 Task: Find connections with filter location Keszthely with filter topic #digitalmarketingwith filter profile language French with filter current company MakeMyTrip with filter school Lala Lajpatrai College of Commerce And Economics Lajpatrai Marg Mahalaxmi Haji Ali Mumbai 400 034 with filter industry Fisheries with filter service category Computer Repair with filter keywords title Shipping and Receiving Staff
Action: Mouse pressed left at (579, 78)
Screenshot: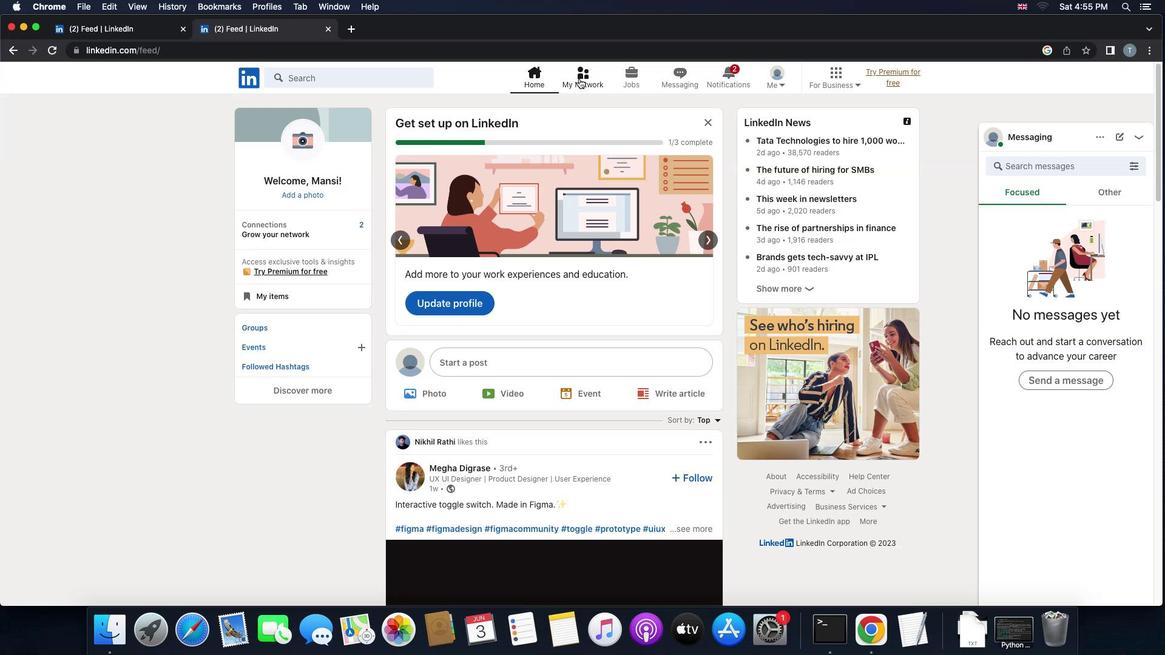 
Action: Mouse moved to (377, 136)
Screenshot: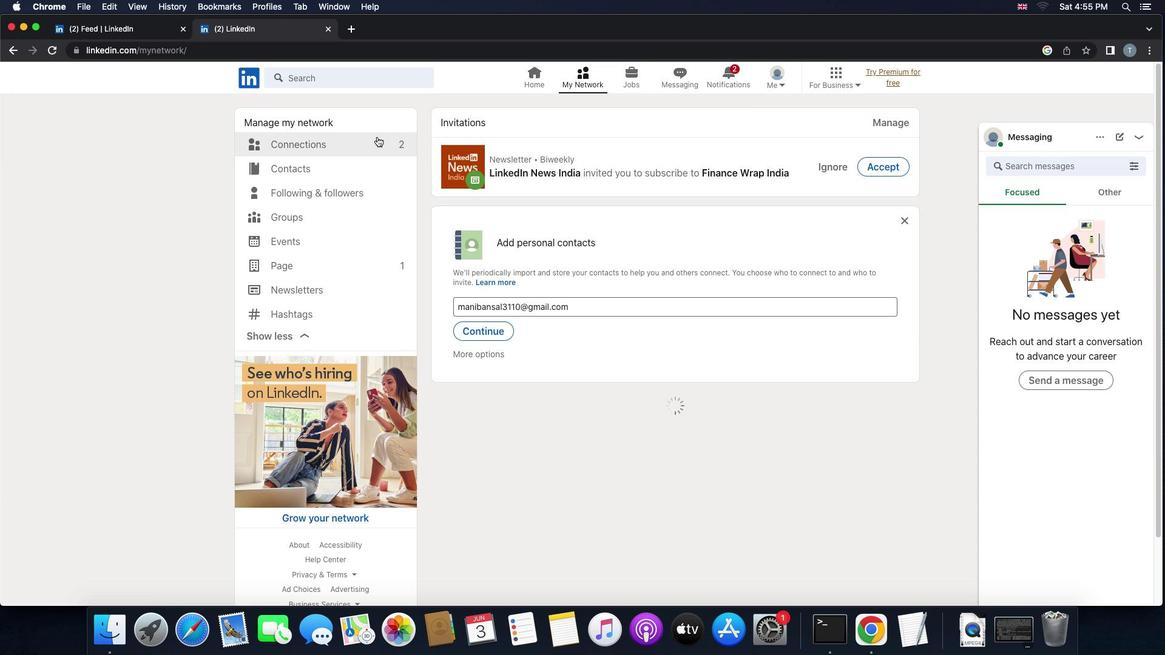 
Action: Mouse pressed left at (377, 136)
Screenshot: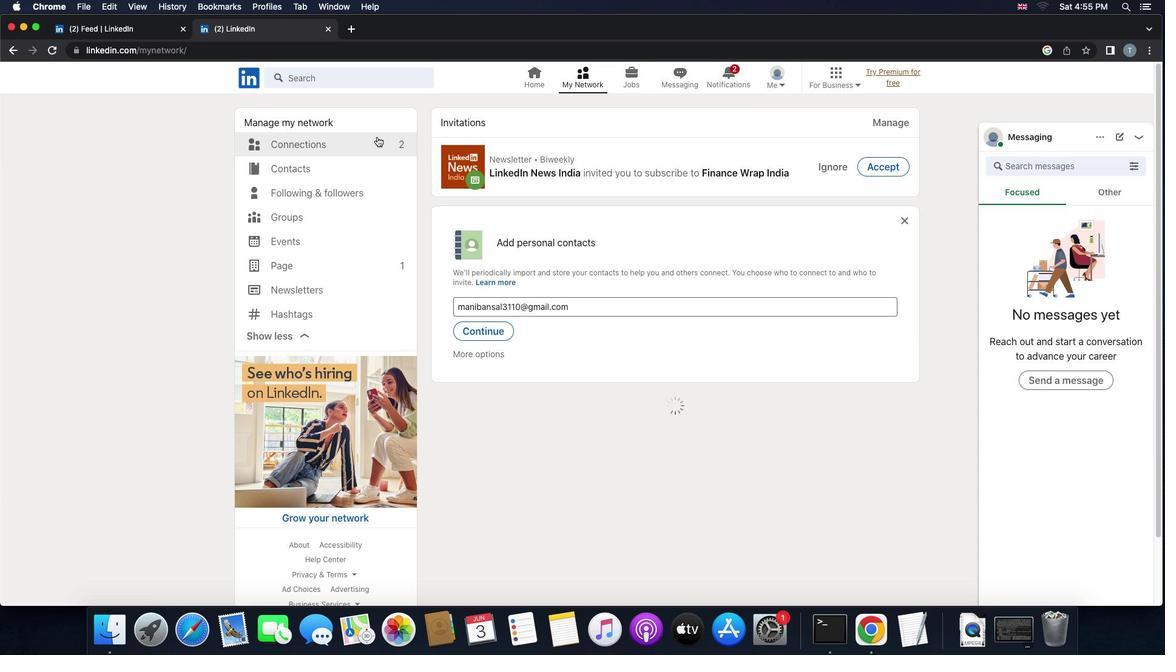
Action: Mouse moved to (663, 143)
Screenshot: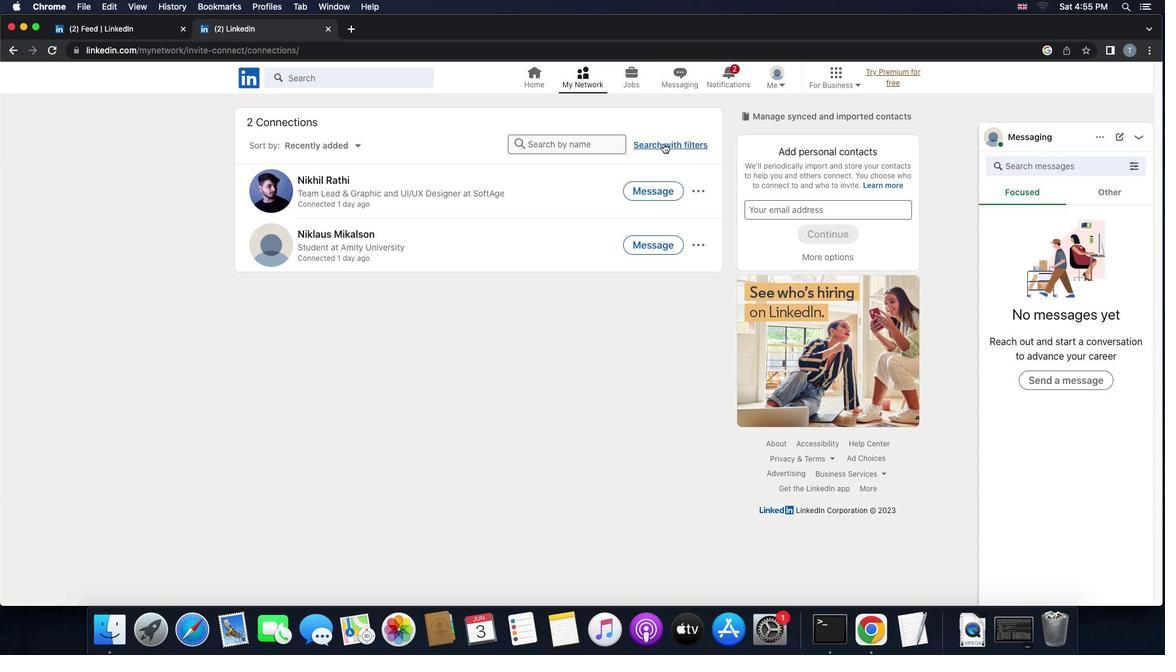 
Action: Mouse pressed left at (663, 143)
Screenshot: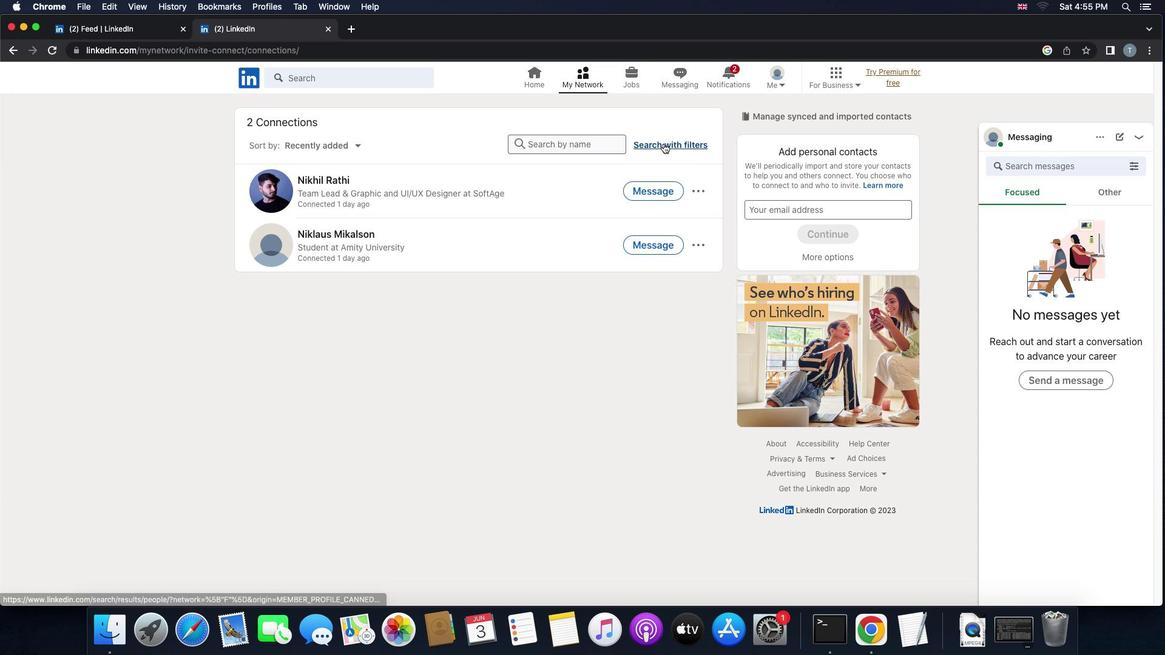 
Action: Mouse moved to (628, 112)
Screenshot: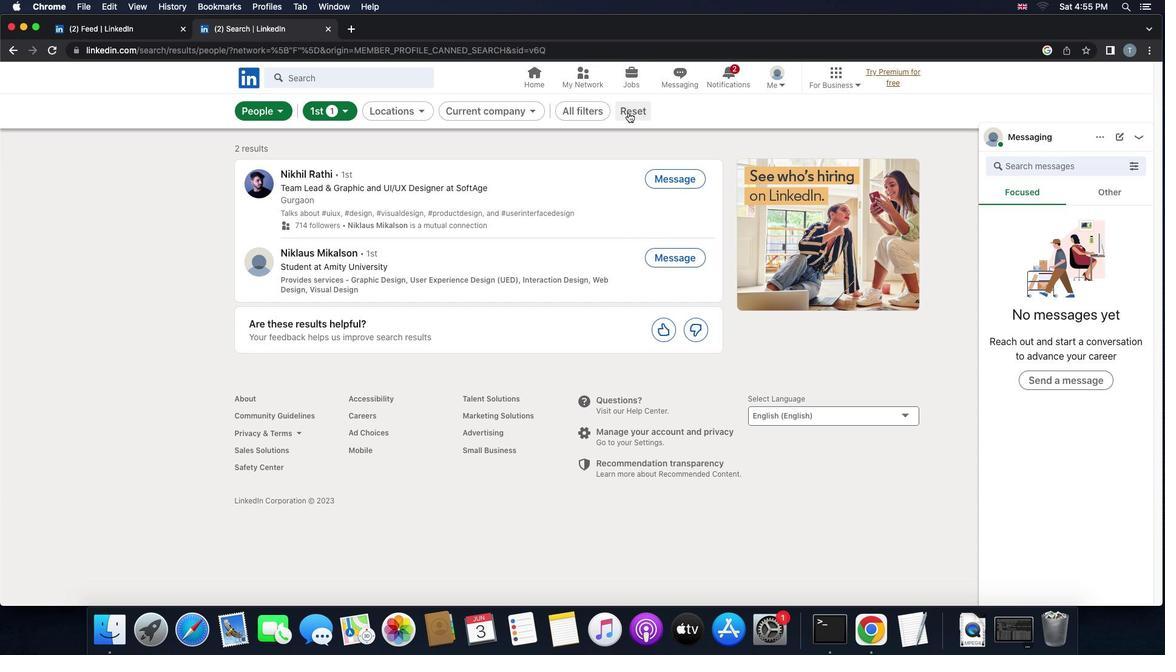 
Action: Mouse pressed left at (628, 112)
Screenshot: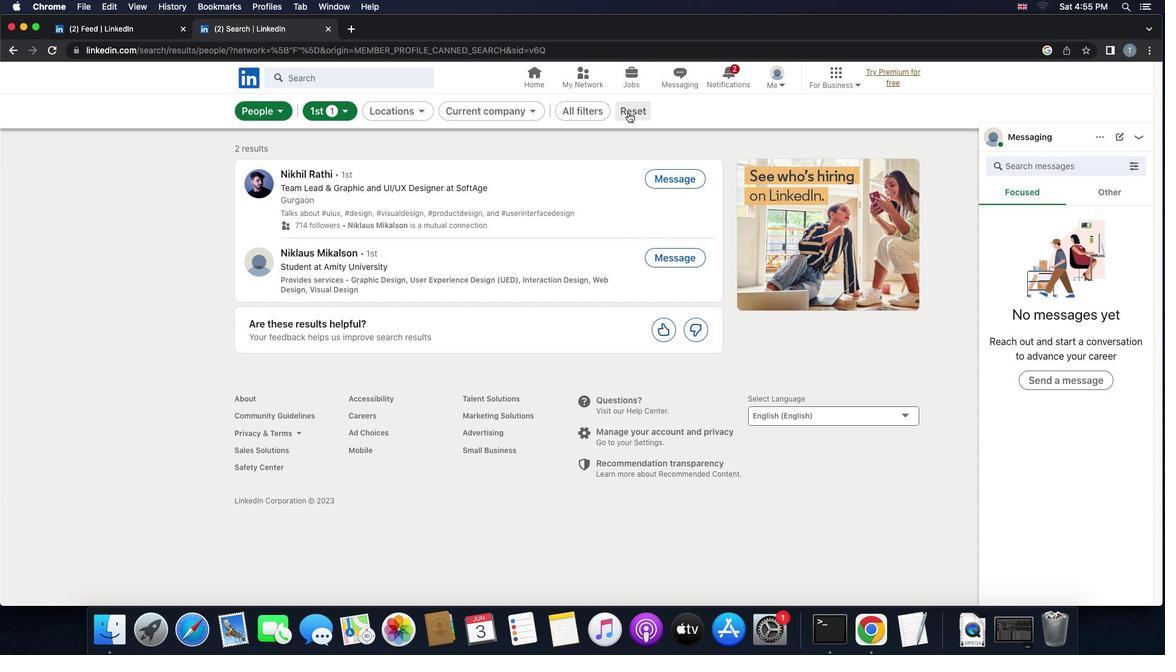 
Action: Mouse moved to (607, 108)
Screenshot: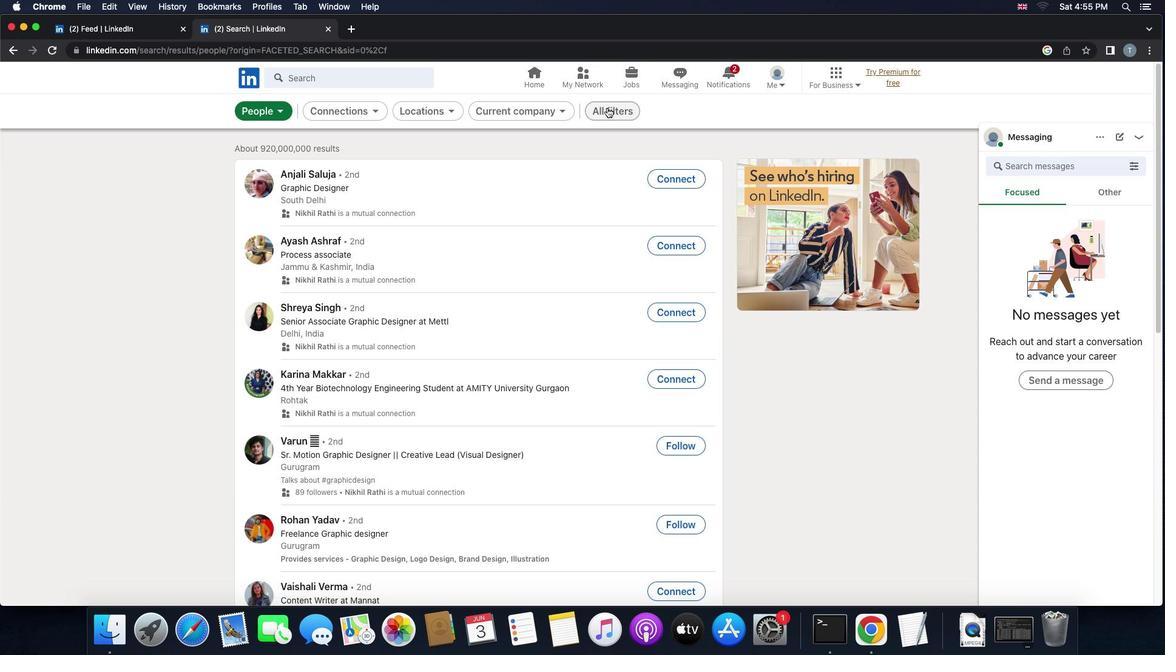 
Action: Mouse pressed left at (607, 108)
Screenshot: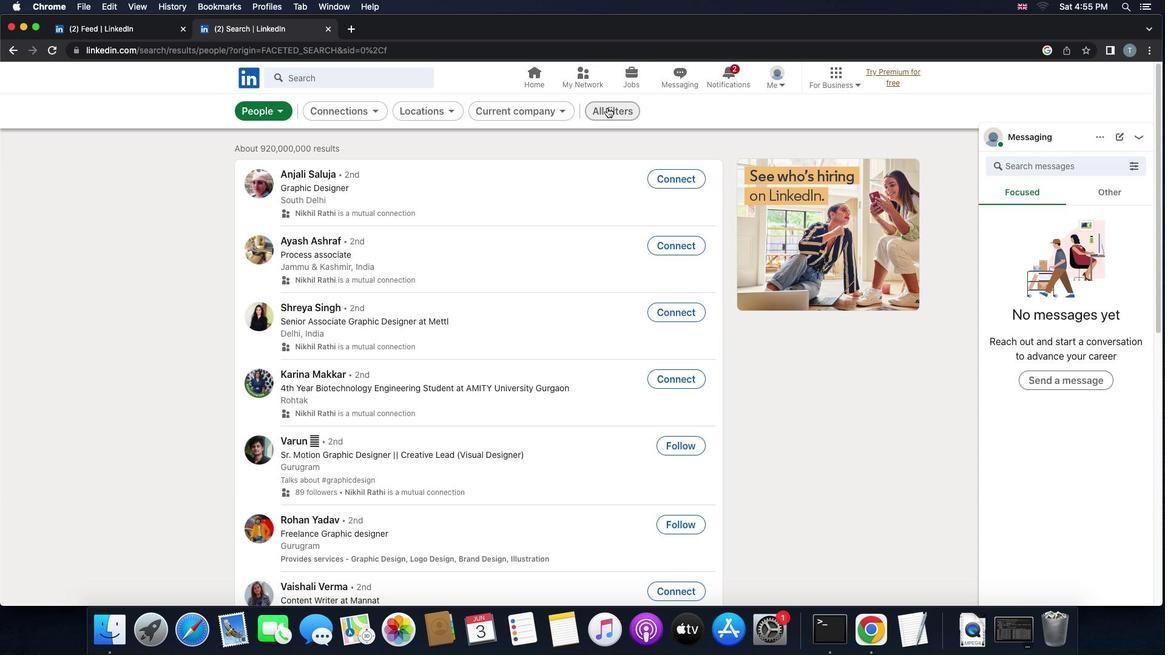 
Action: Mouse moved to (949, 378)
Screenshot: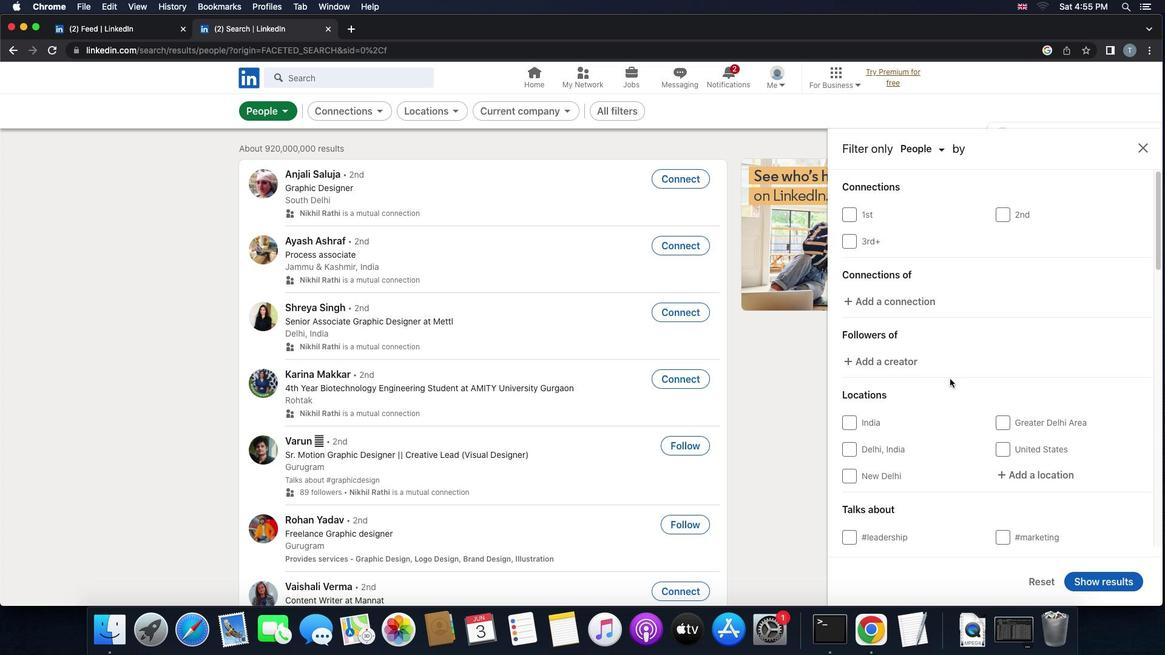 
Action: Mouse scrolled (949, 378) with delta (0, 0)
Screenshot: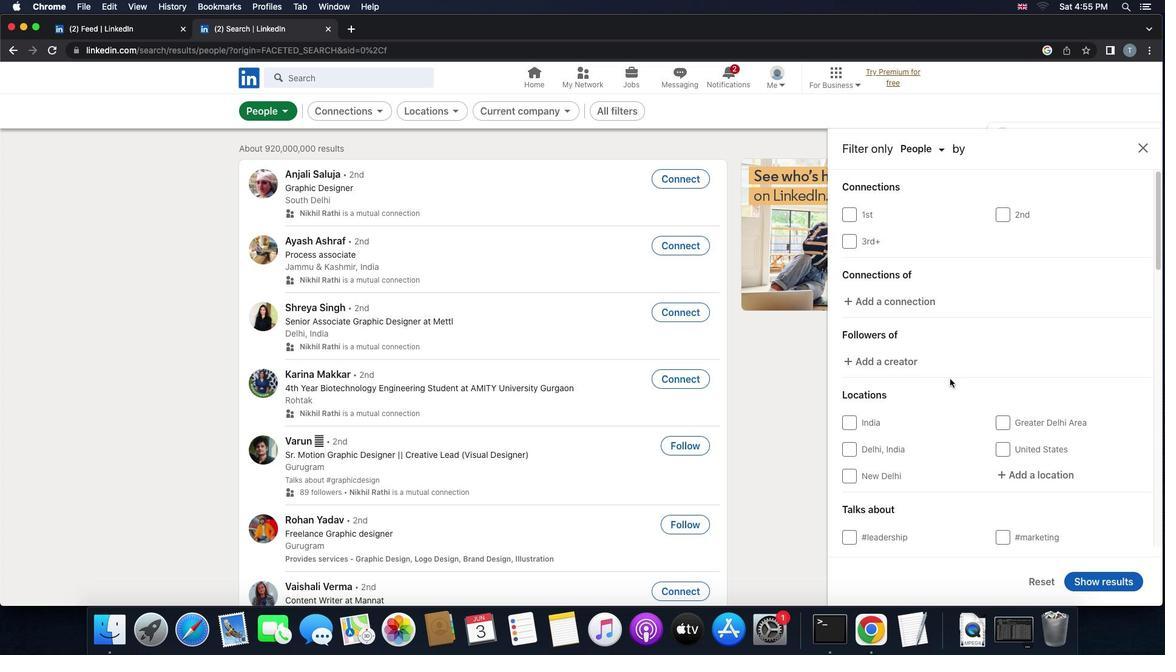 
Action: Mouse scrolled (949, 378) with delta (0, 0)
Screenshot: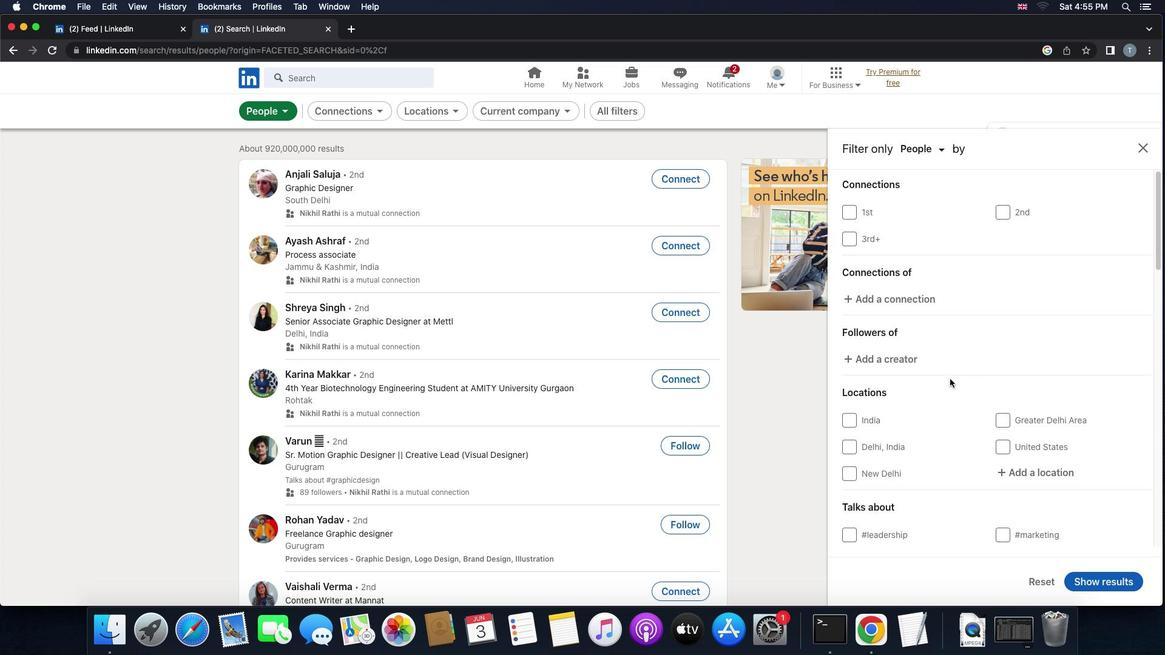 
Action: Mouse scrolled (949, 378) with delta (0, 0)
Screenshot: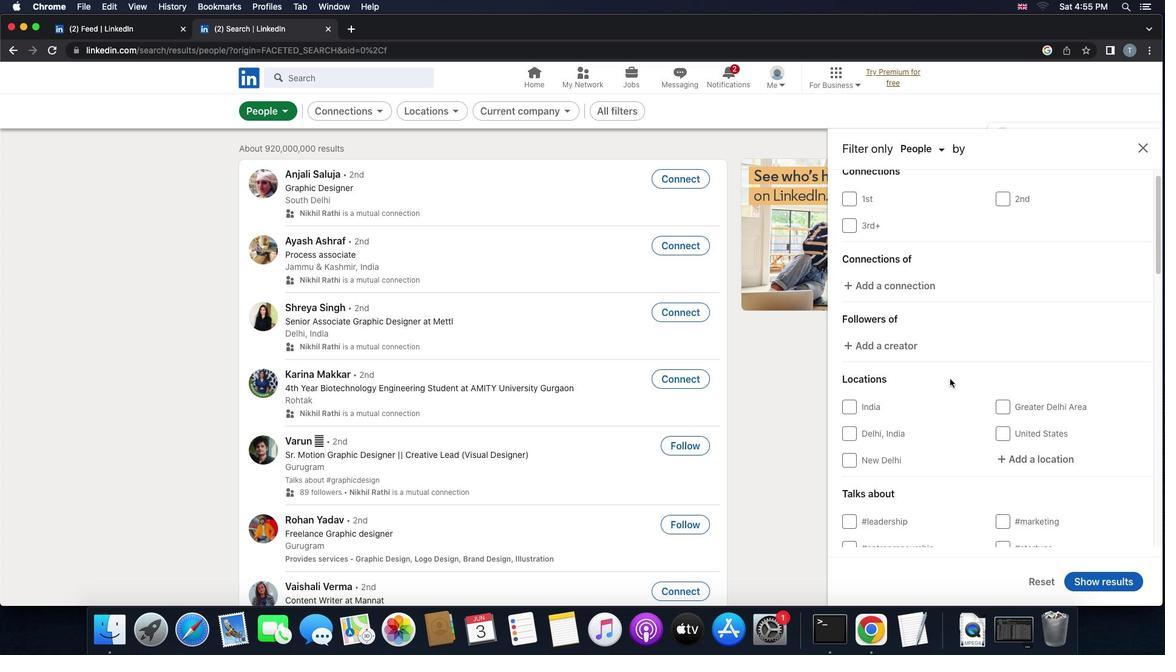 
Action: Mouse moved to (1043, 430)
Screenshot: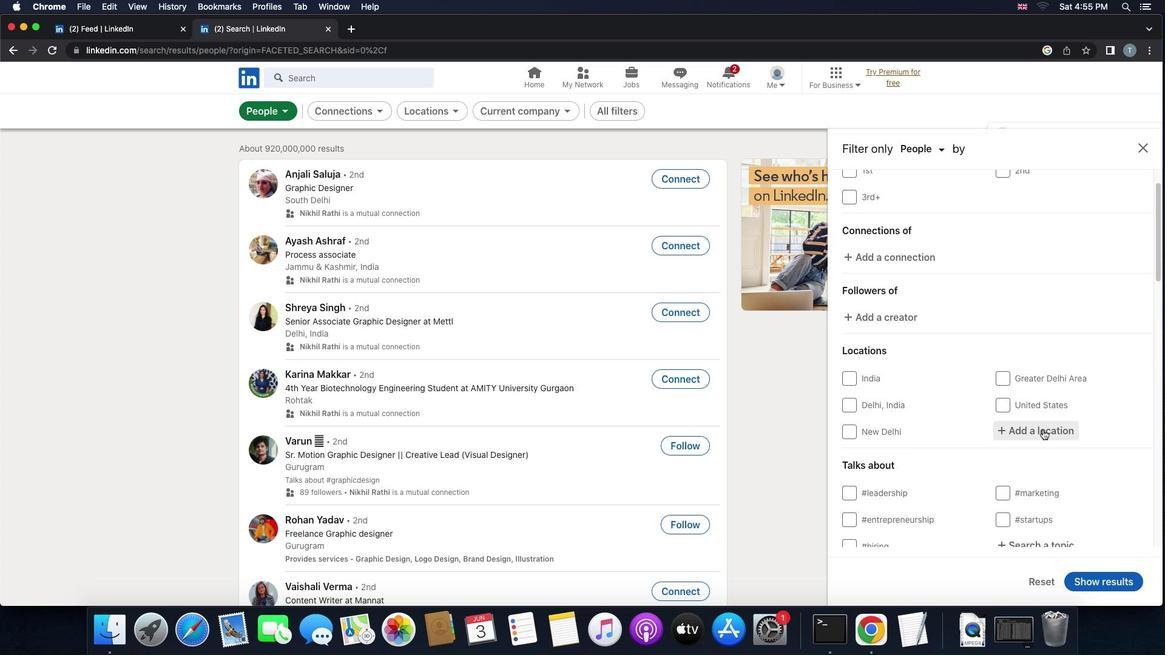 
Action: Mouse pressed left at (1043, 430)
Screenshot: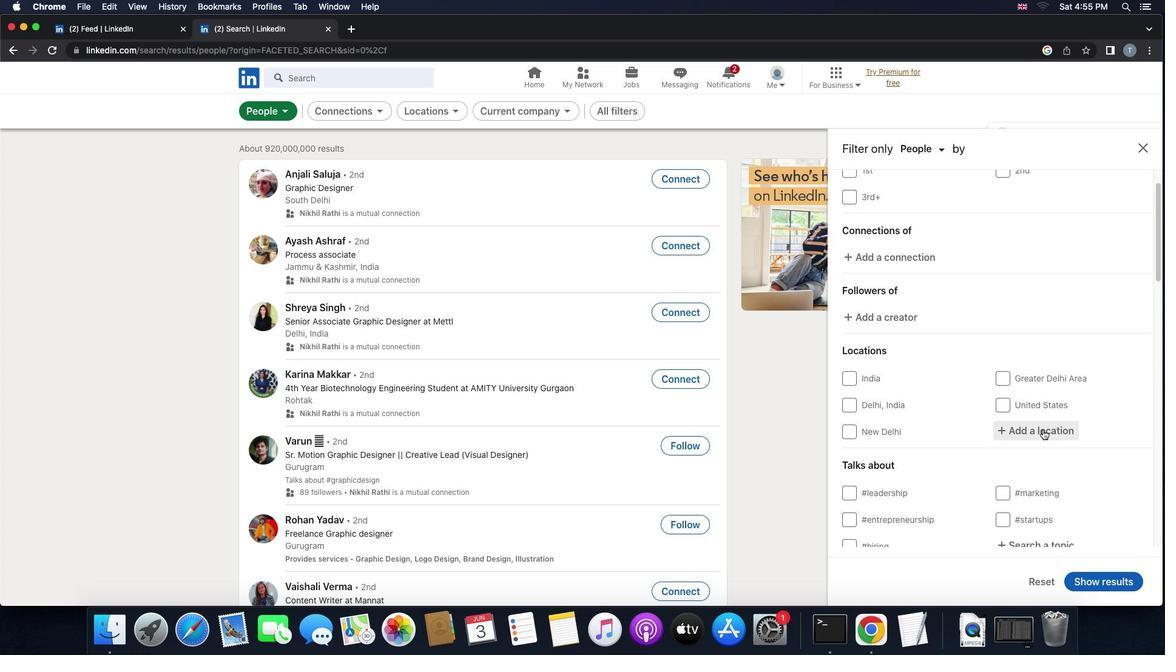 
Action: Key pressed 'k''e''s''t''h''e''l''y'
Screenshot: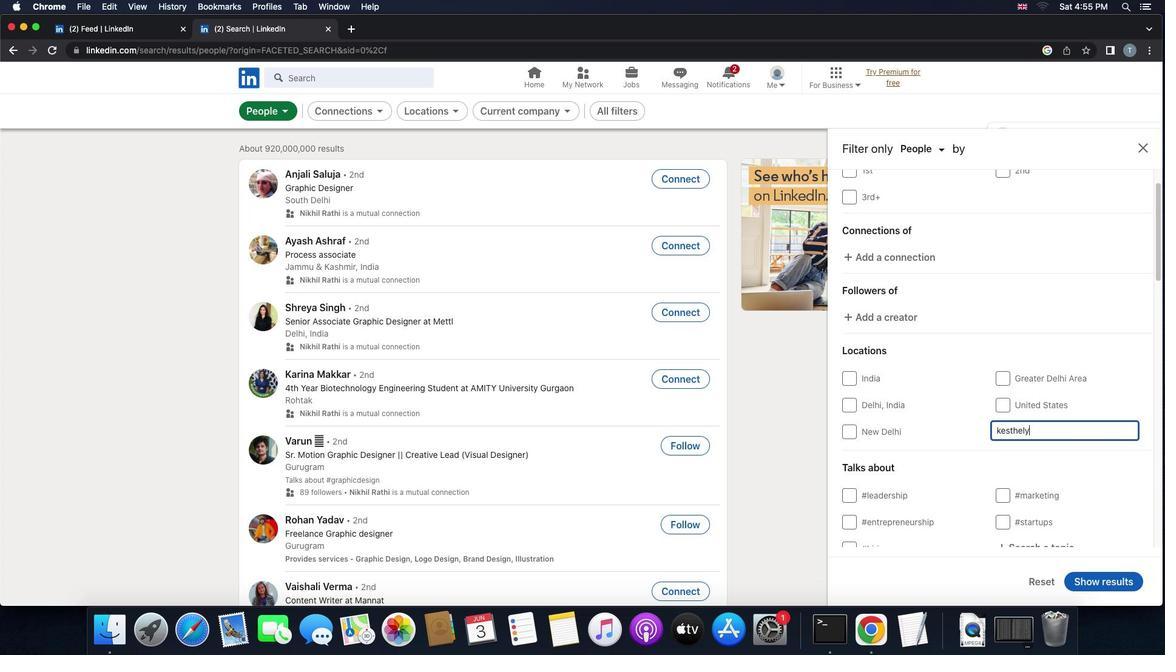 
Action: Mouse moved to (1010, 432)
Screenshot: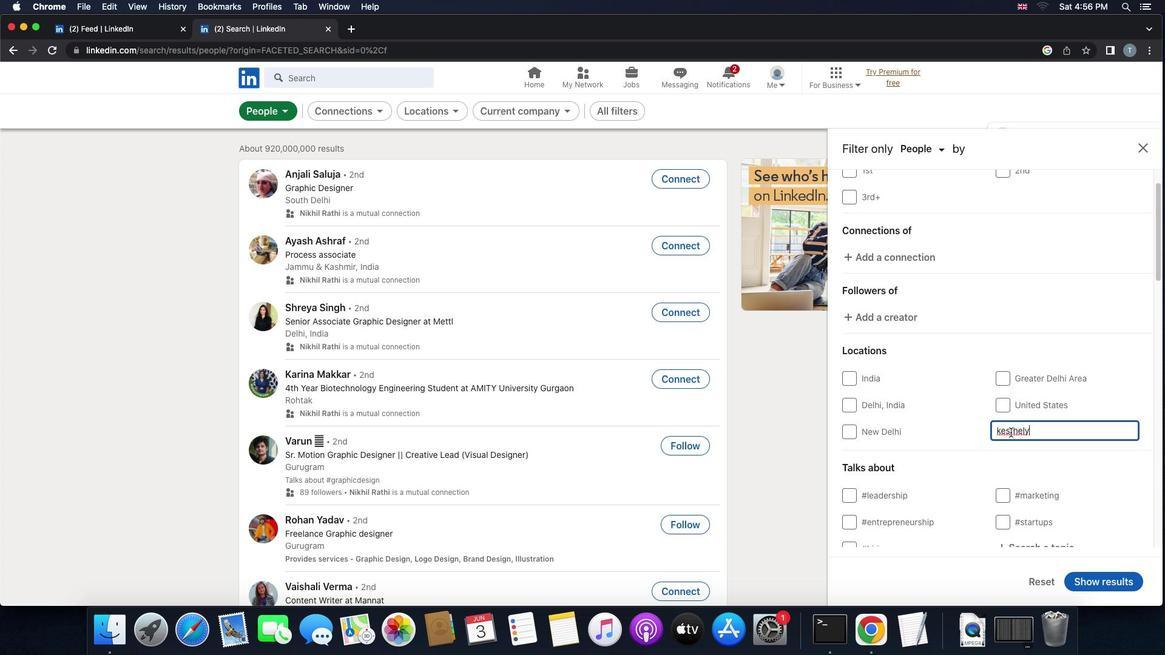 
Action: Mouse pressed left at (1010, 432)
Screenshot: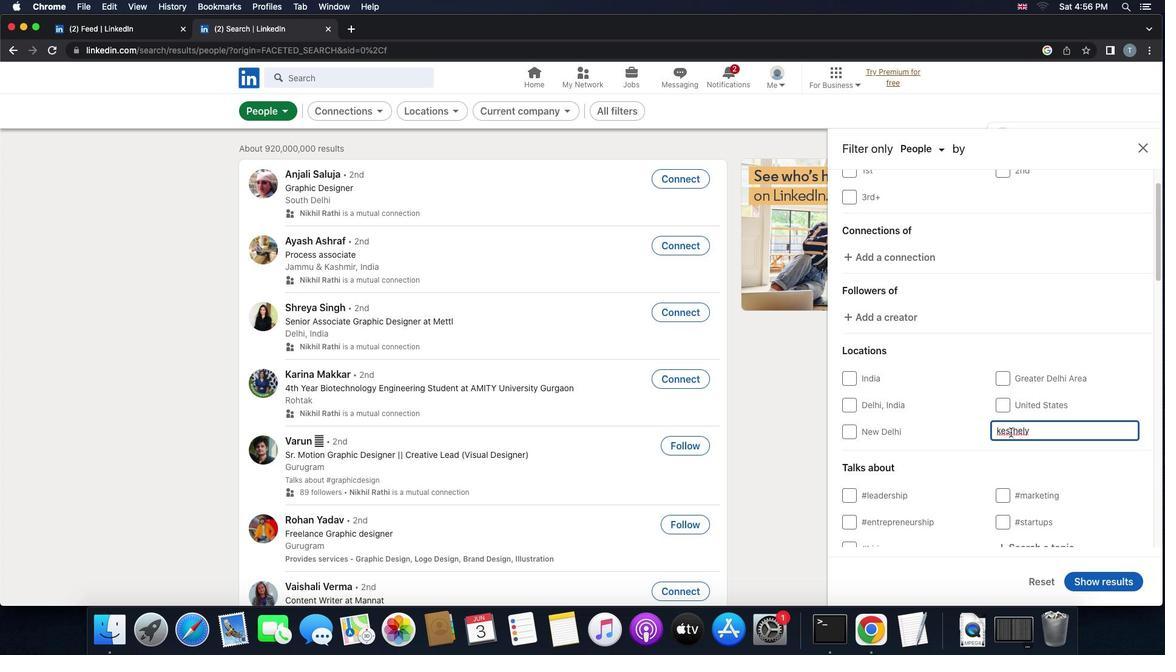 
Action: Mouse moved to (1032, 429)
Screenshot: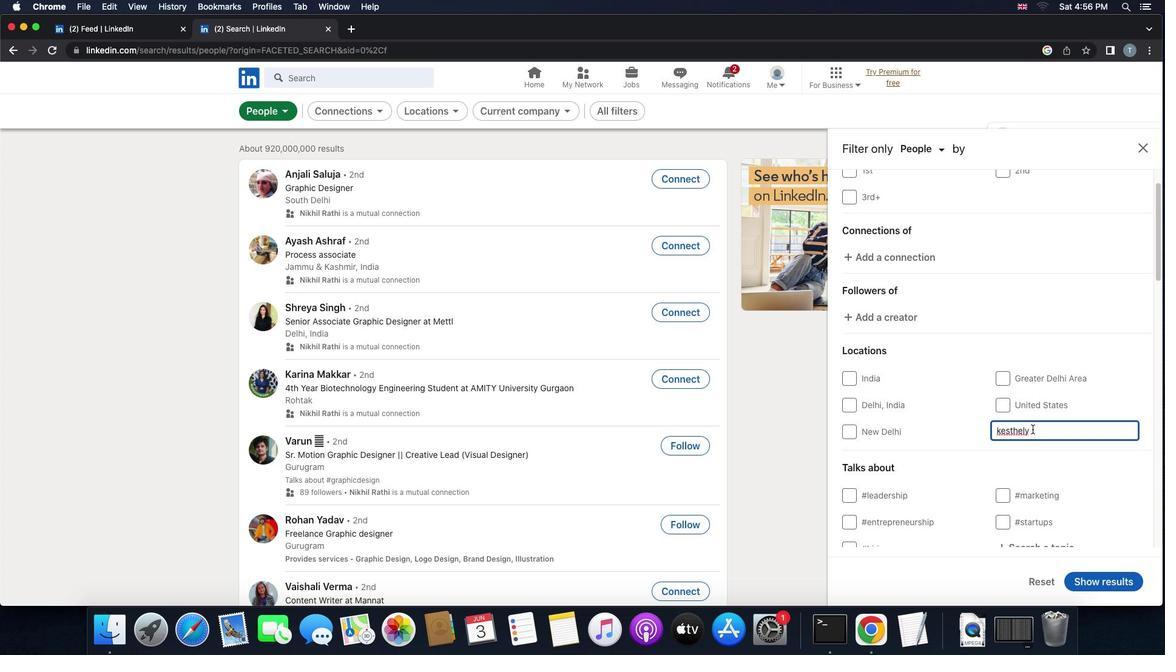 
Action: Key pressed 'z'
Screenshot: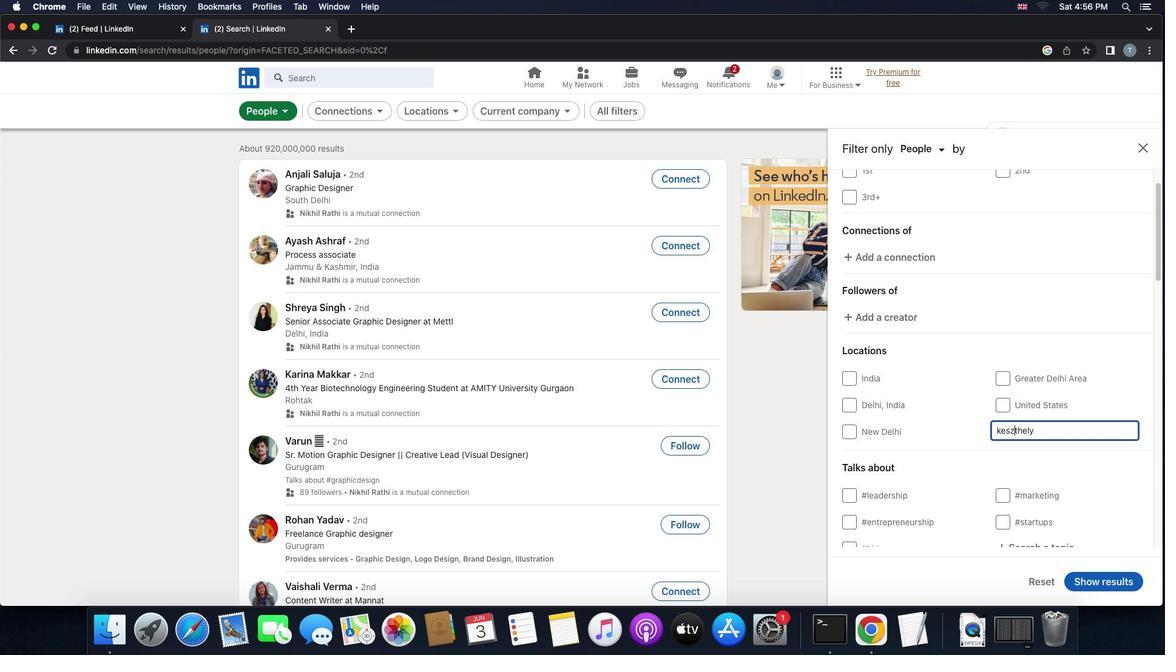 
Action: Mouse moved to (1047, 448)
Screenshot: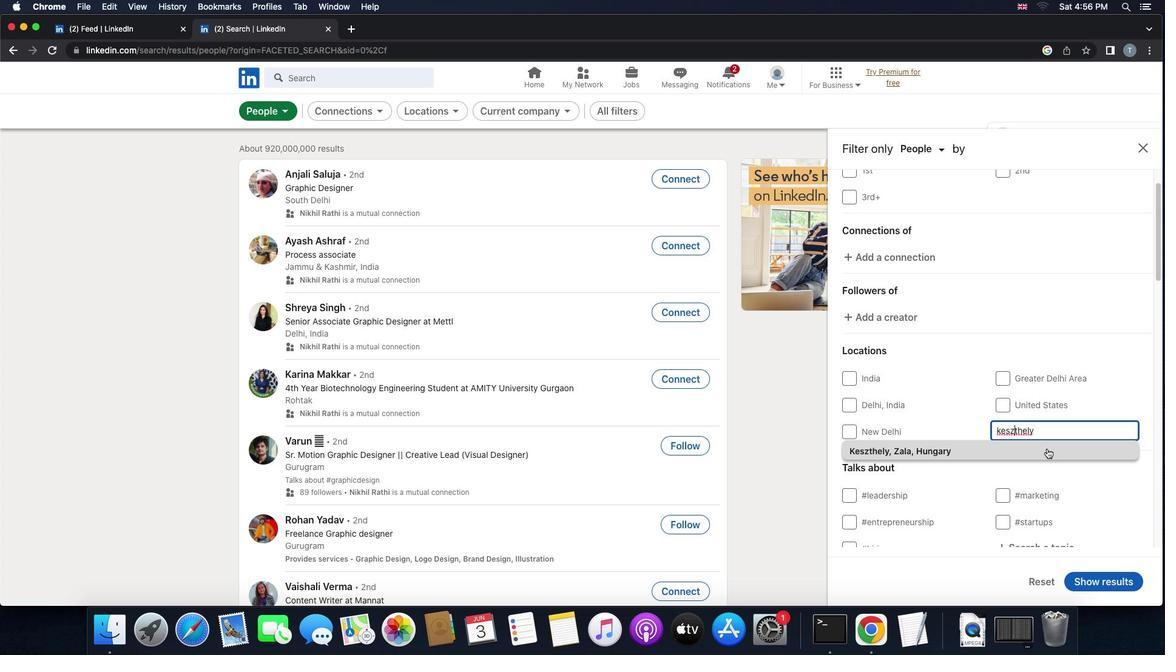 
Action: Mouse pressed left at (1047, 448)
Screenshot: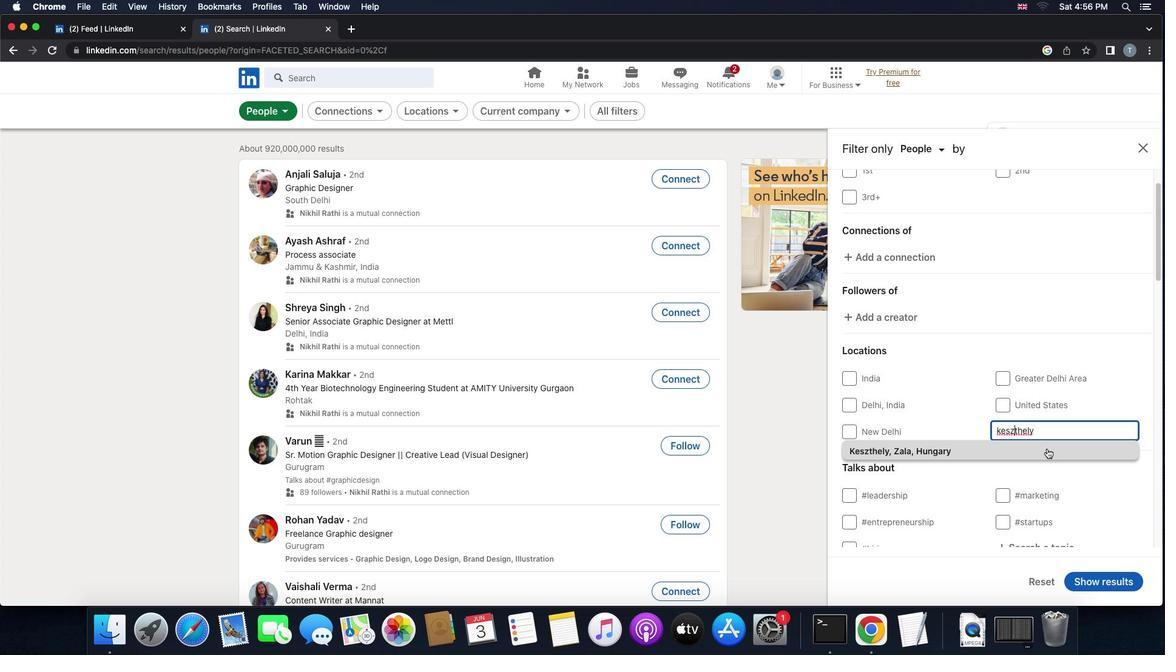
Action: Mouse moved to (1047, 449)
Screenshot: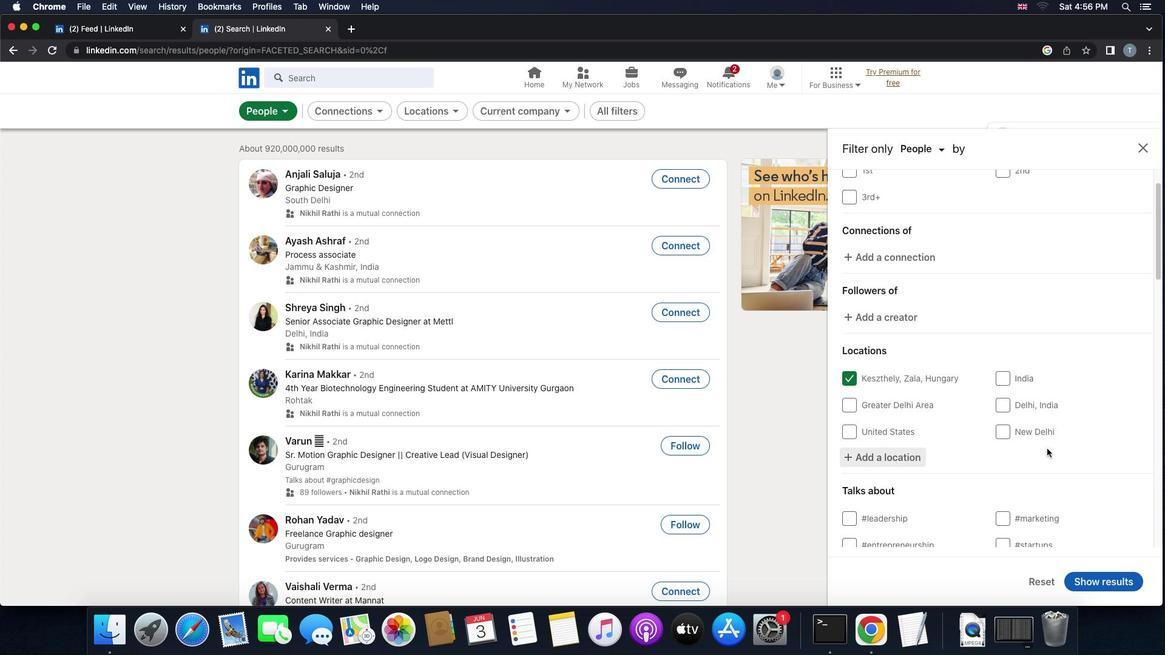 
Action: Mouse scrolled (1047, 449) with delta (0, 0)
Screenshot: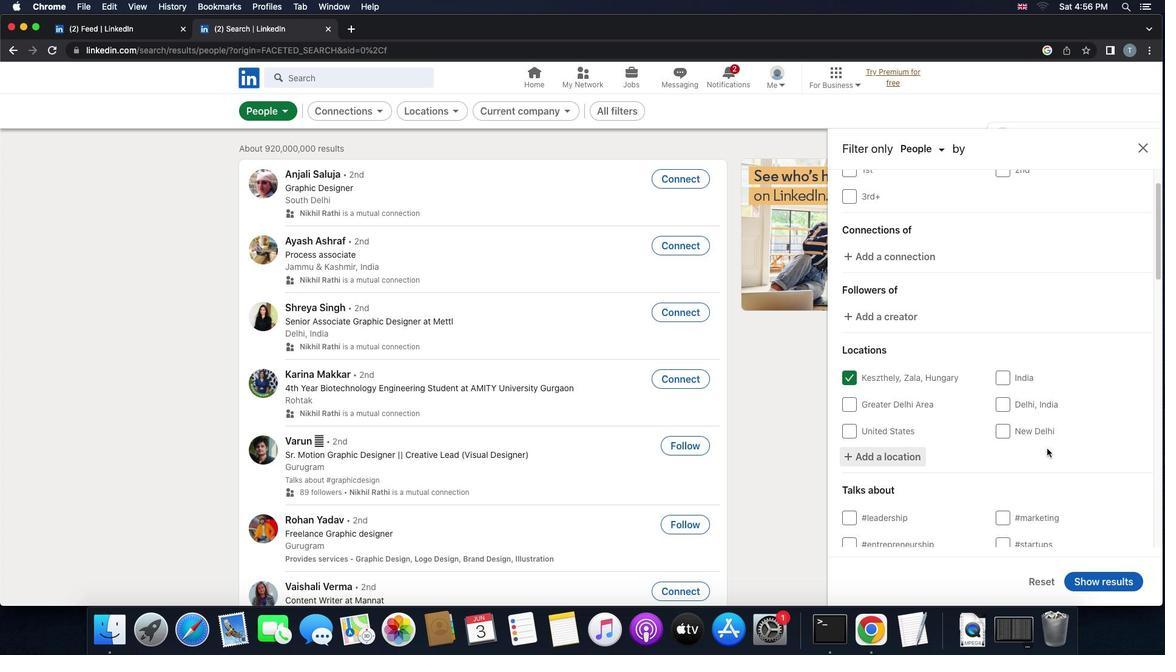 
Action: Mouse scrolled (1047, 449) with delta (0, 0)
Screenshot: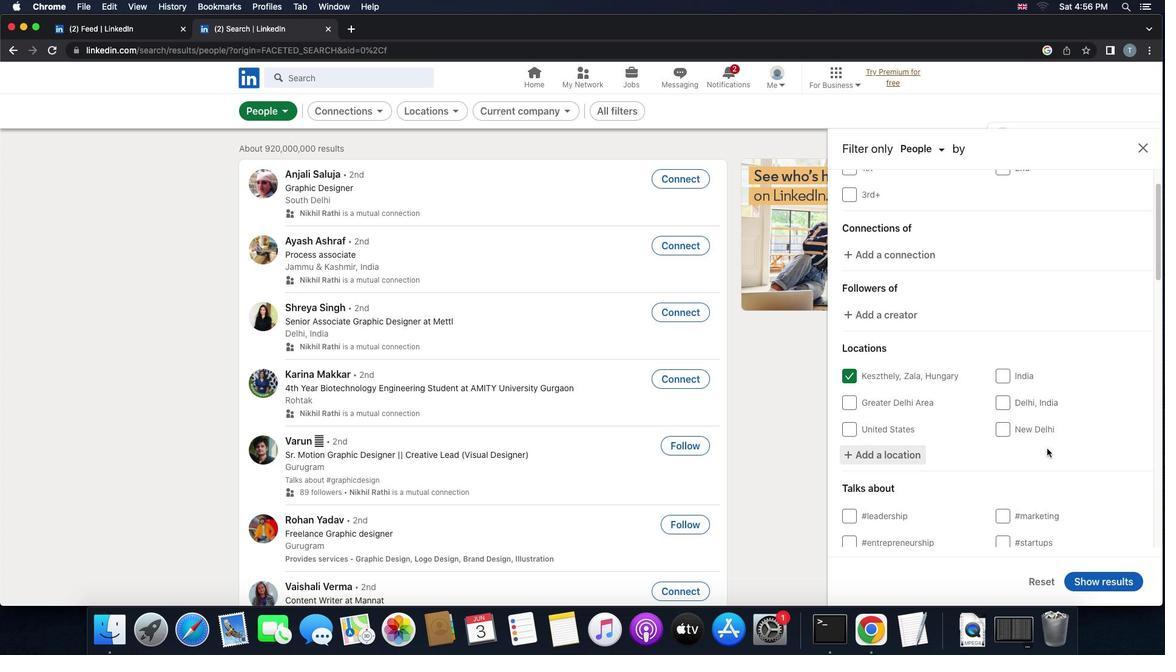 
Action: Mouse scrolled (1047, 449) with delta (0, -1)
Screenshot: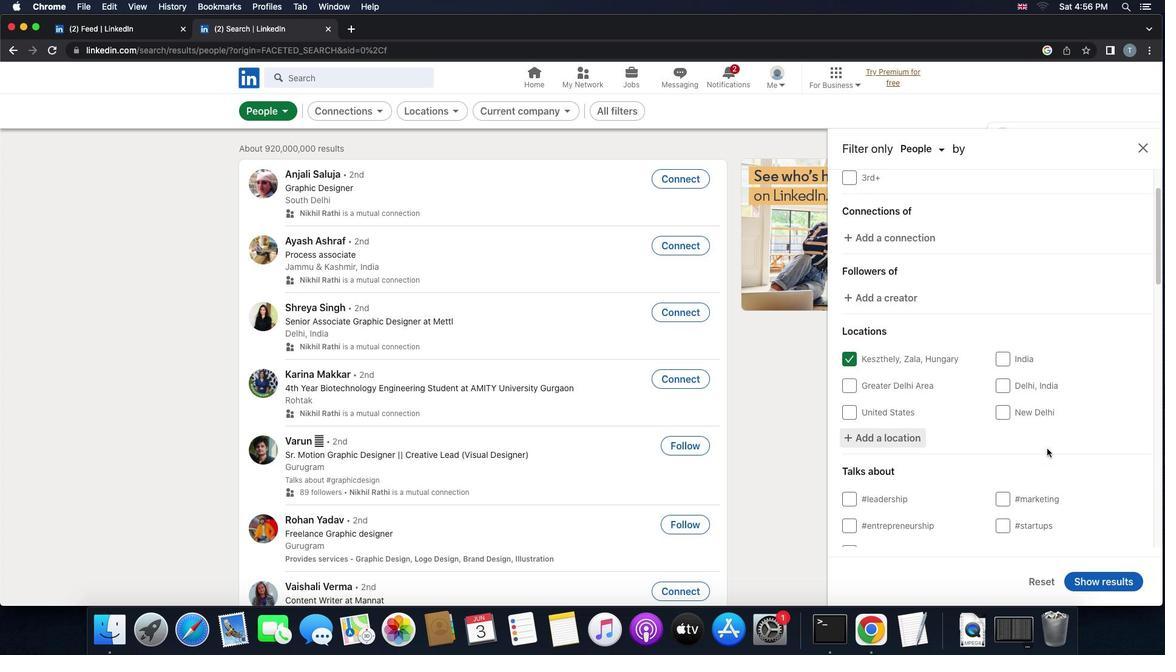 
Action: Mouse scrolled (1047, 449) with delta (0, 0)
Screenshot: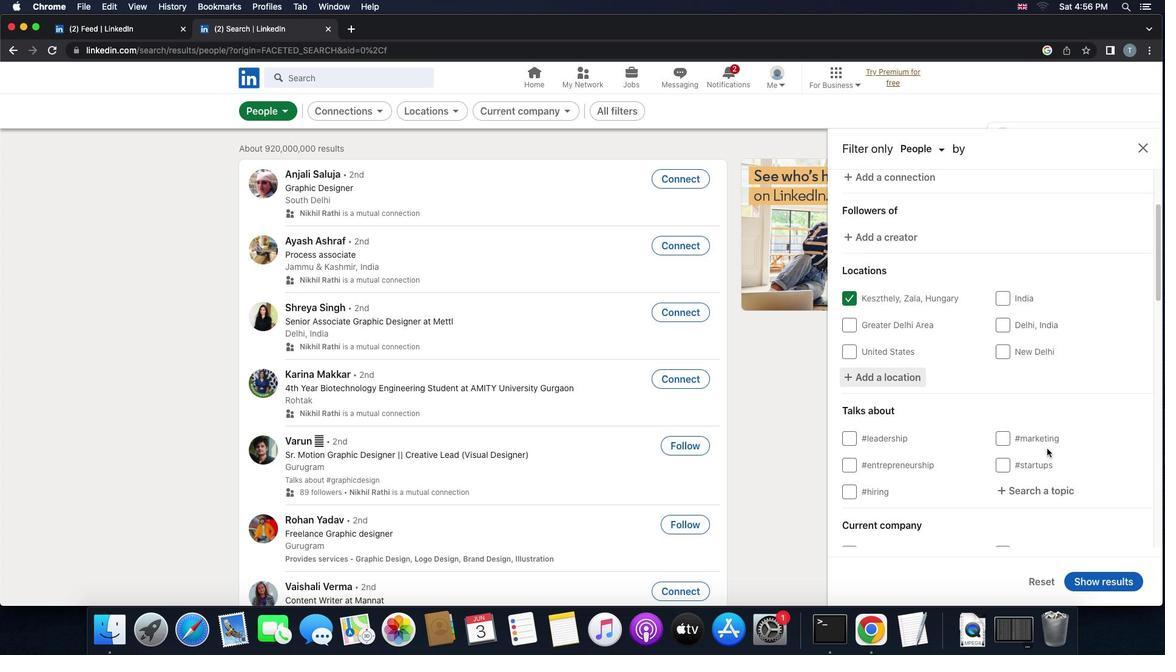 
Action: Mouse scrolled (1047, 449) with delta (0, 0)
Screenshot: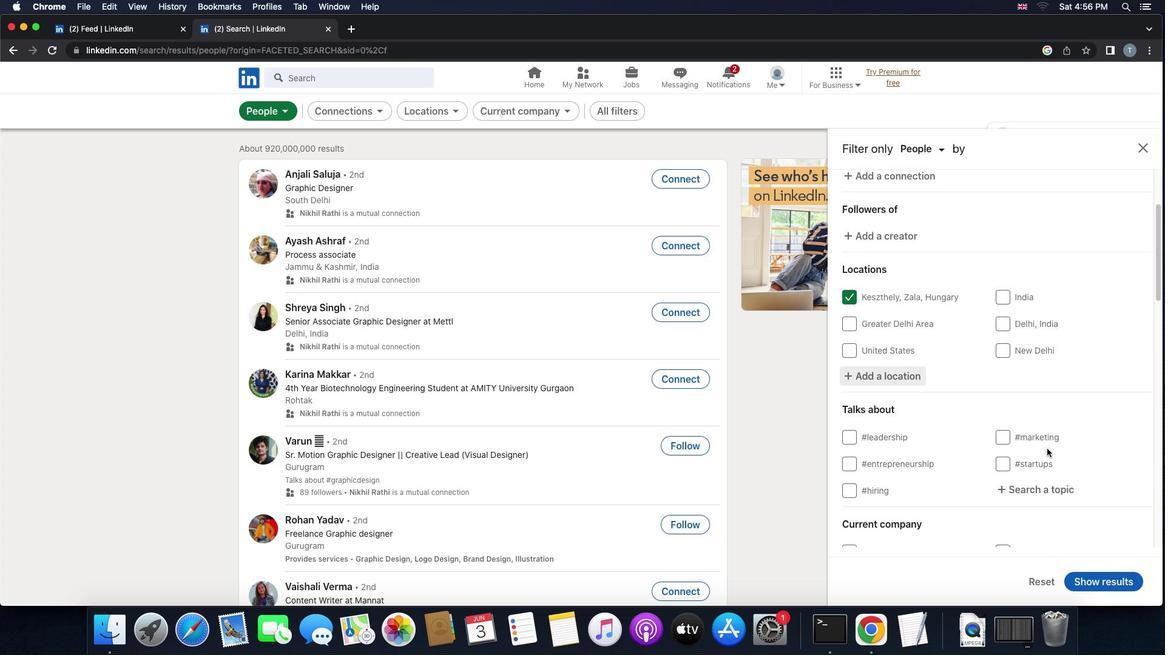 
Action: Mouse scrolled (1047, 449) with delta (0, -1)
Screenshot: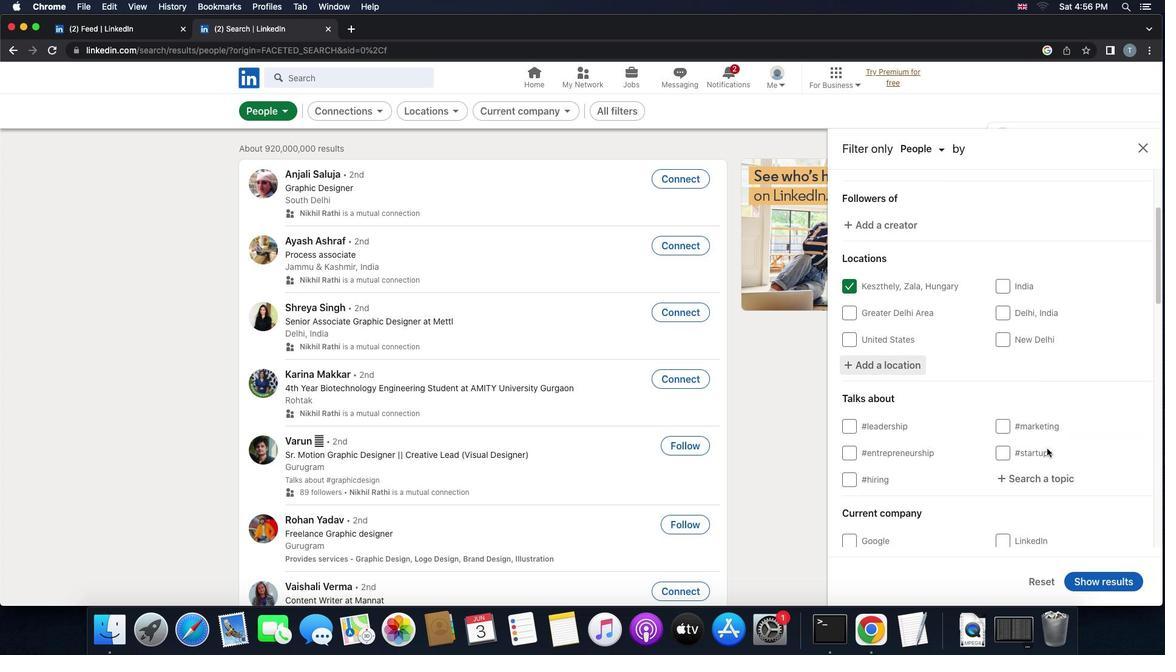 
Action: Mouse moved to (1047, 408)
Screenshot: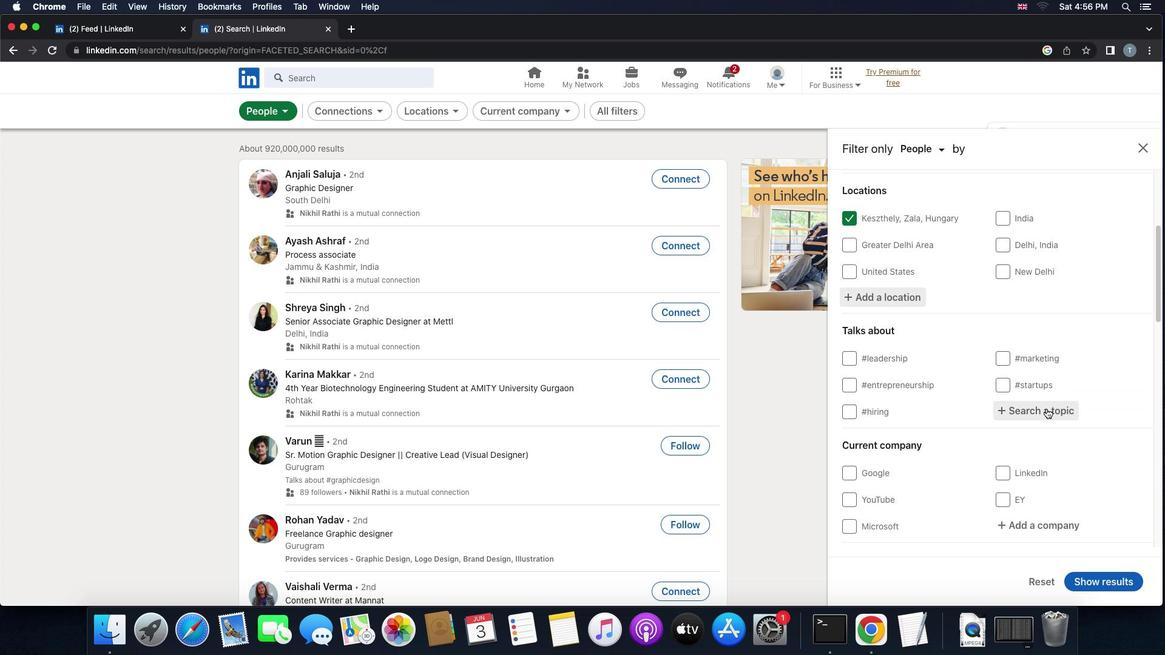 
Action: Mouse pressed left at (1047, 408)
Screenshot: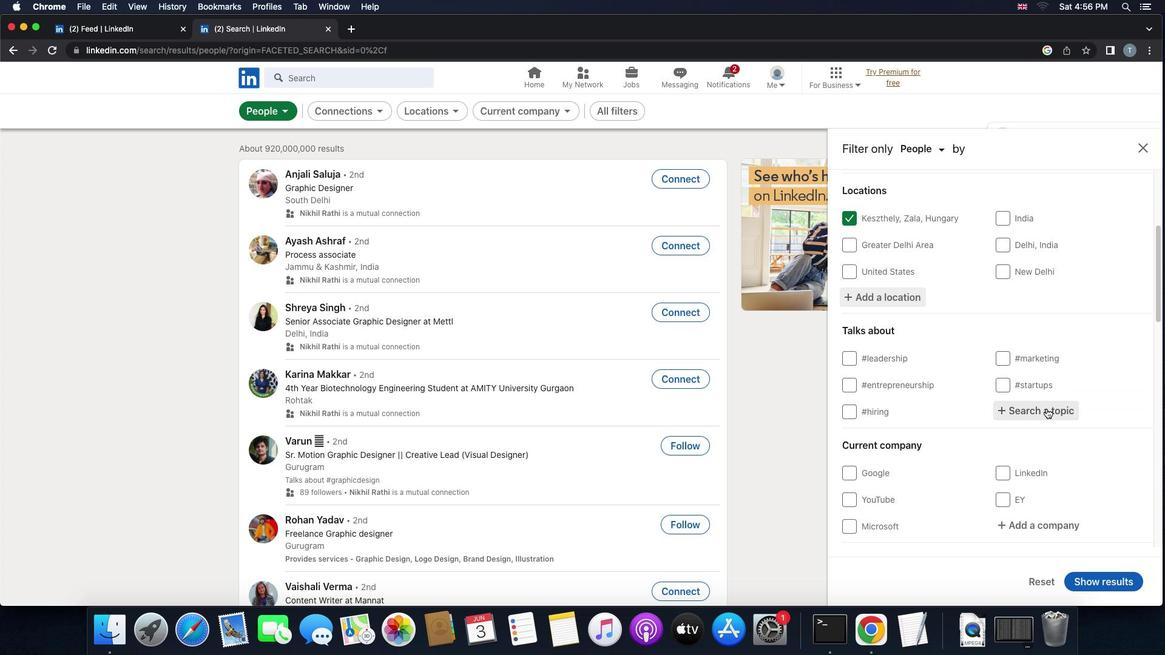 
Action: Key pressed 'd''i''g''i''t''a''l'
Screenshot: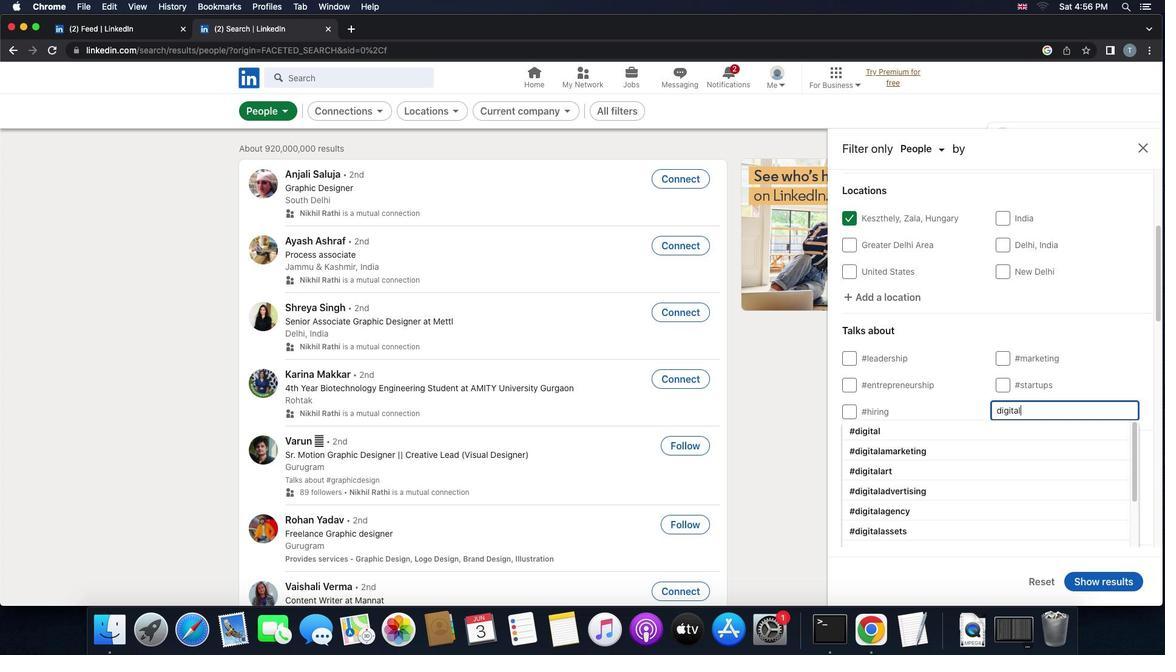 
Action: Mouse moved to (1014, 443)
Screenshot: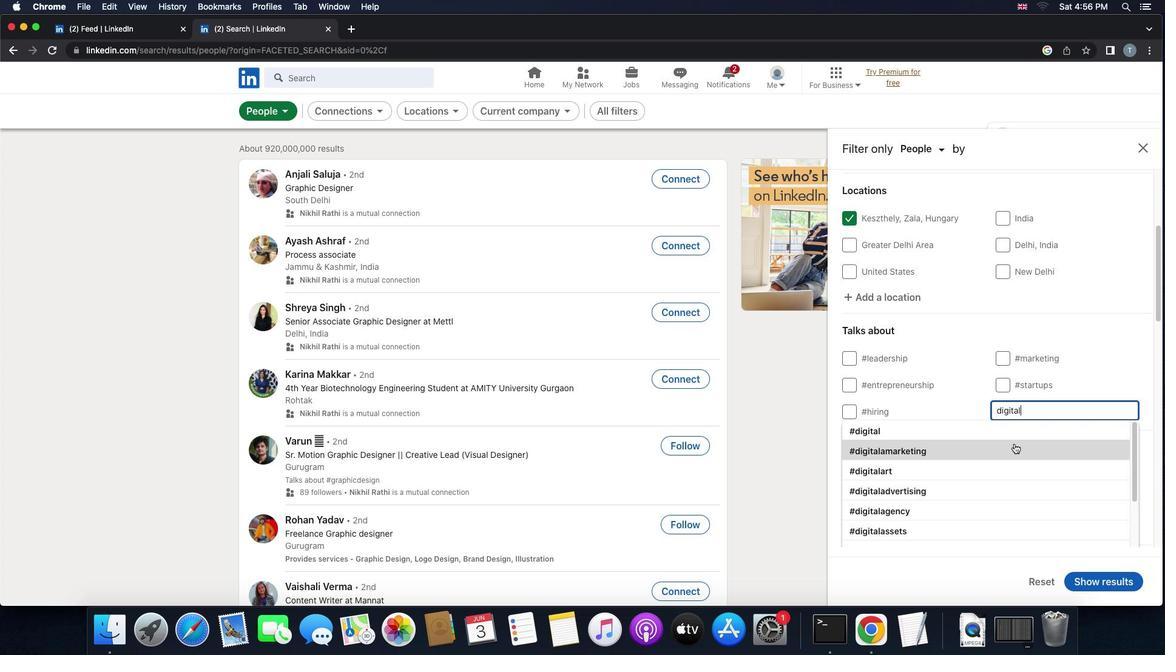 
Action: Mouse pressed left at (1014, 443)
Screenshot: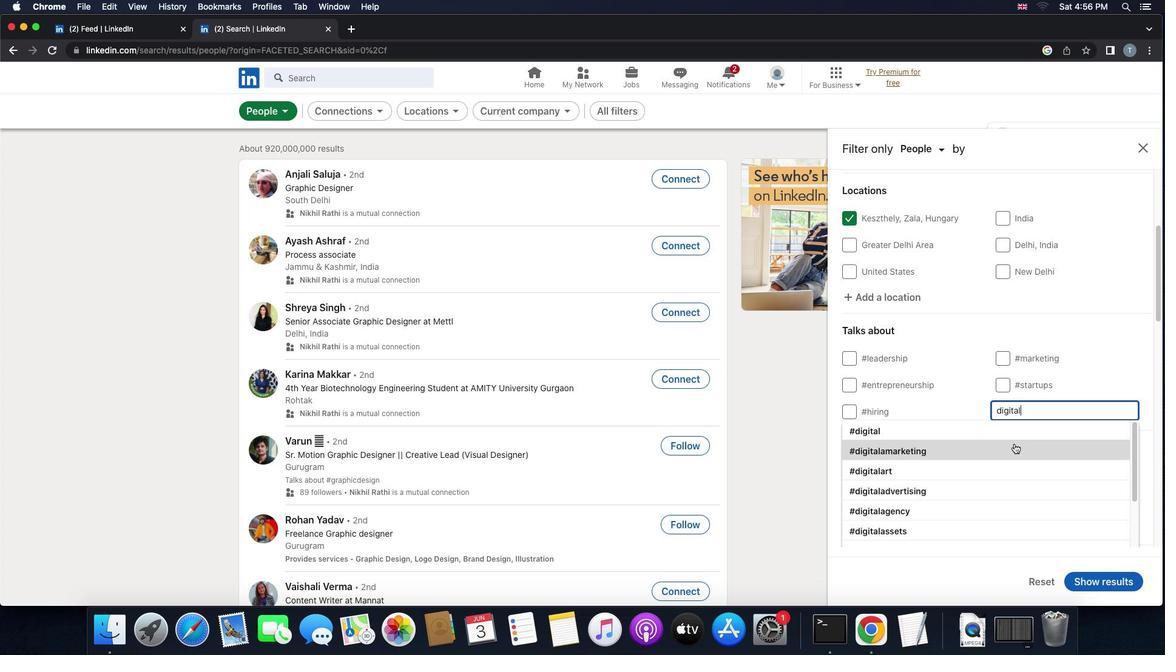 
Action: Mouse moved to (1018, 435)
Screenshot: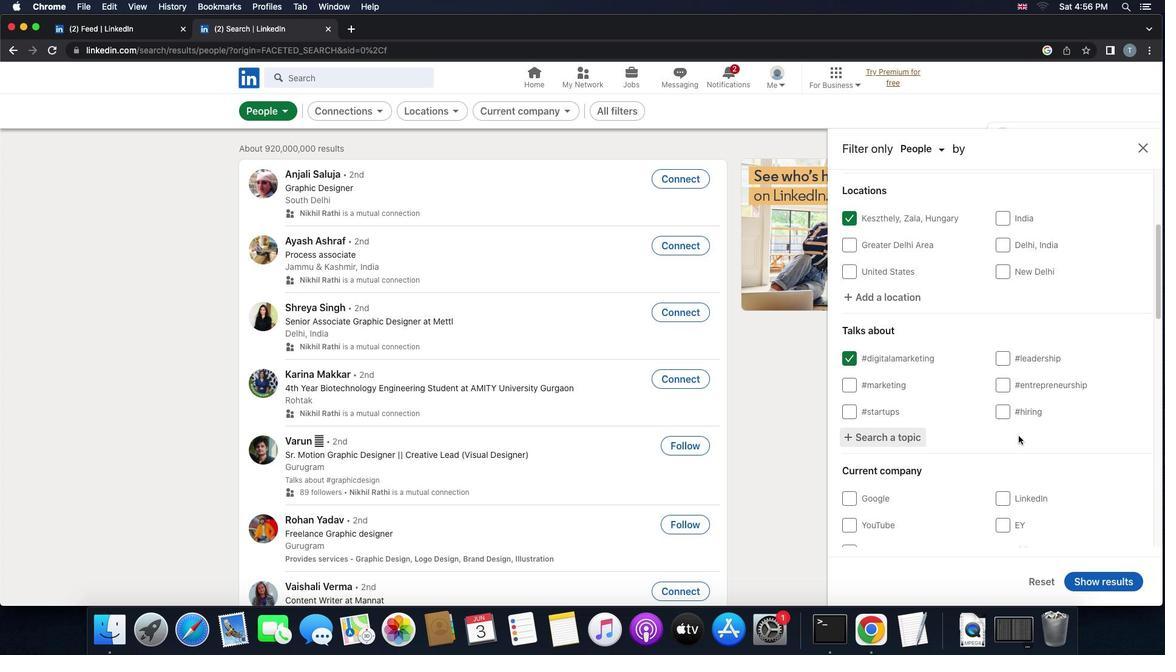 
Action: Mouse scrolled (1018, 435) with delta (0, 0)
Screenshot: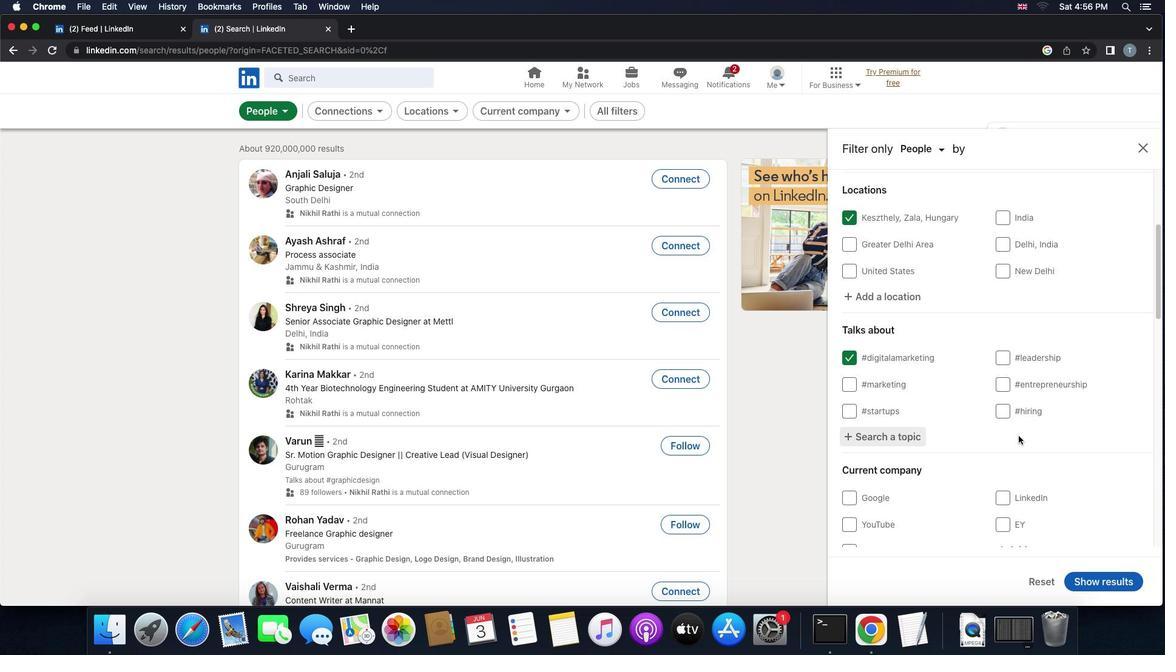 
Action: Mouse scrolled (1018, 435) with delta (0, 0)
Screenshot: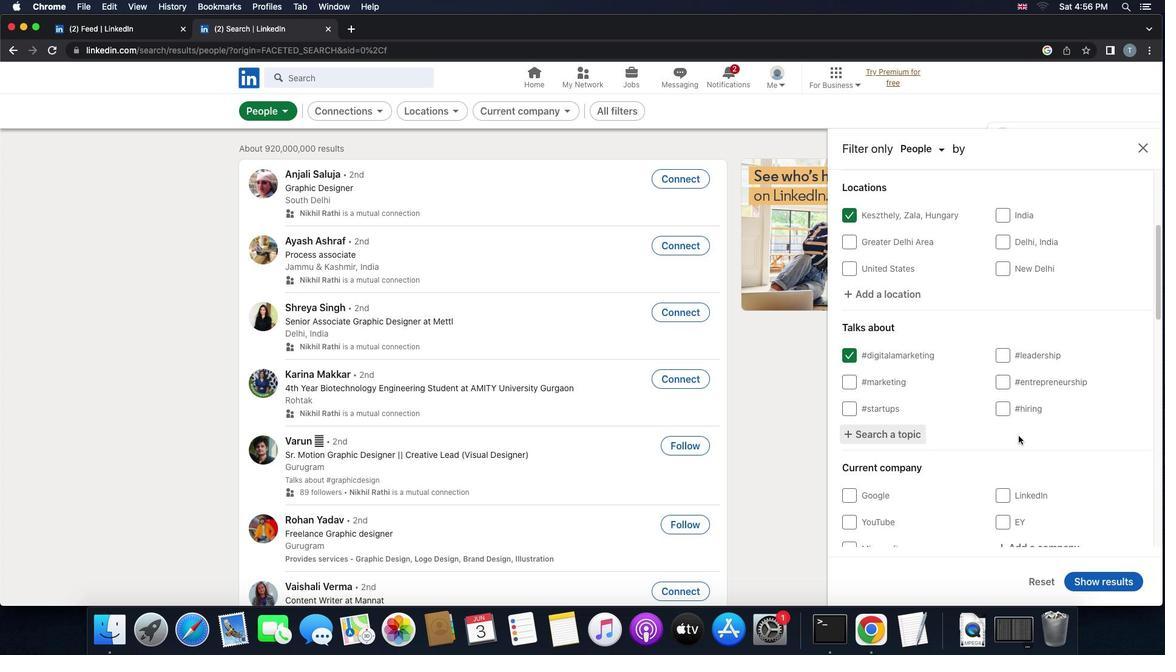 
Action: Mouse scrolled (1018, 435) with delta (0, -1)
Screenshot: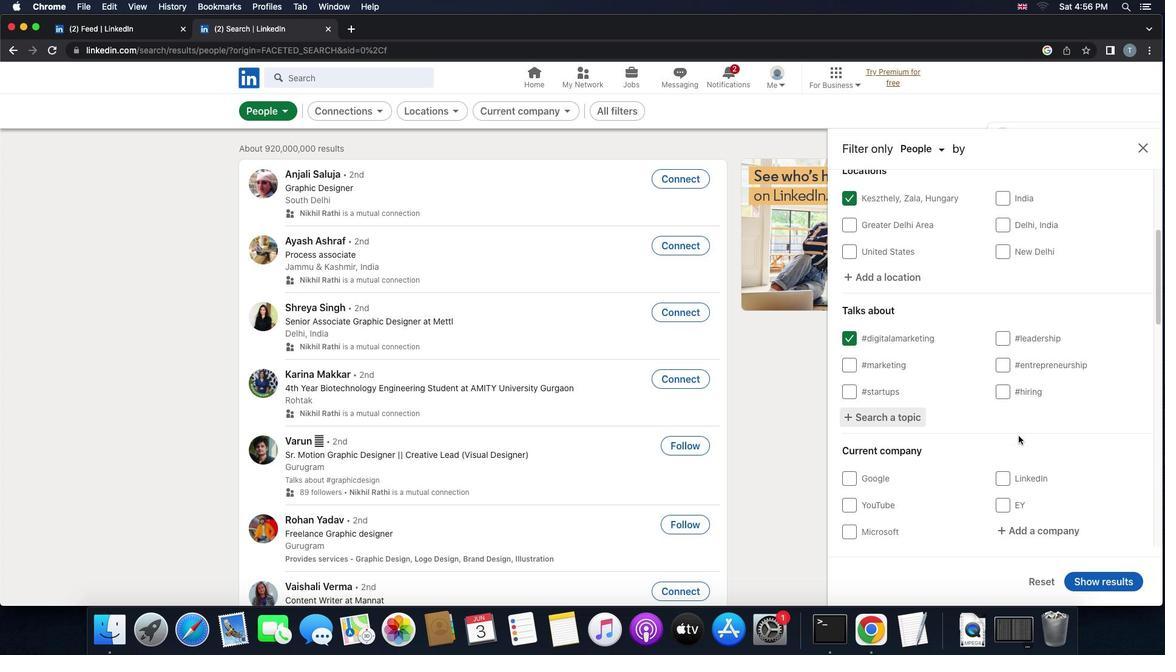 
Action: Mouse scrolled (1018, 435) with delta (0, 0)
Screenshot: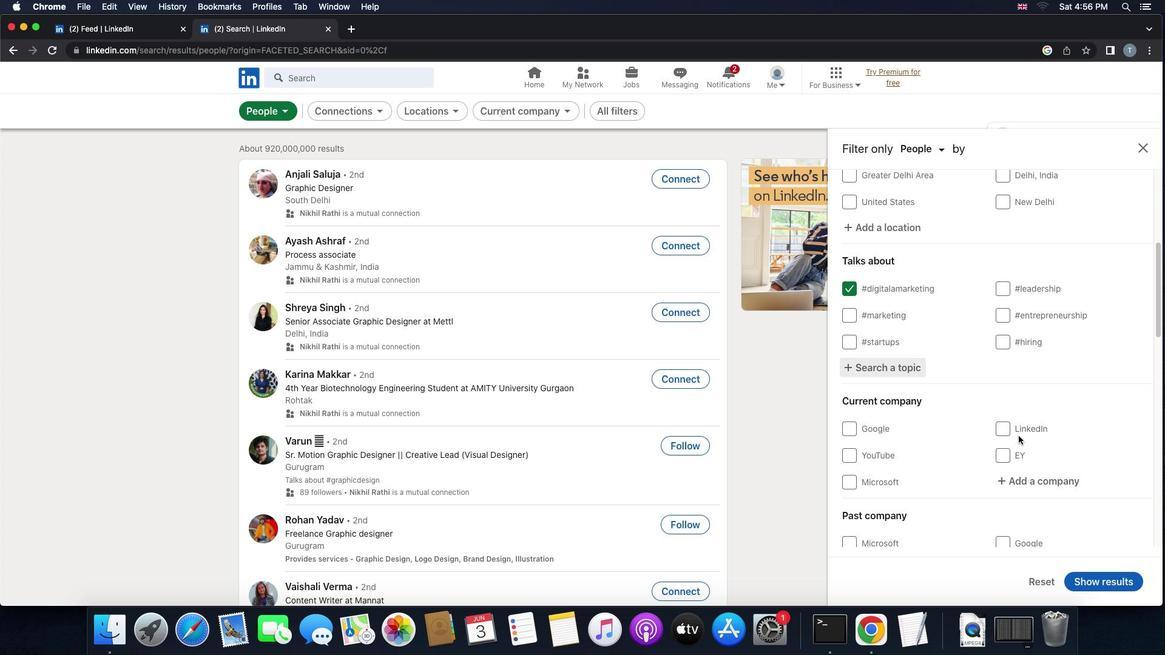 
Action: Mouse scrolled (1018, 435) with delta (0, 0)
Screenshot: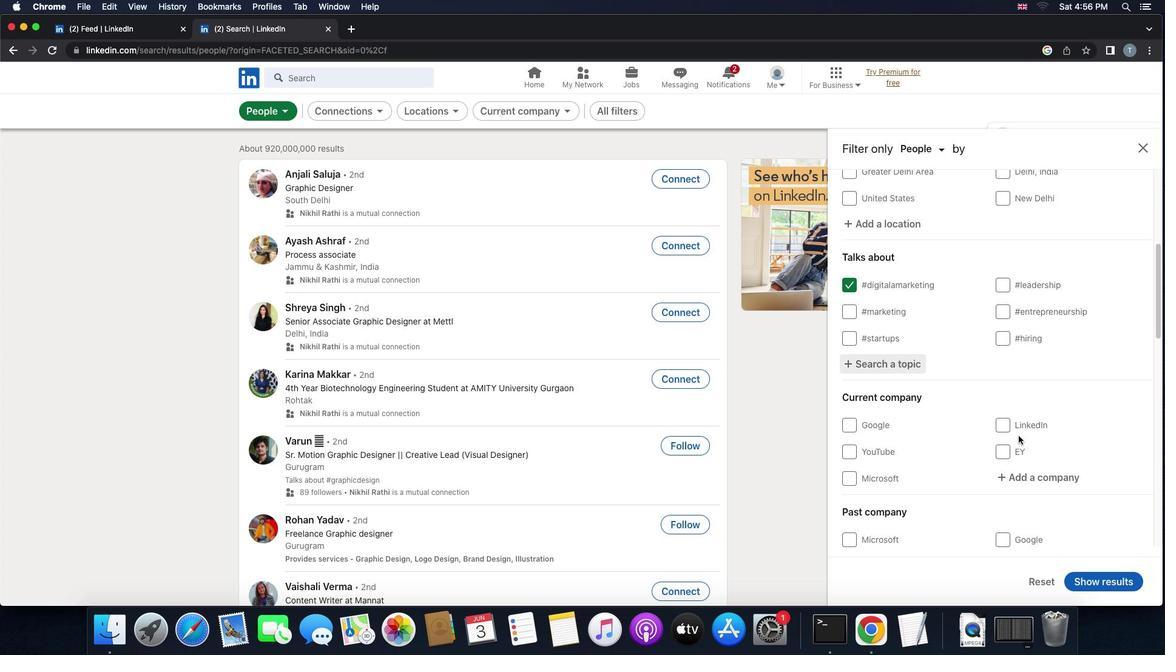 
Action: Mouse scrolled (1018, 435) with delta (0, 0)
Screenshot: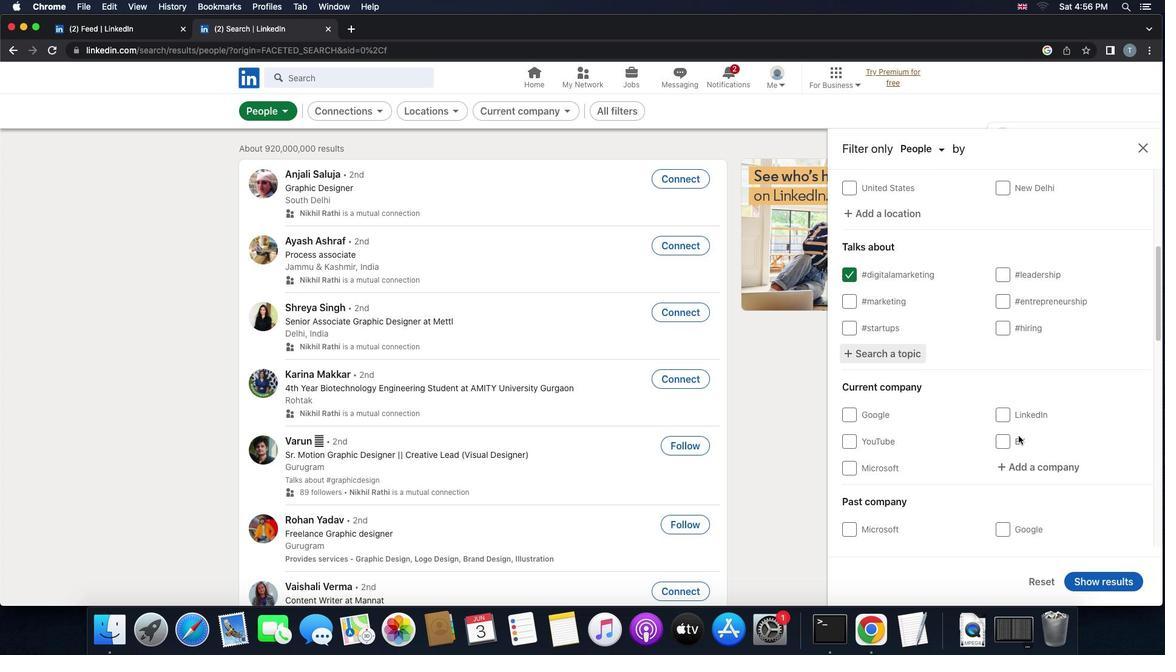 
Action: Mouse scrolled (1018, 435) with delta (0, 0)
Screenshot: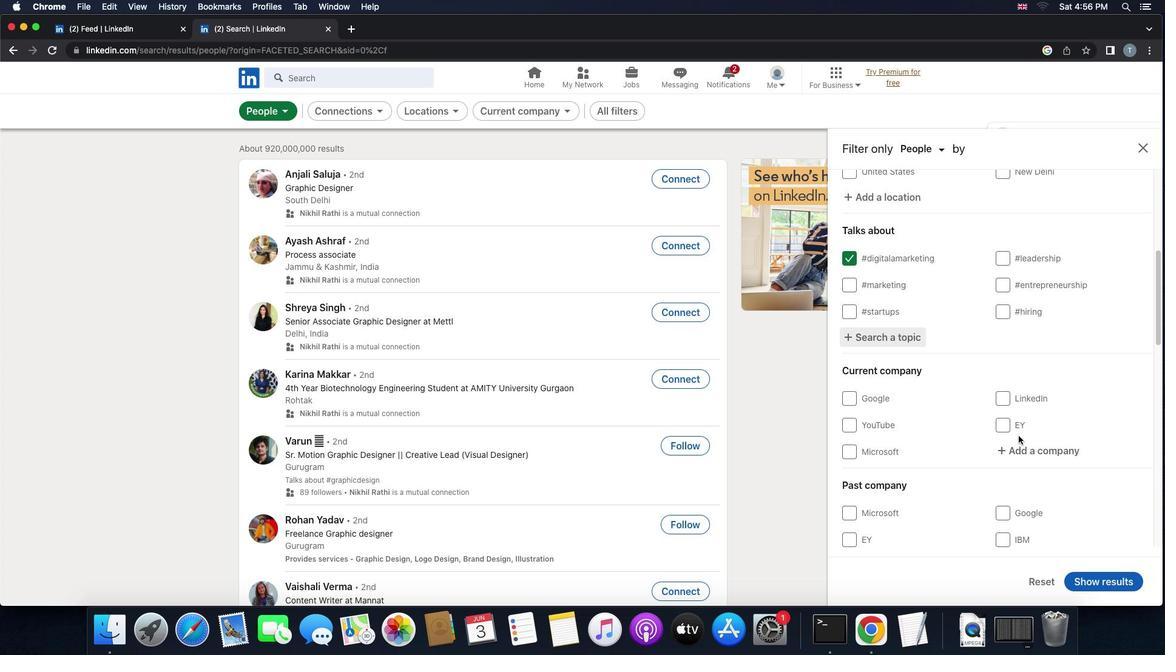 
Action: Mouse scrolled (1018, 435) with delta (0, 0)
Screenshot: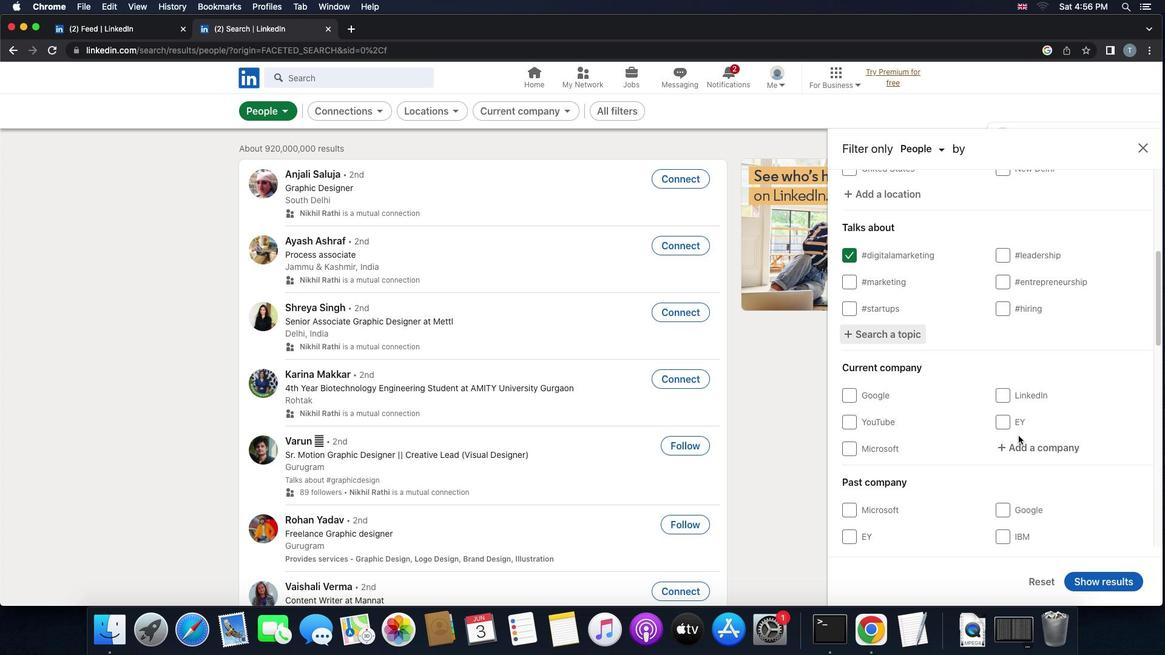 
Action: Mouse scrolled (1018, 435) with delta (0, 0)
Screenshot: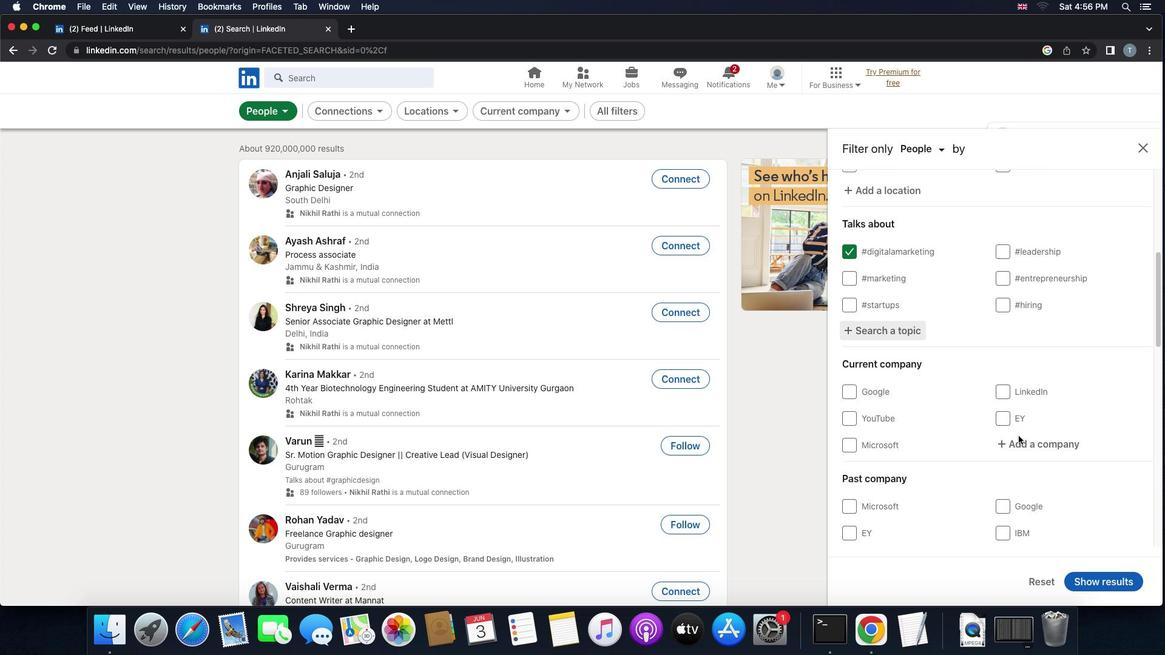 
Action: Mouse scrolled (1018, 435) with delta (0, 0)
Screenshot: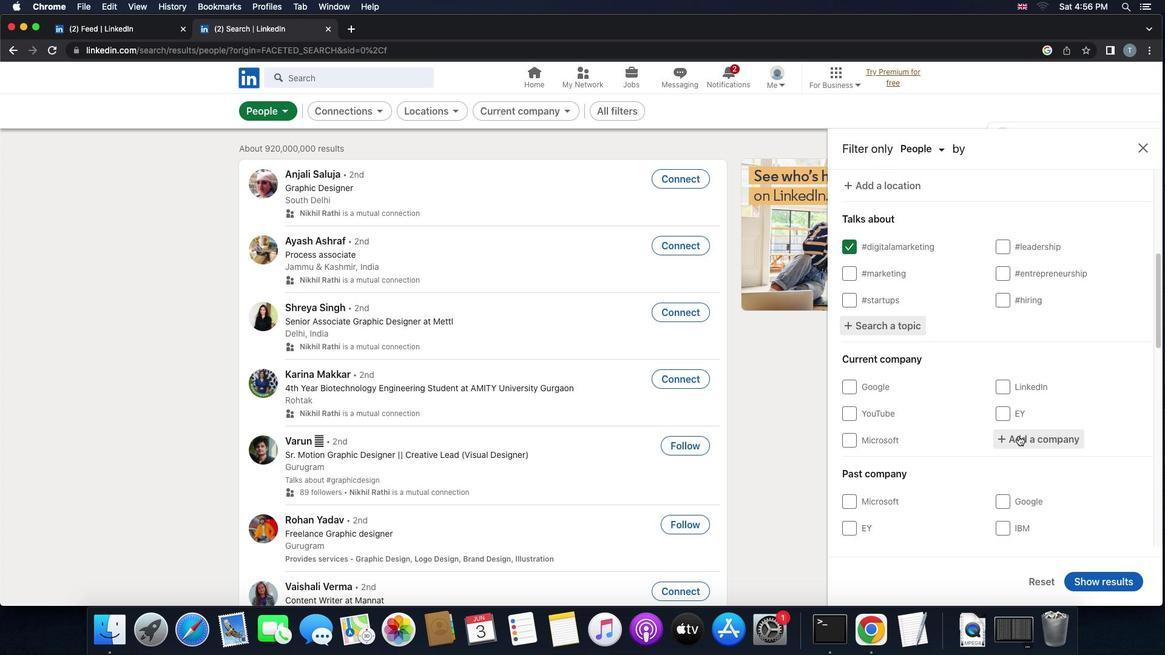 
Action: Mouse scrolled (1018, 435) with delta (0, 0)
Screenshot: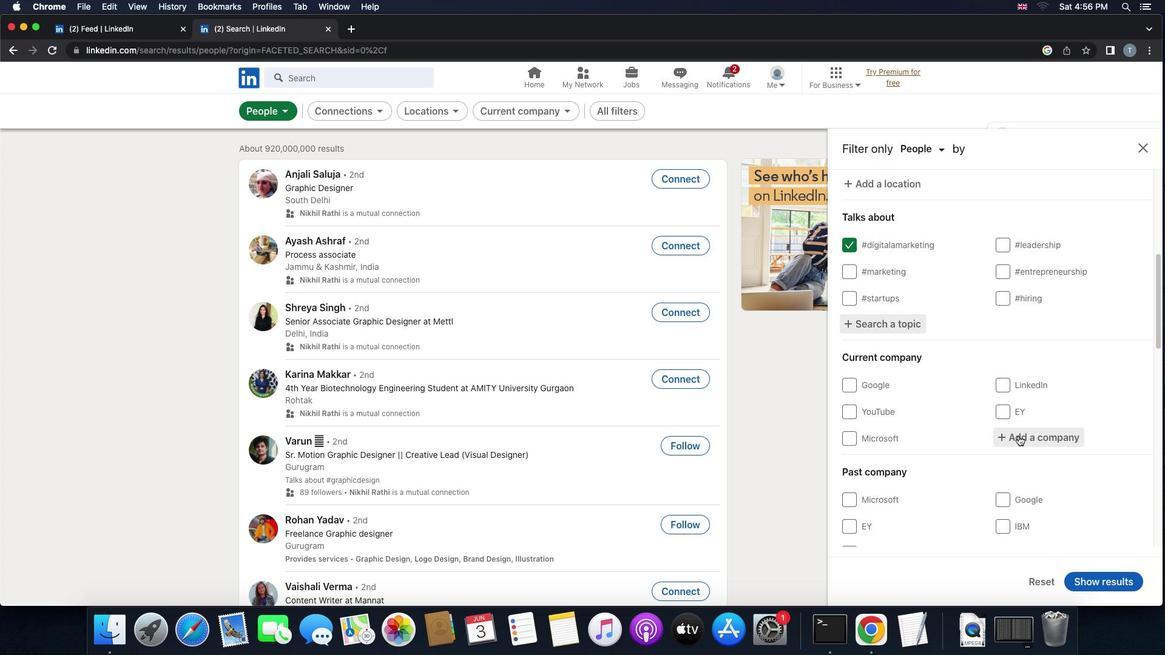 
Action: Mouse moved to (1020, 429)
Screenshot: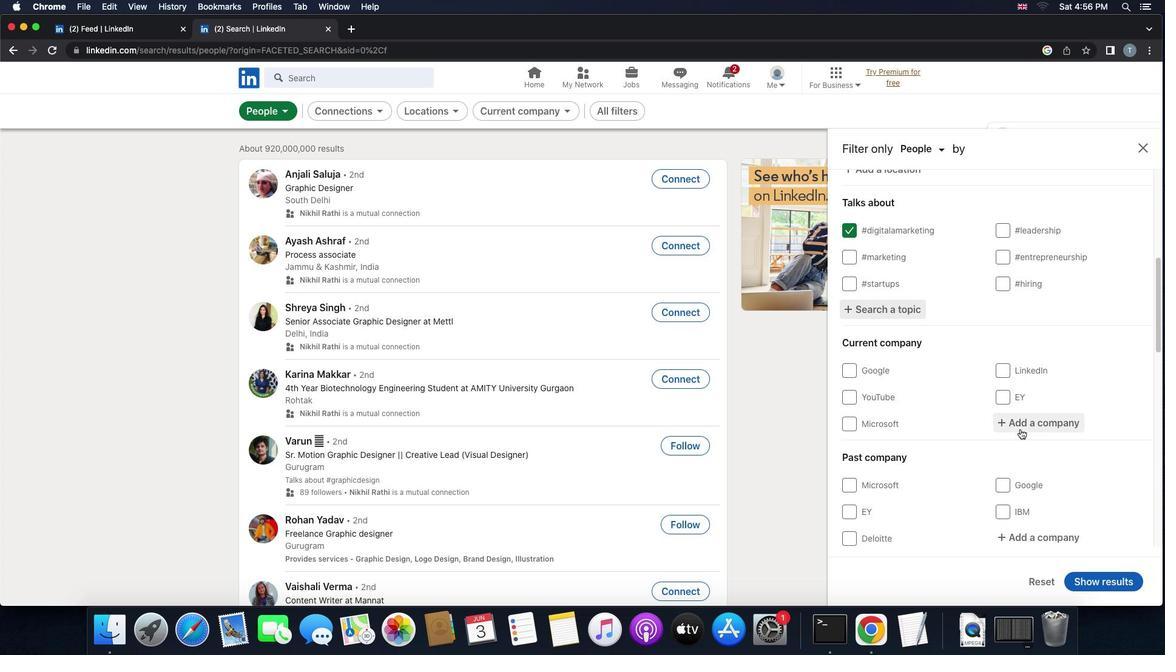 
Action: Mouse pressed left at (1020, 429)
Screenshot: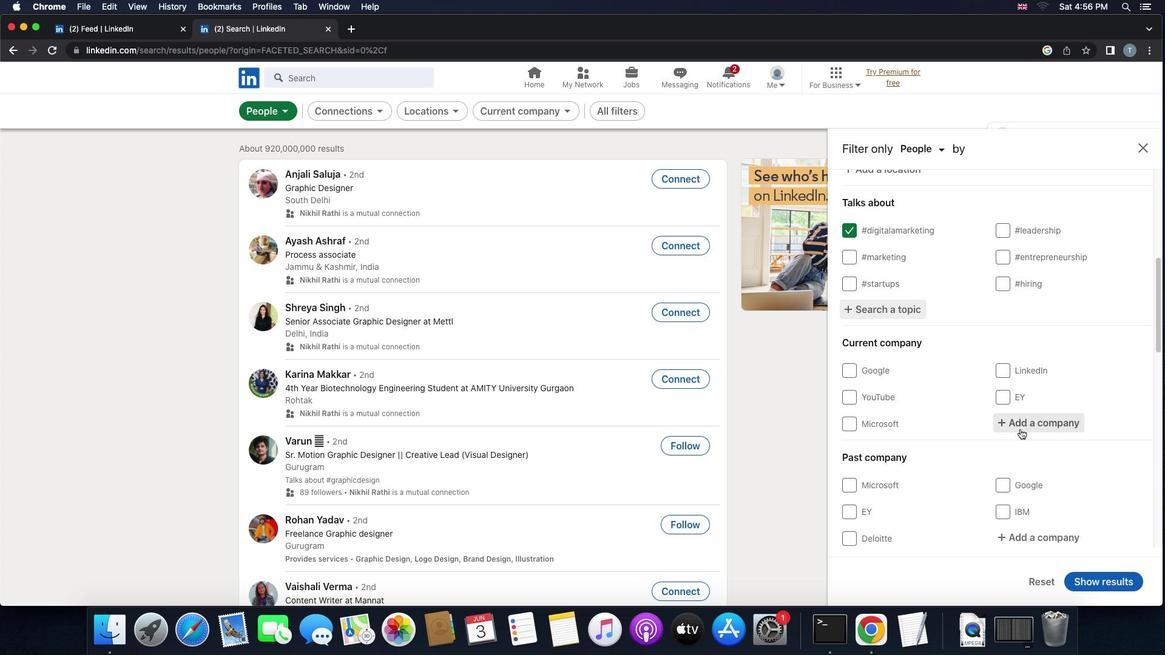 
Action: Key pressed 'm''a''k''e''m''y'
Screenshot: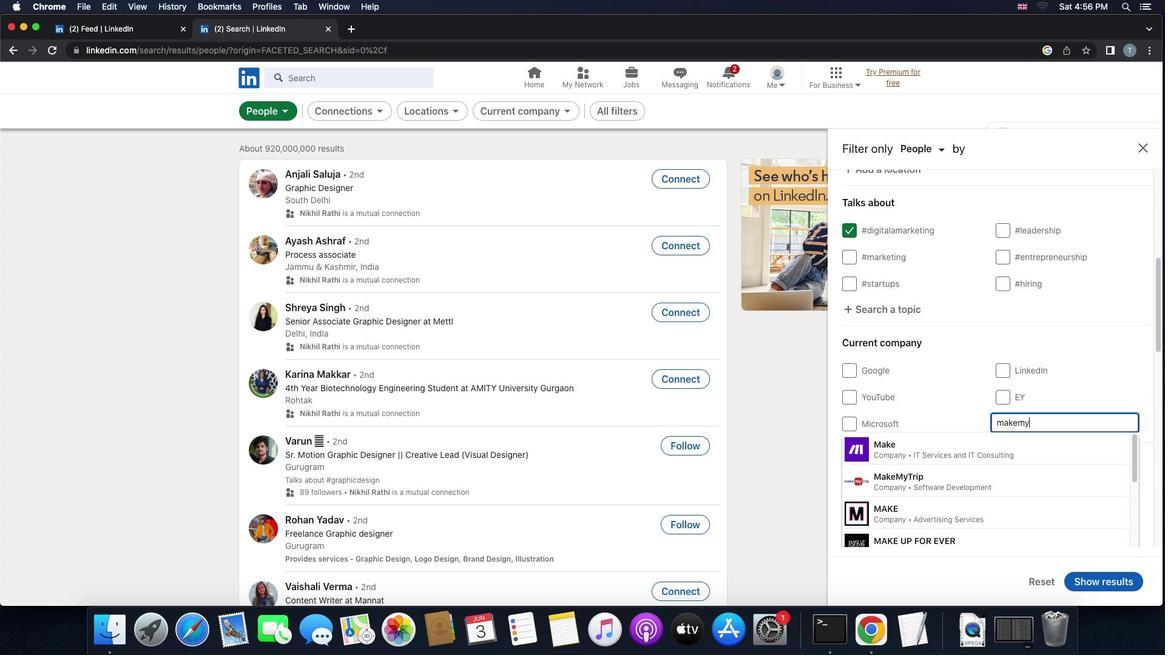 
Action: Mouse moved to (1019, 440)
Screenshot: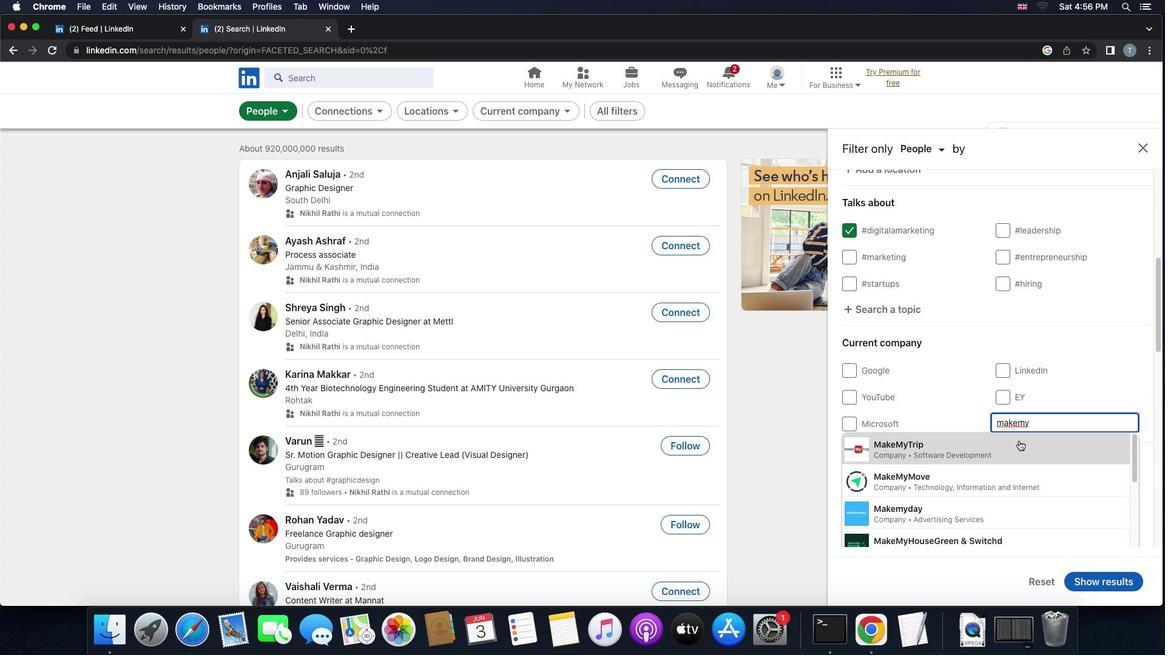 
Action: Mouse pressed left at (1019, 440)
Screenshot: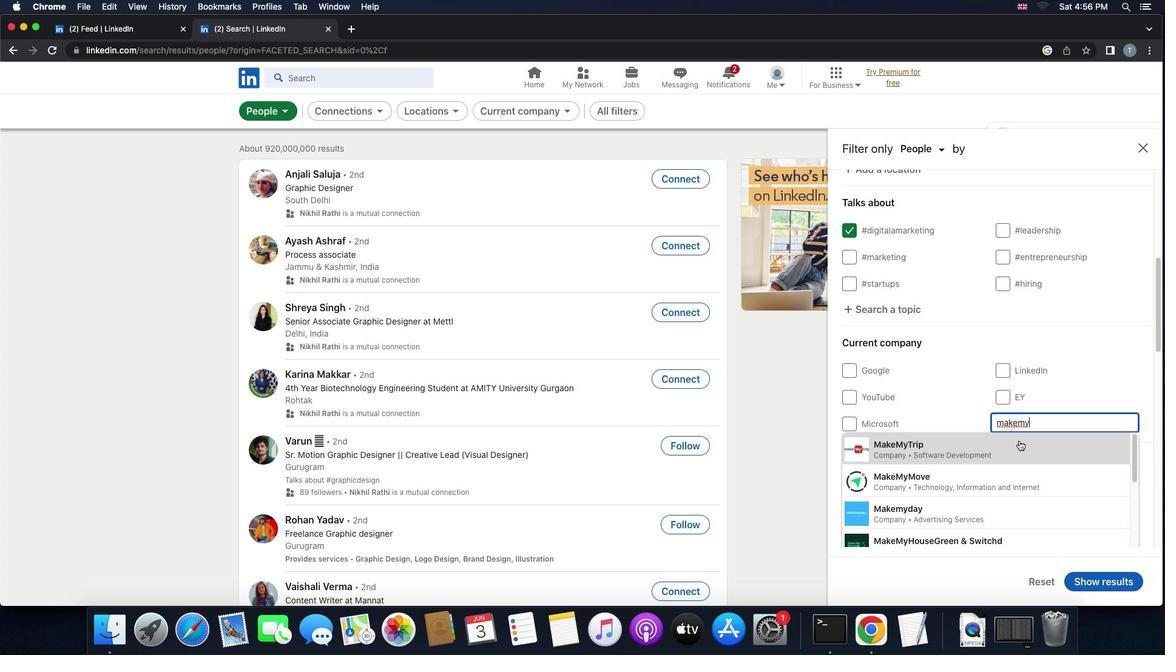 
Action: Mouse moved to (1022, 441)
Screenshot: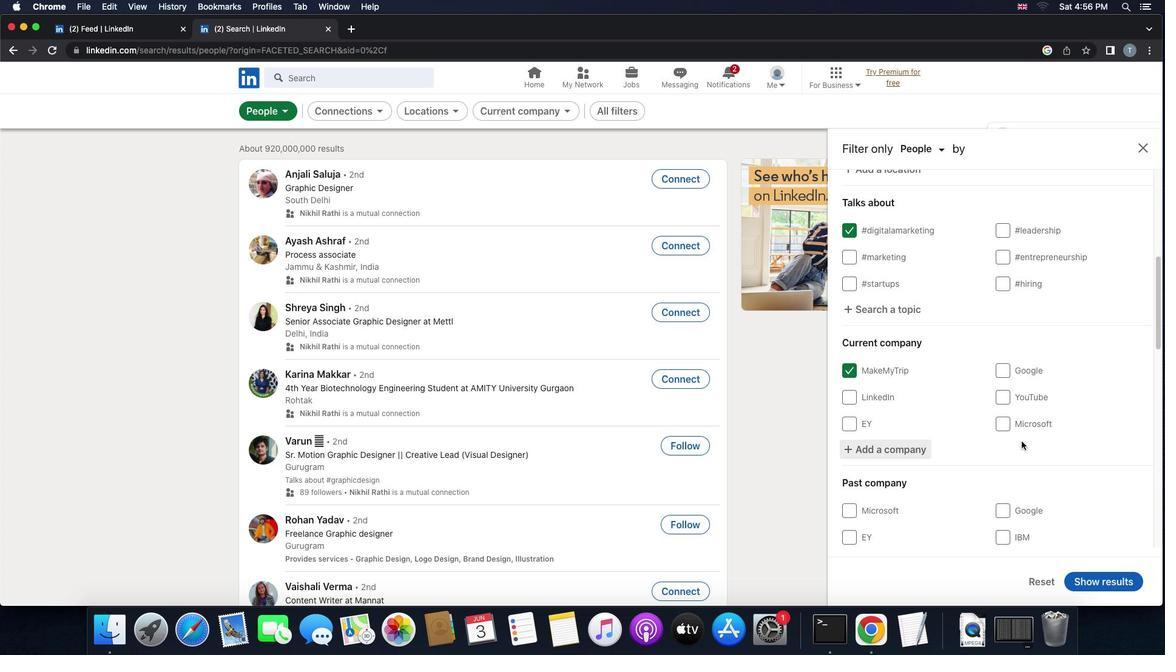
Action: Mouse scrolled (1022, 441) with delta (0, 0)
Screenshot: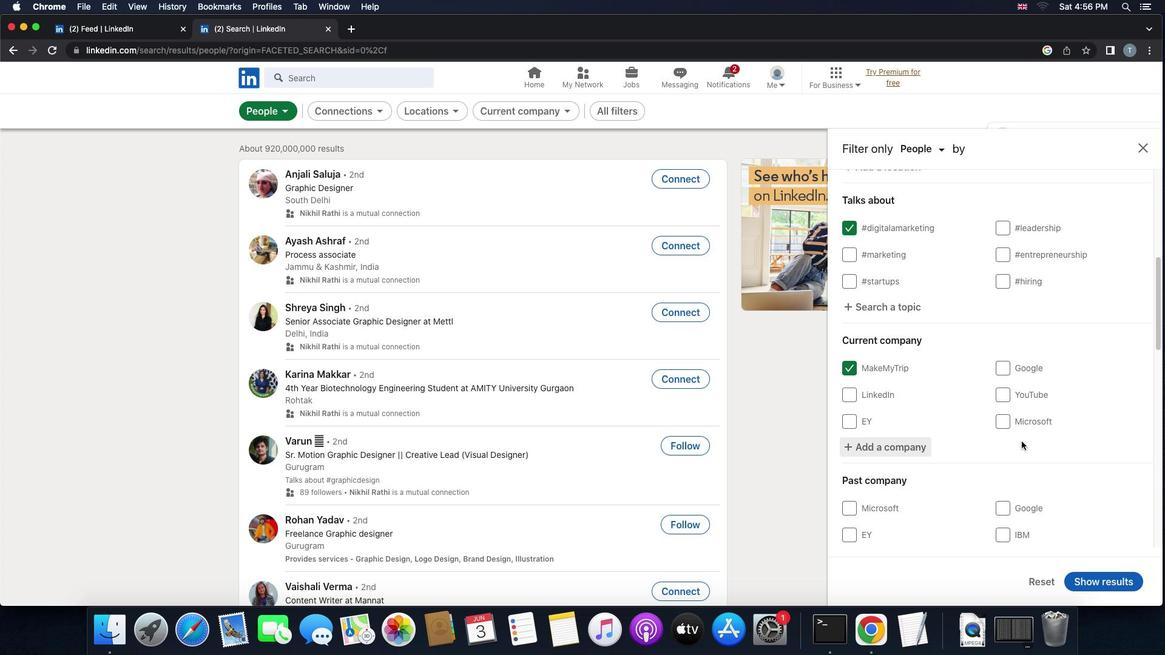 
Action: Mouse scrolled (1022, 441) with delta (0, 0)
Screenshot: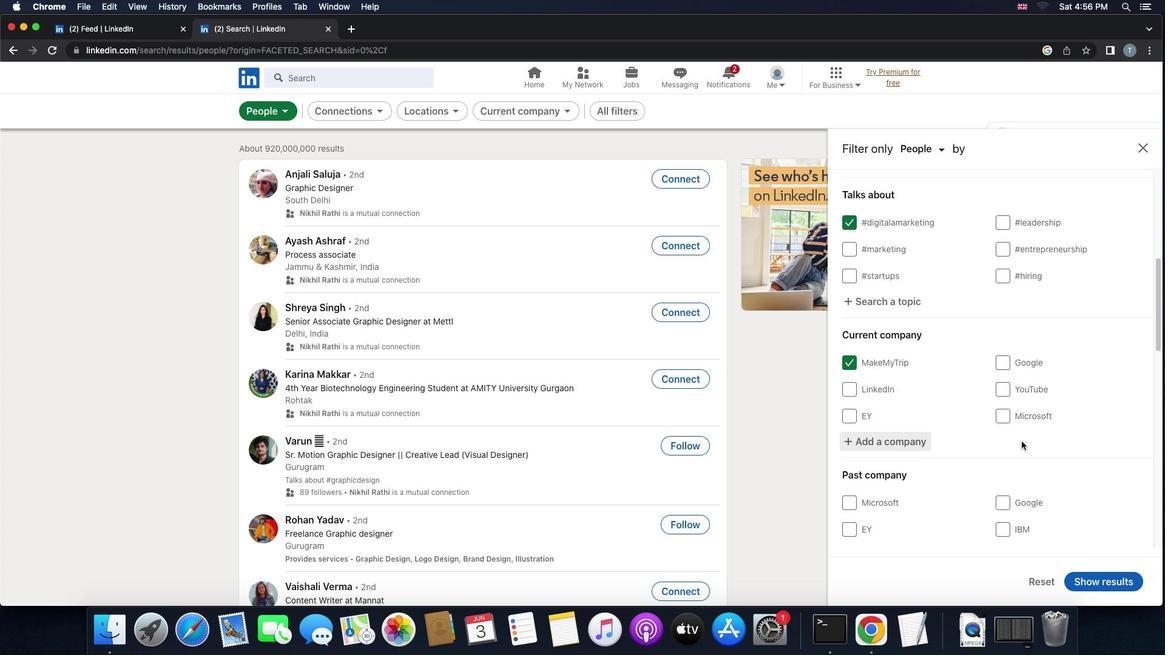 
Action: Mouse scrolled (1022, 441) with delta (0, -1)
Screenshot: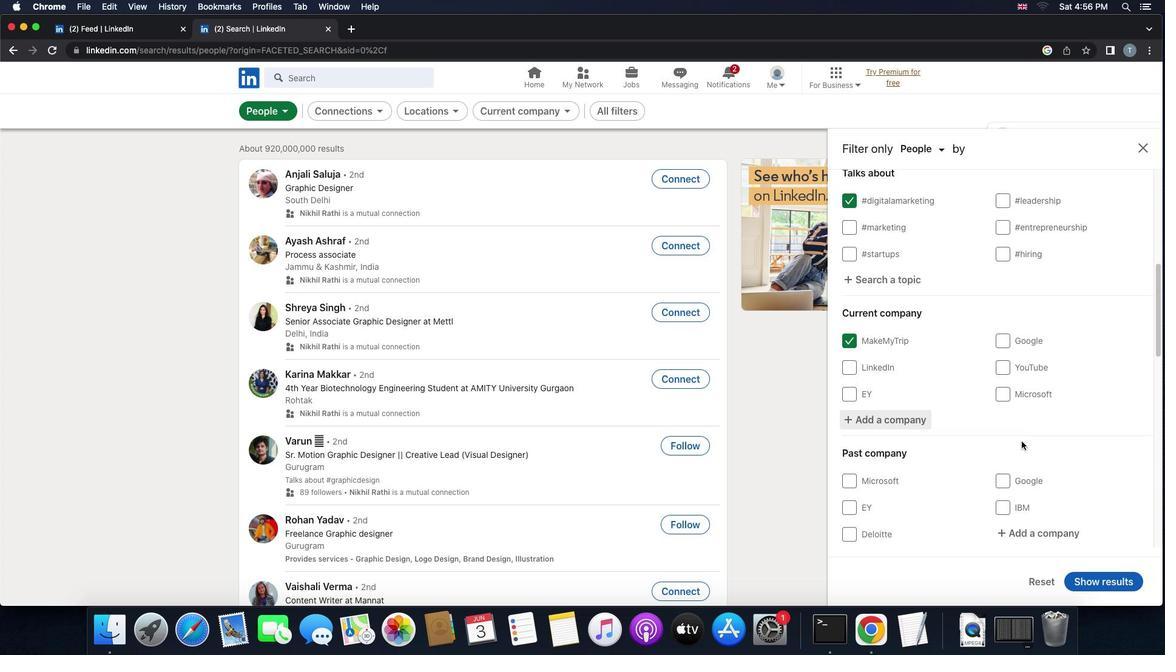
Action: Mouse scrolled (1022, 441) with delta (0, 0)
Screenshot: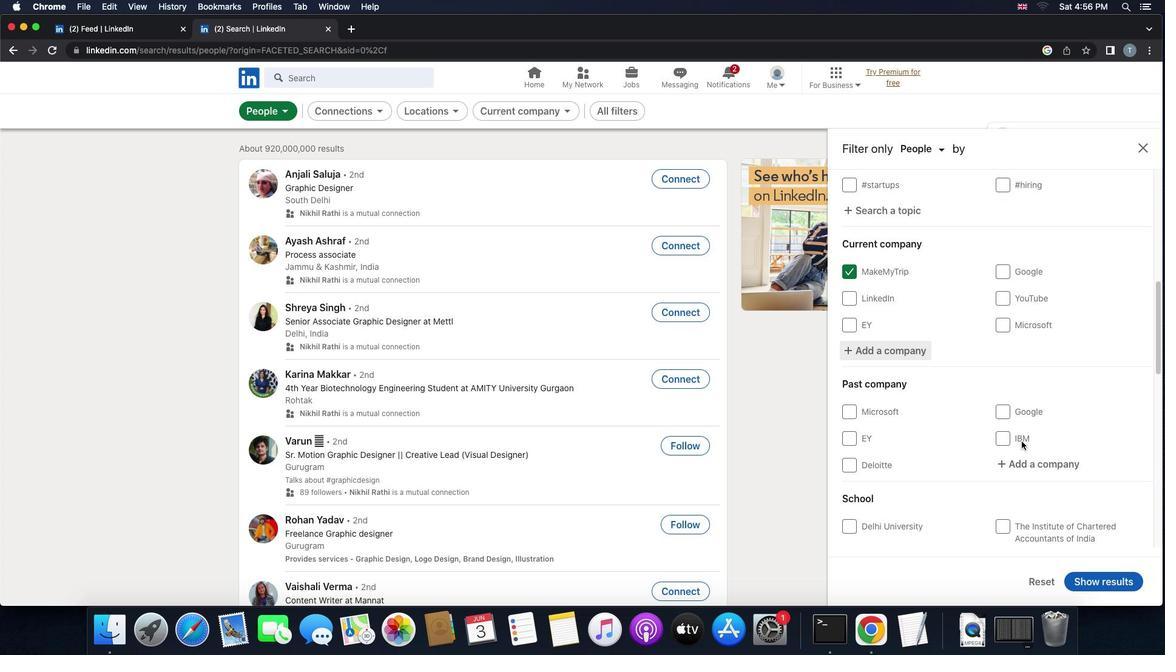 
Action: Mouse scrolled (1022, 441) with delta (0, 0)
Screenshot: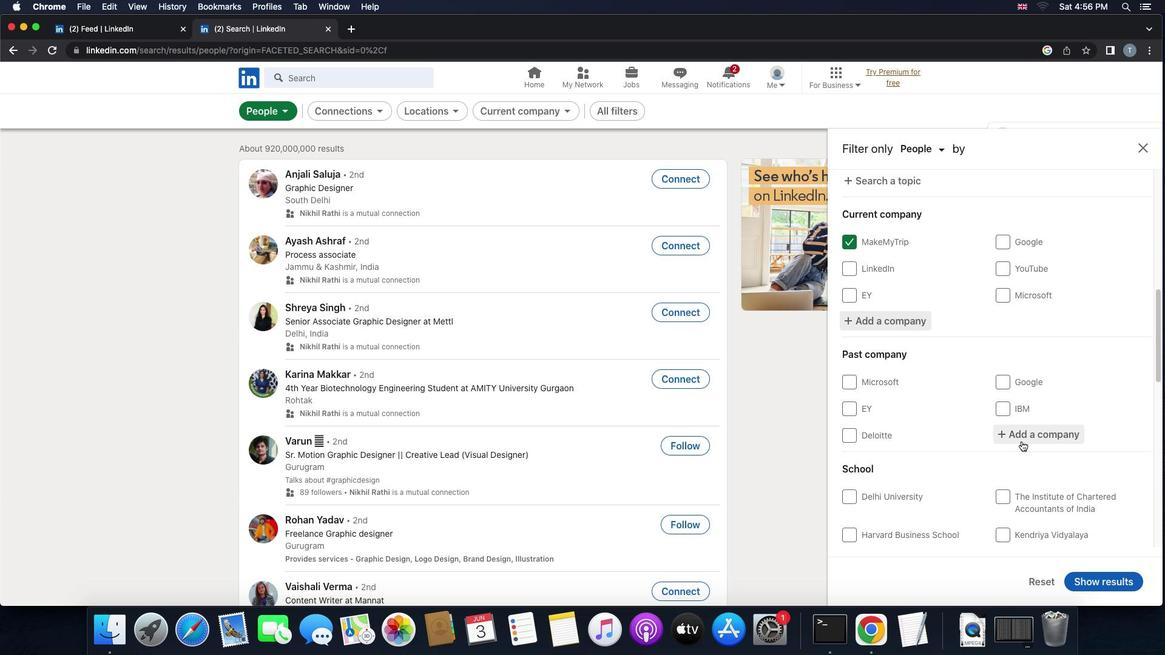 
Action: Mouse scrolled (1022, 441) with delta (0, 0)
Screenshot: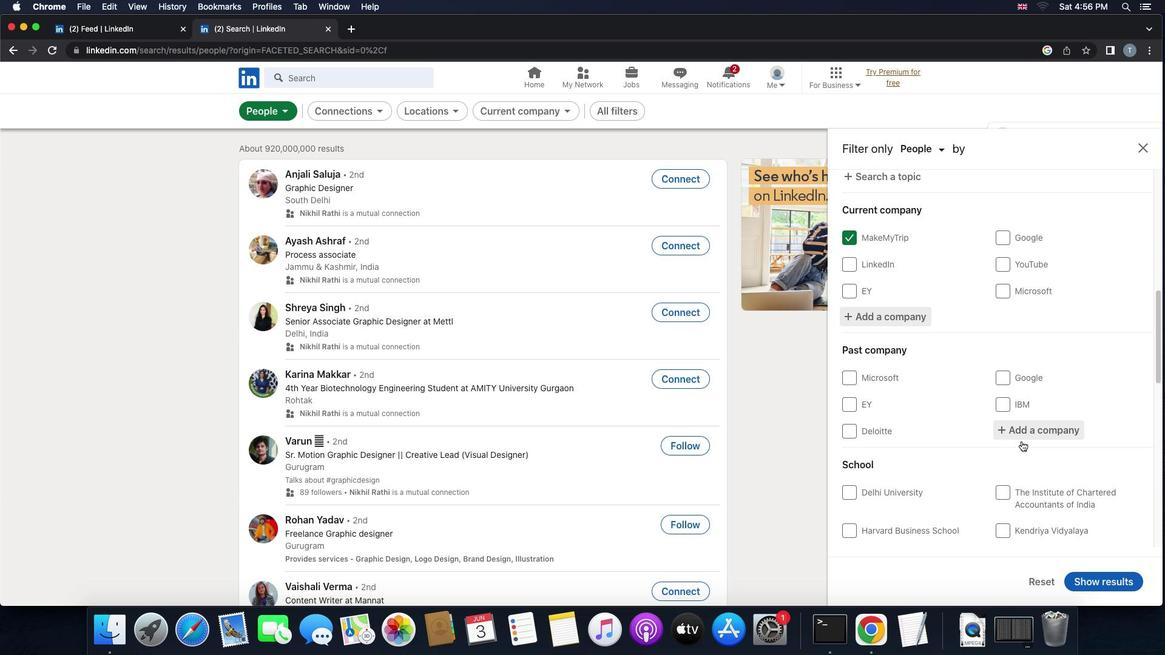 
Action: Mouse scrolled (1022, 441) with delta (0, 0)
Screenshot: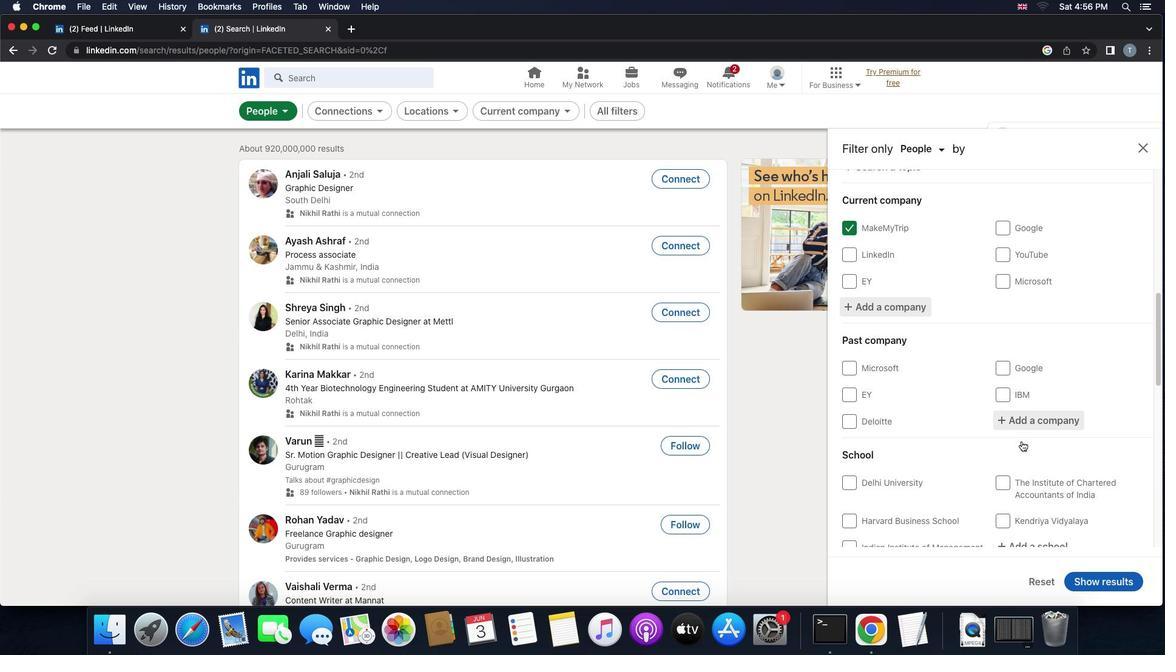
Action: Mouse scrolled (1022, 441) with delta (0, 0)
Screenshot: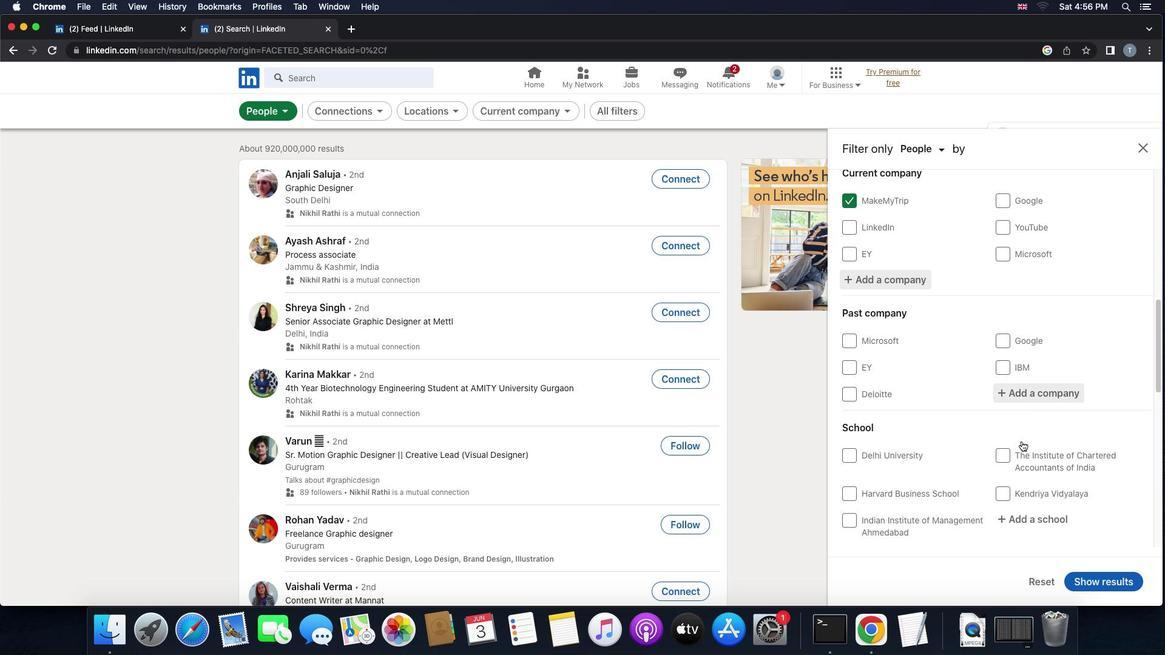 
Action: Mouse scrolled (1022, 441) with delta (0, 0)
Screenshot: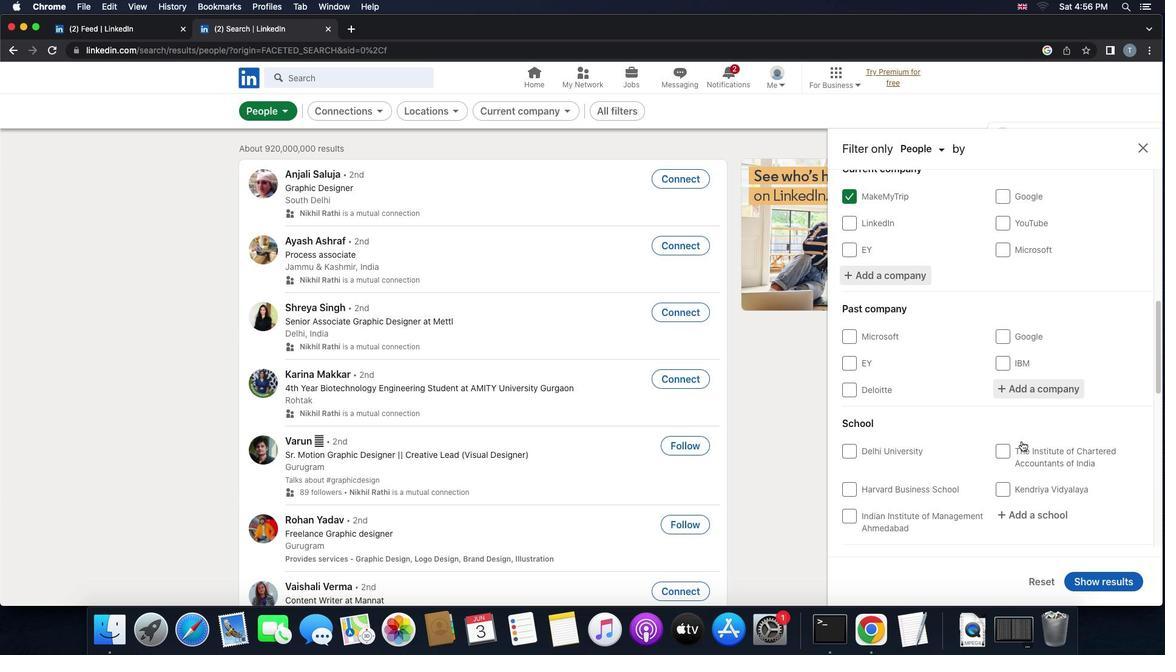 
Action: Mouse scrolled (1022, 441) with delta (0, 0)
Screenshot: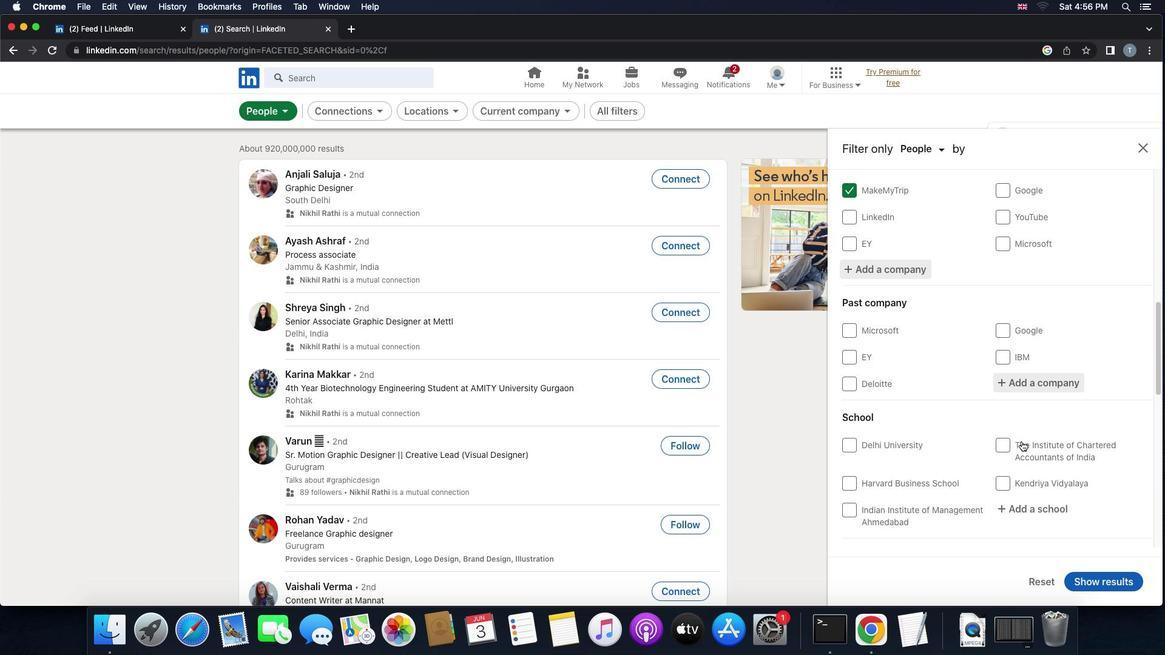 
Action: Mouse scrolled (1022, 441) with delta (0, -1)
Screenshot: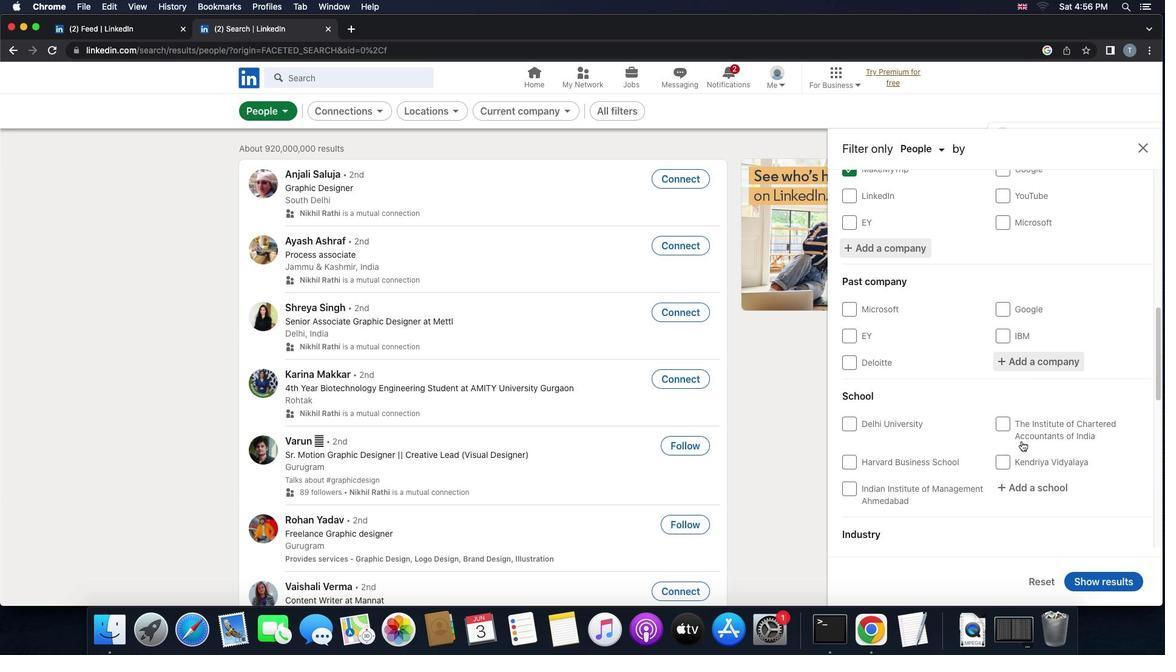 
Action: Mouse moved to (1022, 441)
Screenshot: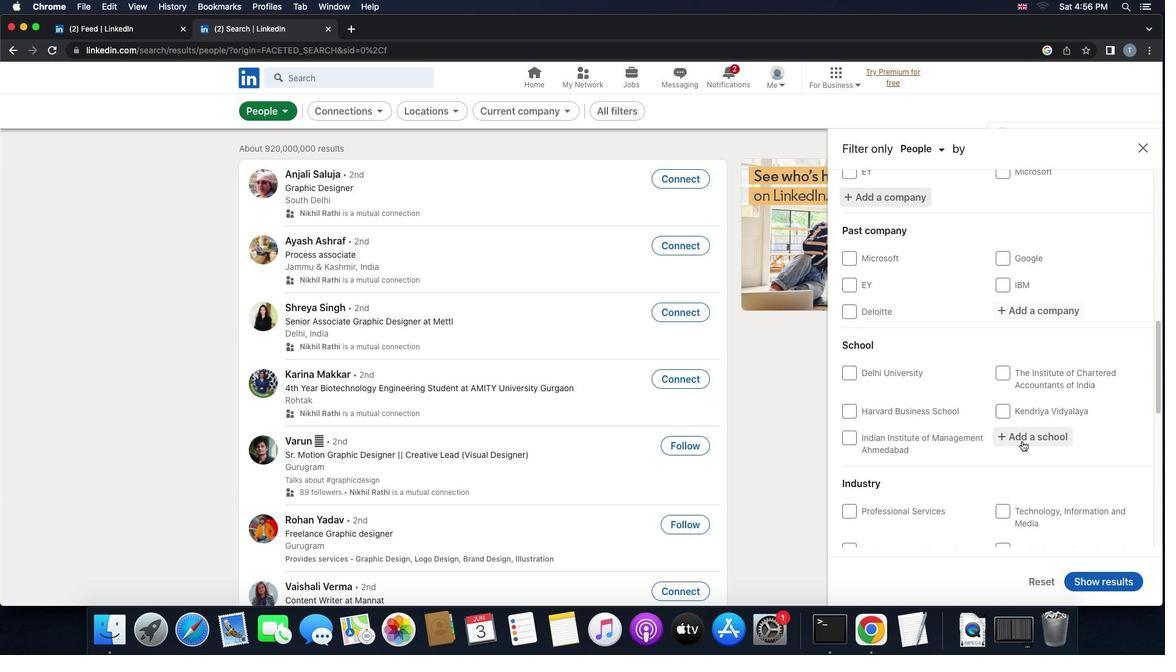 
Action: Mouse pressed left at (1022, 441)
Screenshot: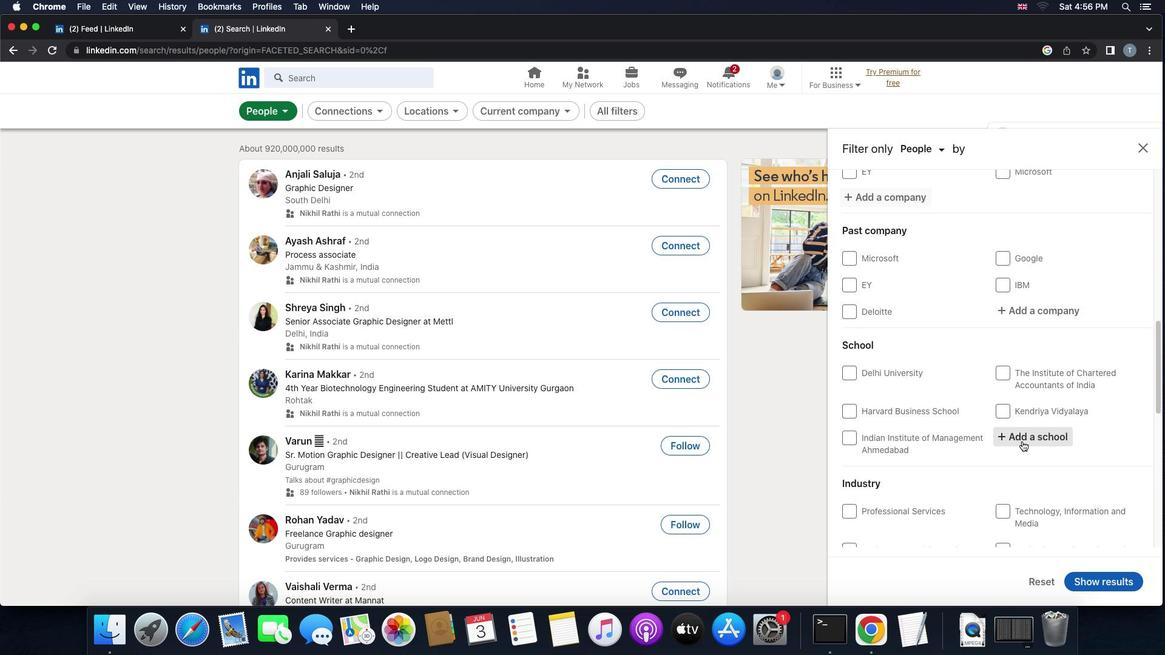 
Action: Key pressed 'l''a''l''a'Key.space
Screenshot: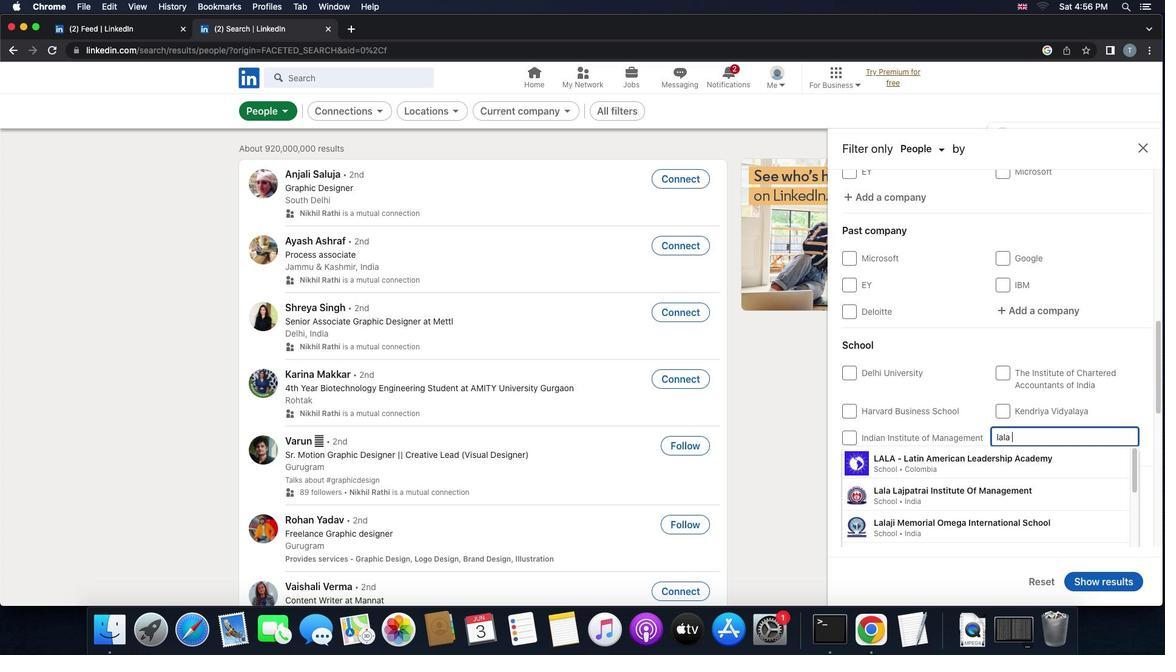 
Action: Mouse moved to (1010, 526)
Screenshot: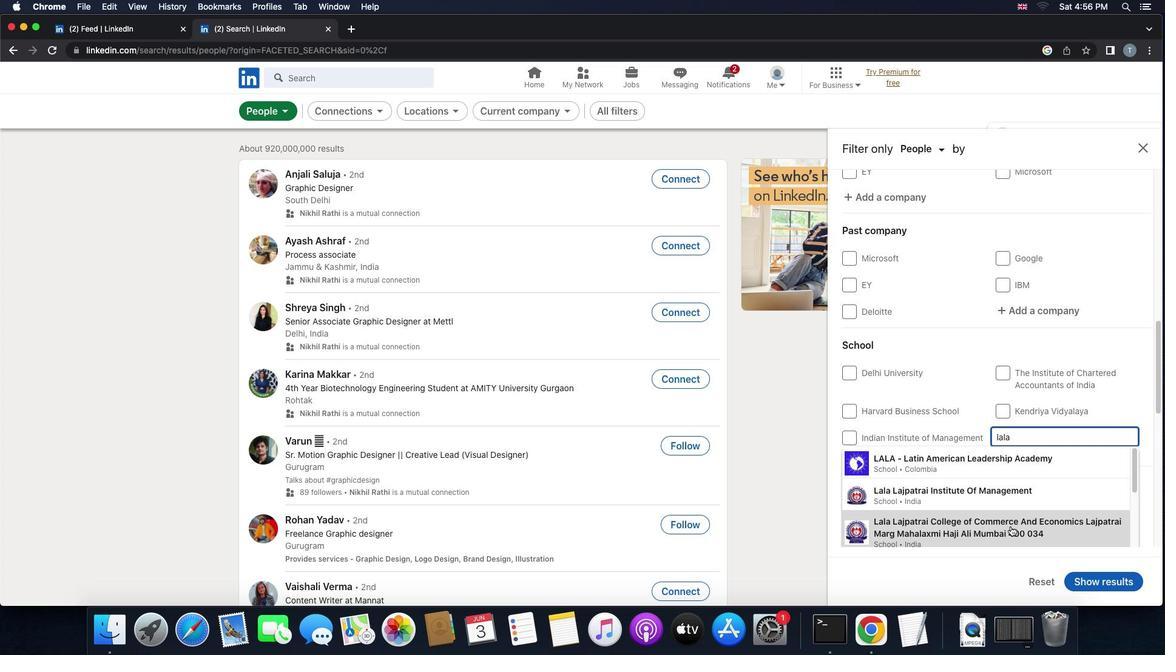 
Action: Mouse pressed left at (1010, 526)
Screenshot: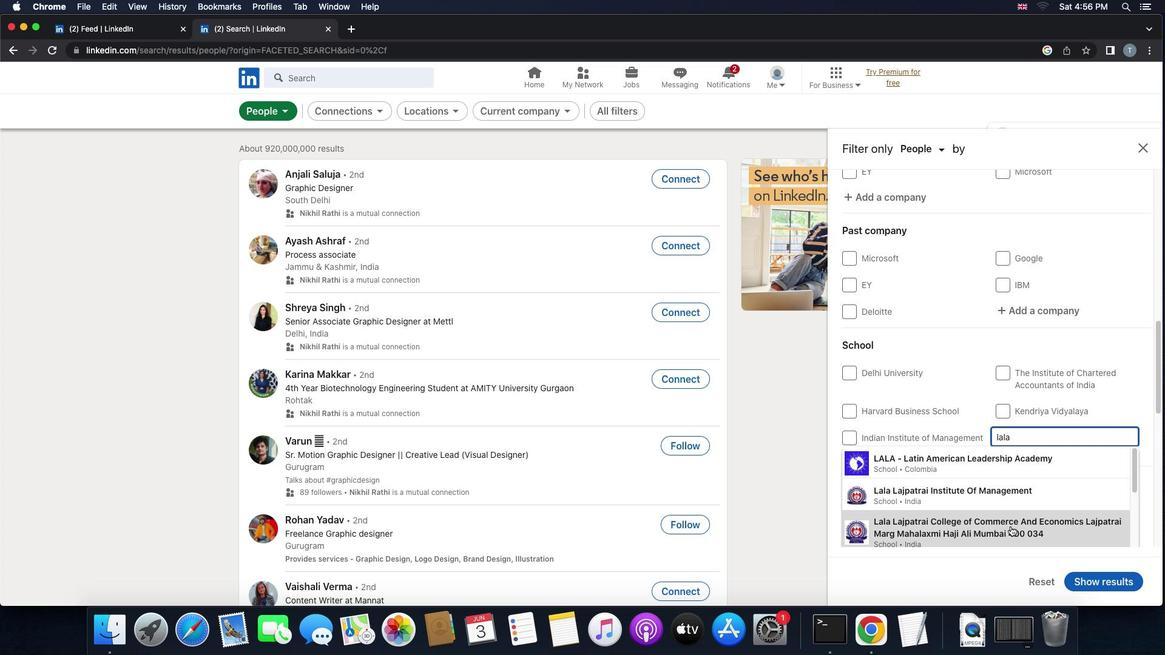 
Action: Mouse scrolled (1010, 526) with delta (0, 0)
Screenshot: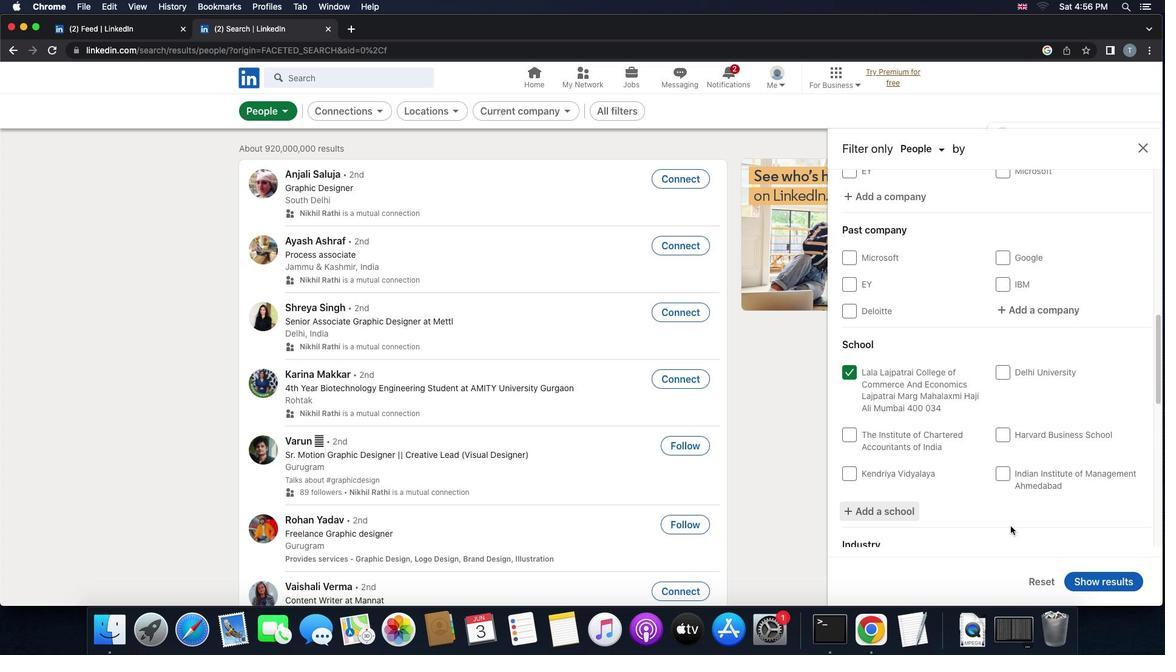 
Action: Mouse scrolled (1010, 526) with delta (0, 0)
Screenshot: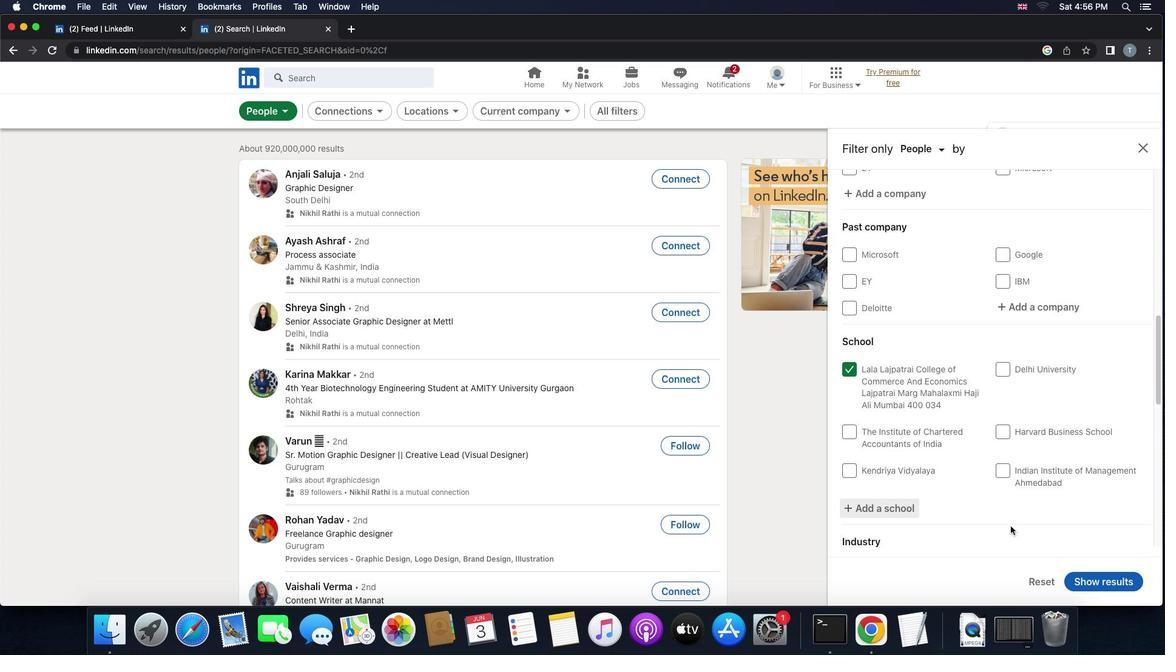 
Action: Mouse scrolled (1010, 526) with delta (0, -1)
Screenshot: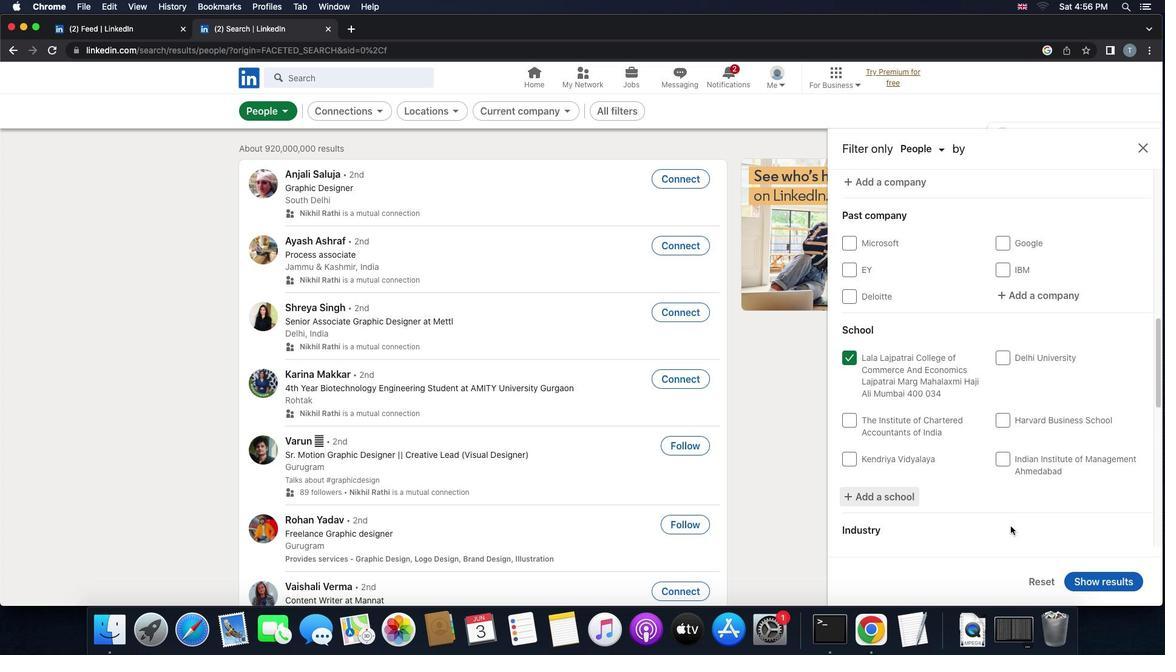 
Action: Mouse scrolled (1010, 526) with delta (0, 0)
Screenshot: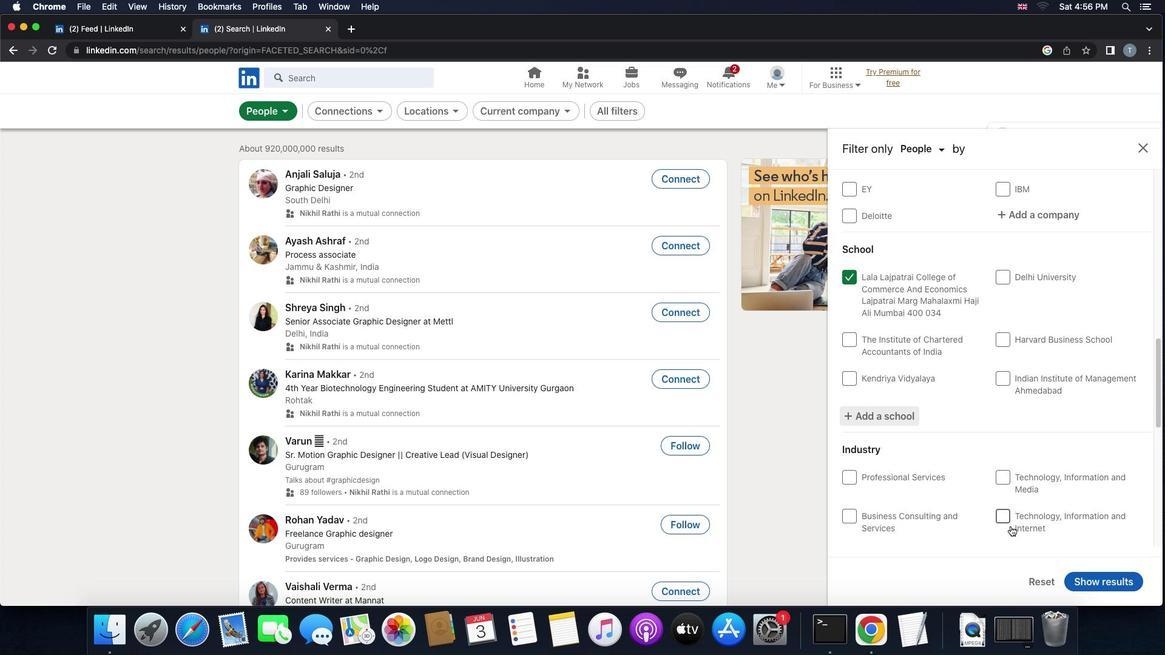 
Action: Mouse scrolled (1010, 526) with delta (0, 0)
Screenshot: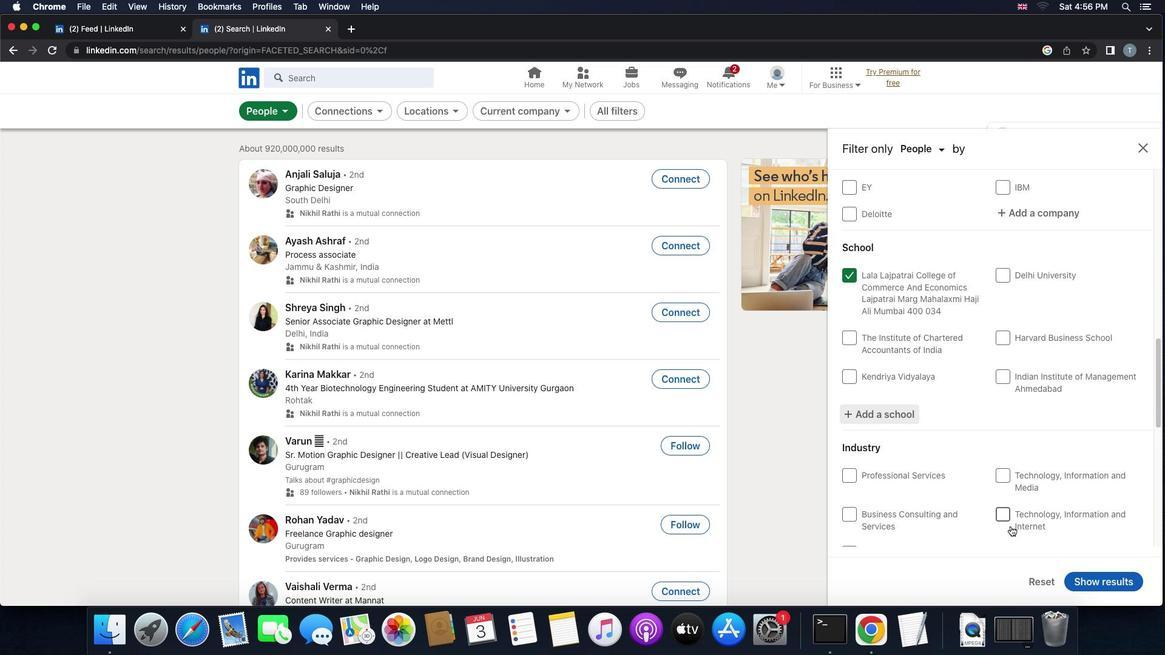 
Action: Mouse scrolled (1010, 526) with delta (0, 0)
Screenshot: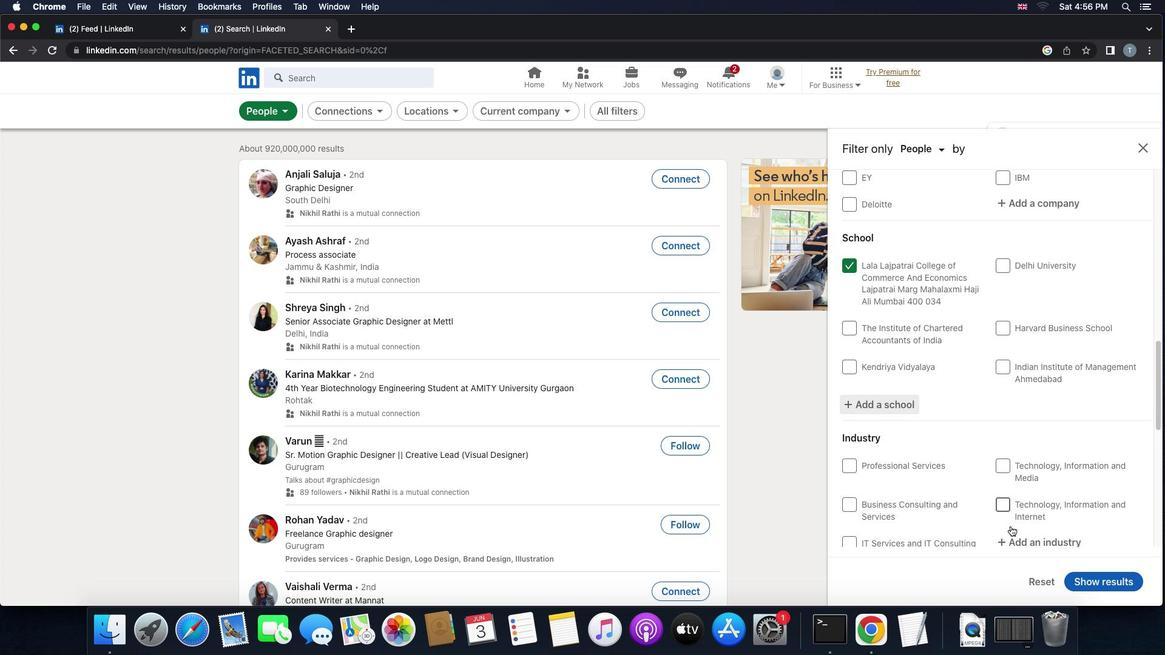 
Action: Mouse scrolled (1010, 526) with delta (0, 0)
Screenshot: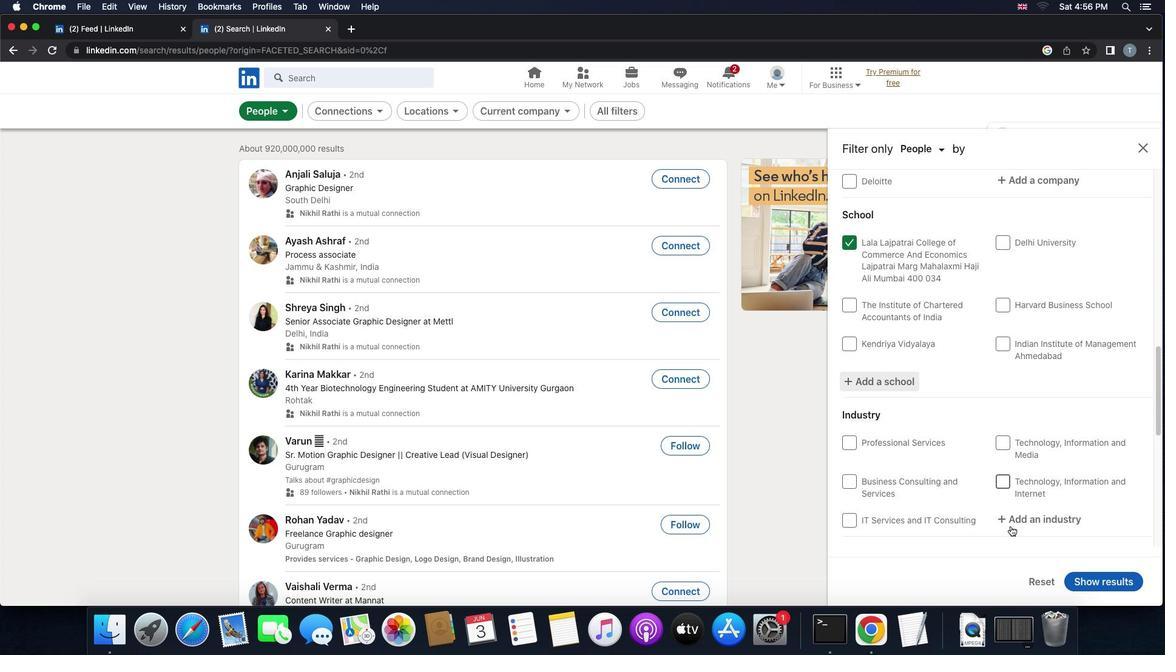 
Action: Mouse moved to (1011, 516)
Screenshot: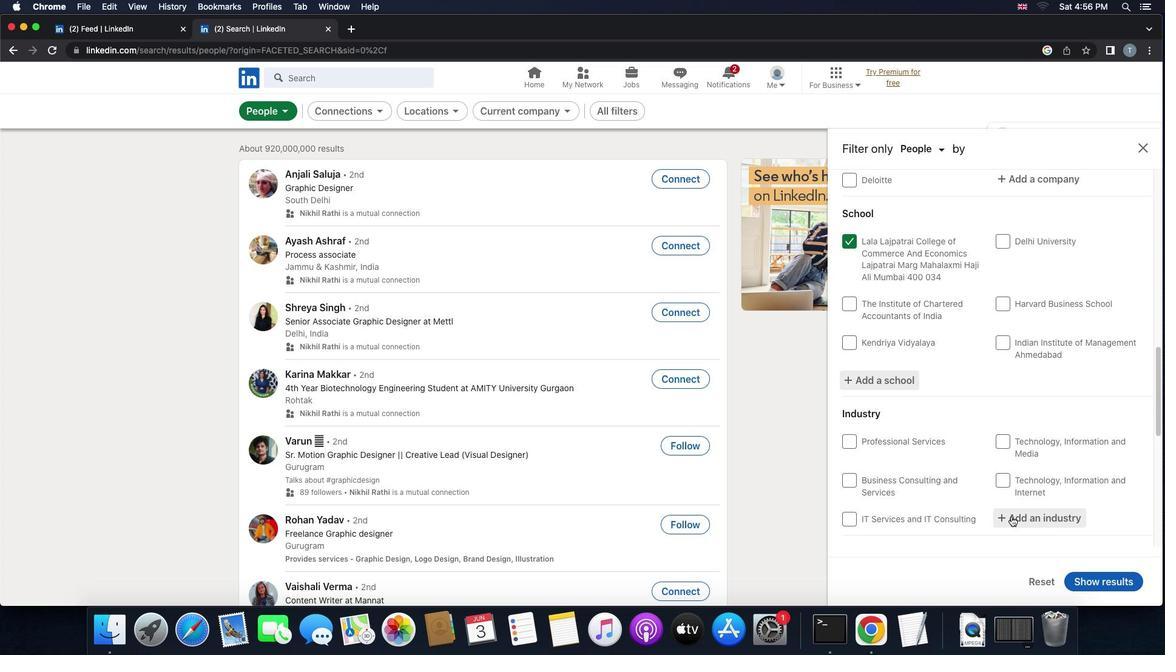 
Action: Mouse pressed left at (1011, 516)
Screenshot: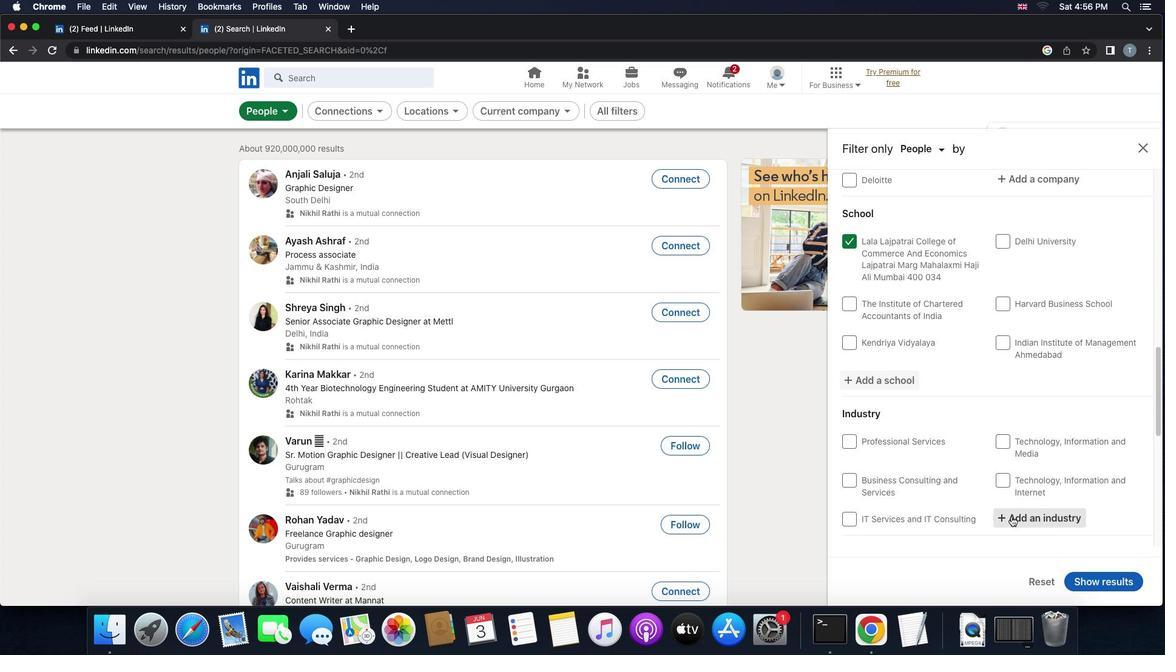 
Action: Key pressed 'f''i''s''h''e''r''i''e''s'
Screenshot: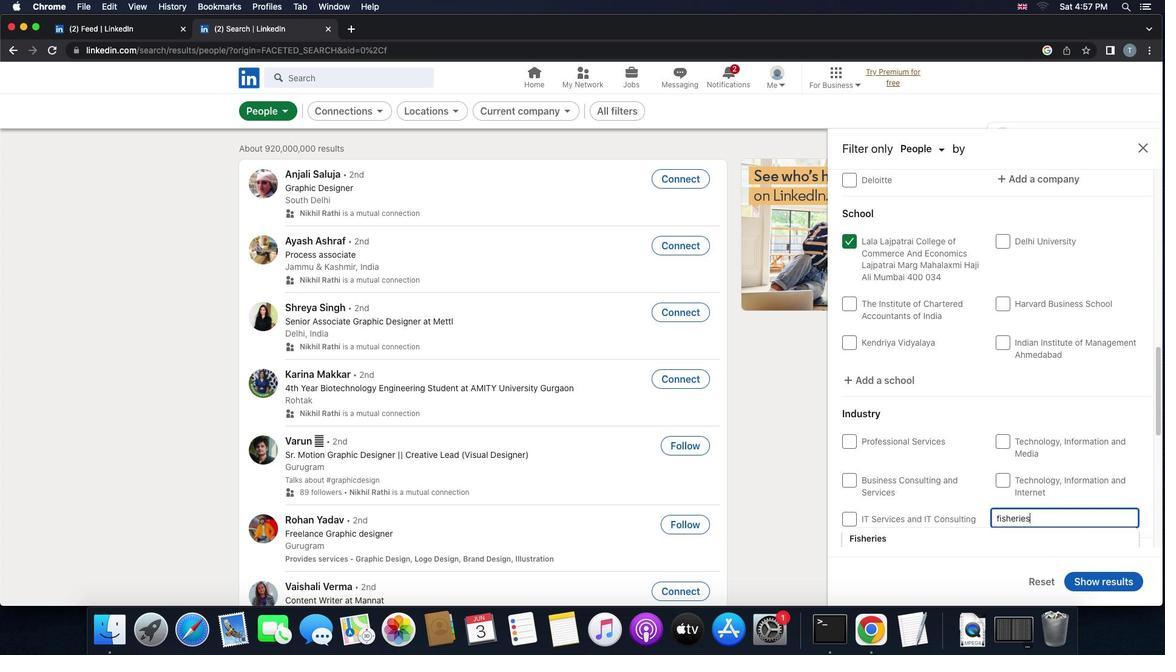 
Action: Mouse scrolled (1011, 516) with delta (0, 0)
Screenshot: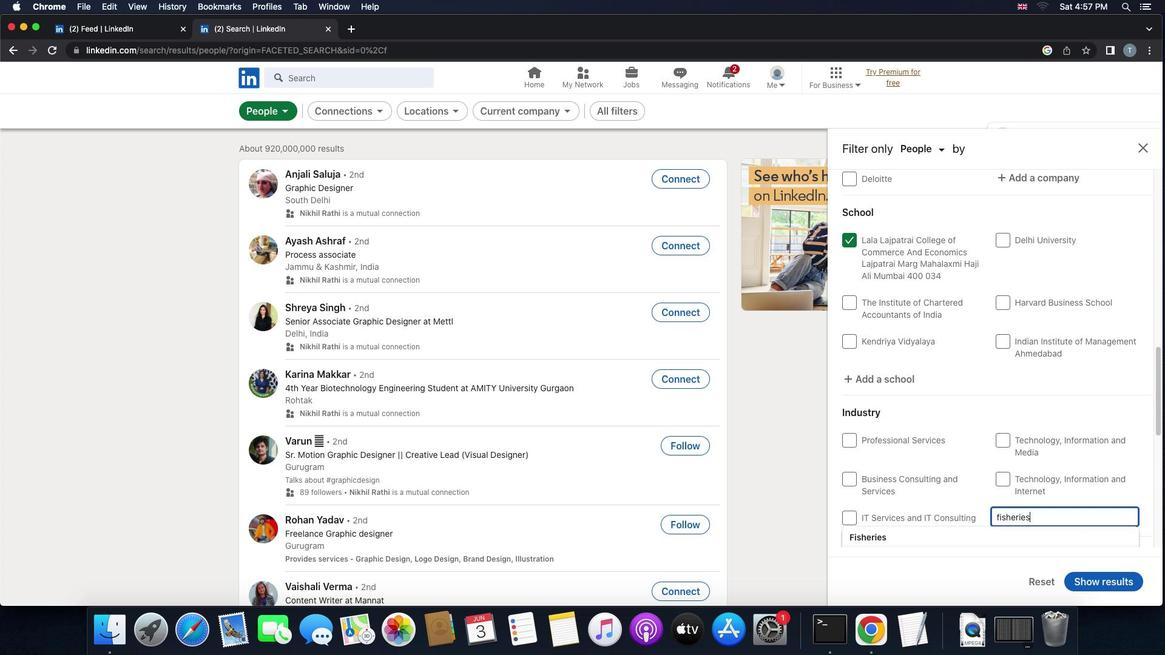 
Action: Mouse scrolled (1011, 516) with delta (0, 0)
Screenshot: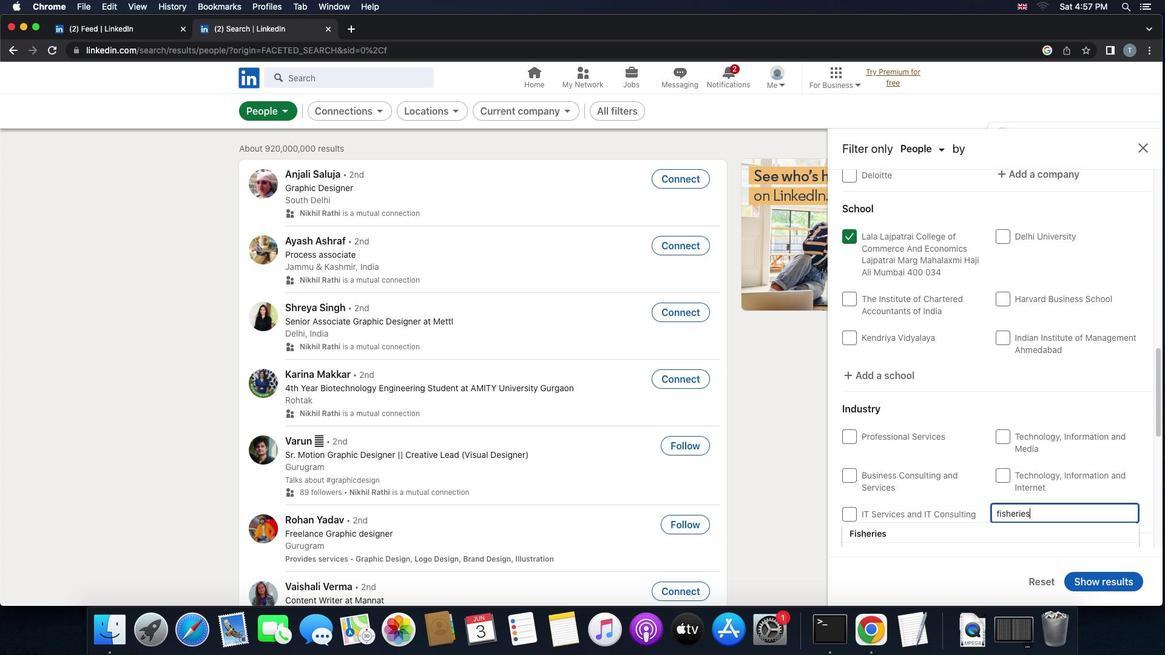 
Action: Mouse scrolled (1011, 516) with delta (0, 0)
Screenshot: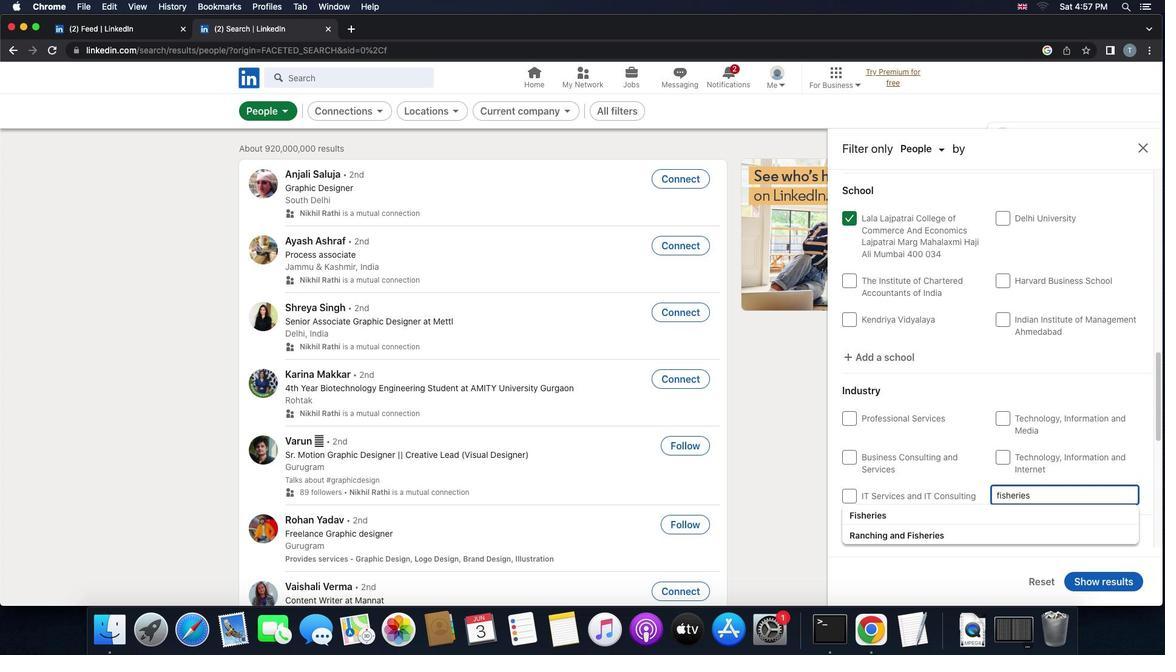 
Action: Mouse scrolled (1011, 516) with delta (0, 0)
Screenshot: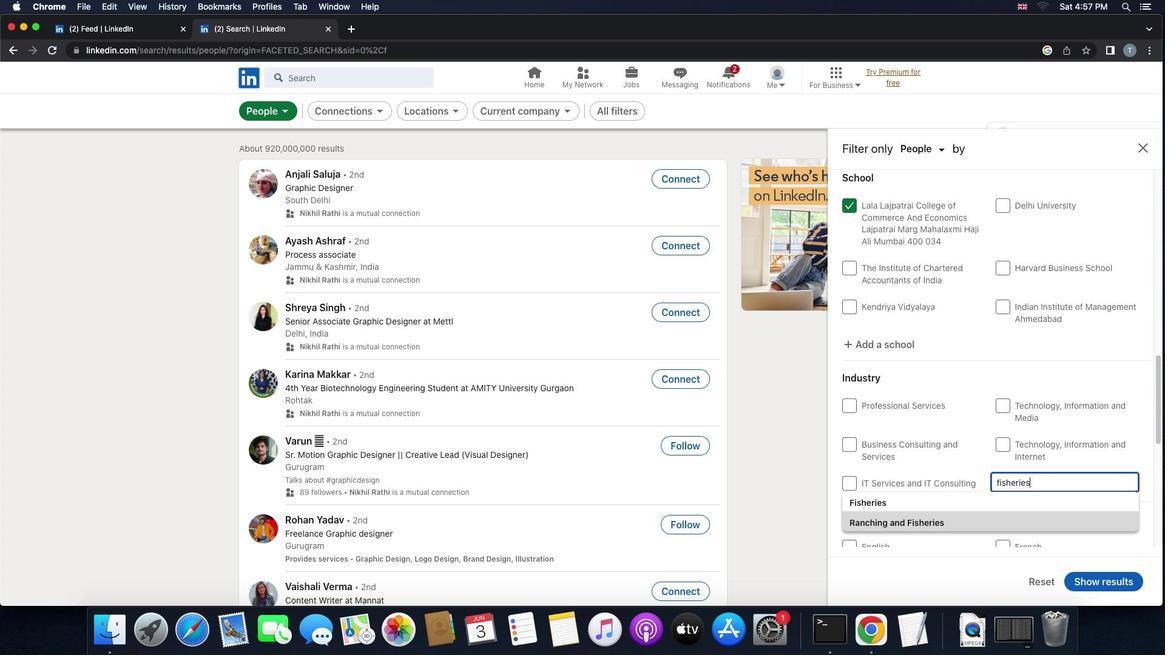 
Action: Mouse scrolled (1011, 516) with delta (0, 0)
Screenshot: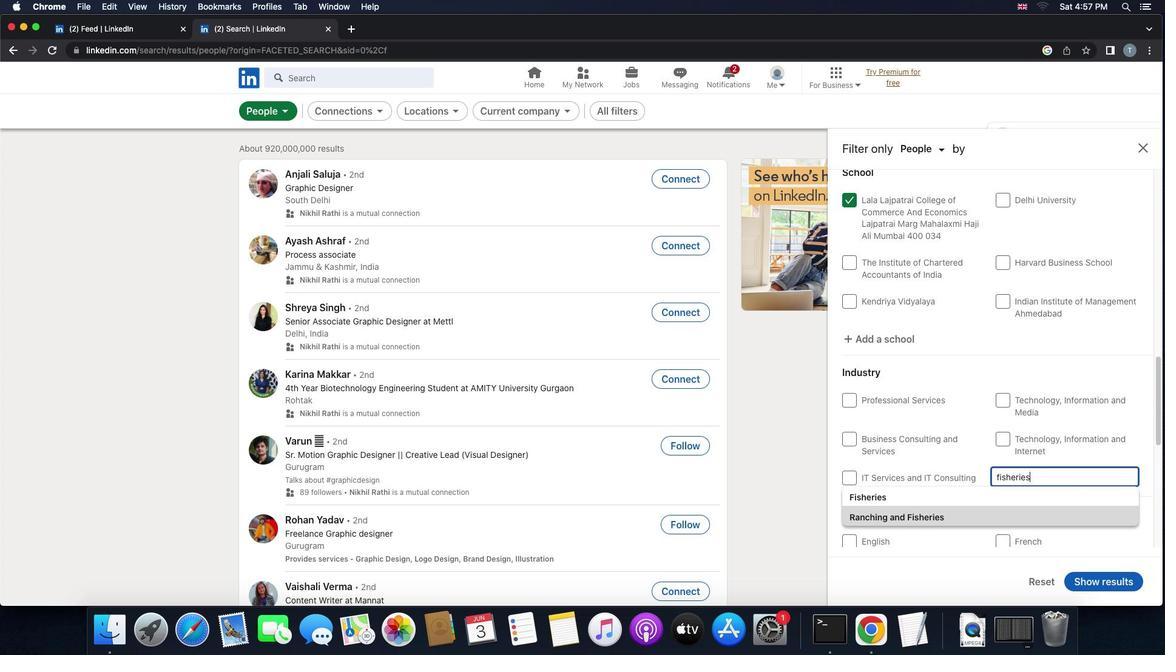 
Action: Mouse moved to (962, 481)
Screenshot: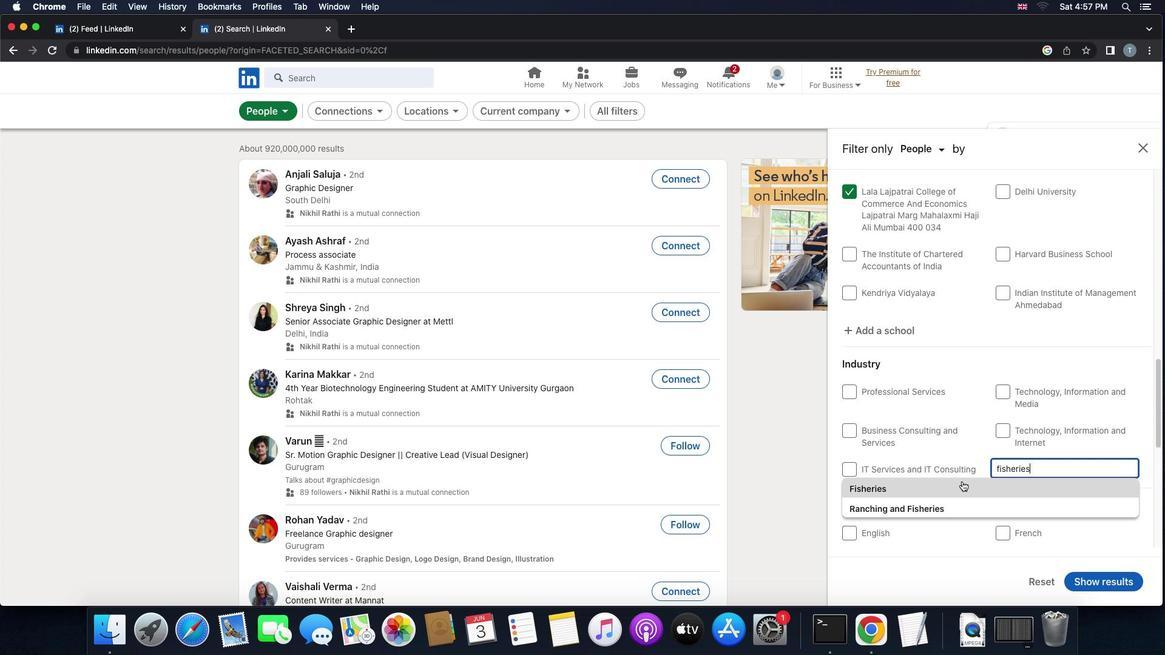 
Action: Mouse pressed left at (962, 481)
Screenshot: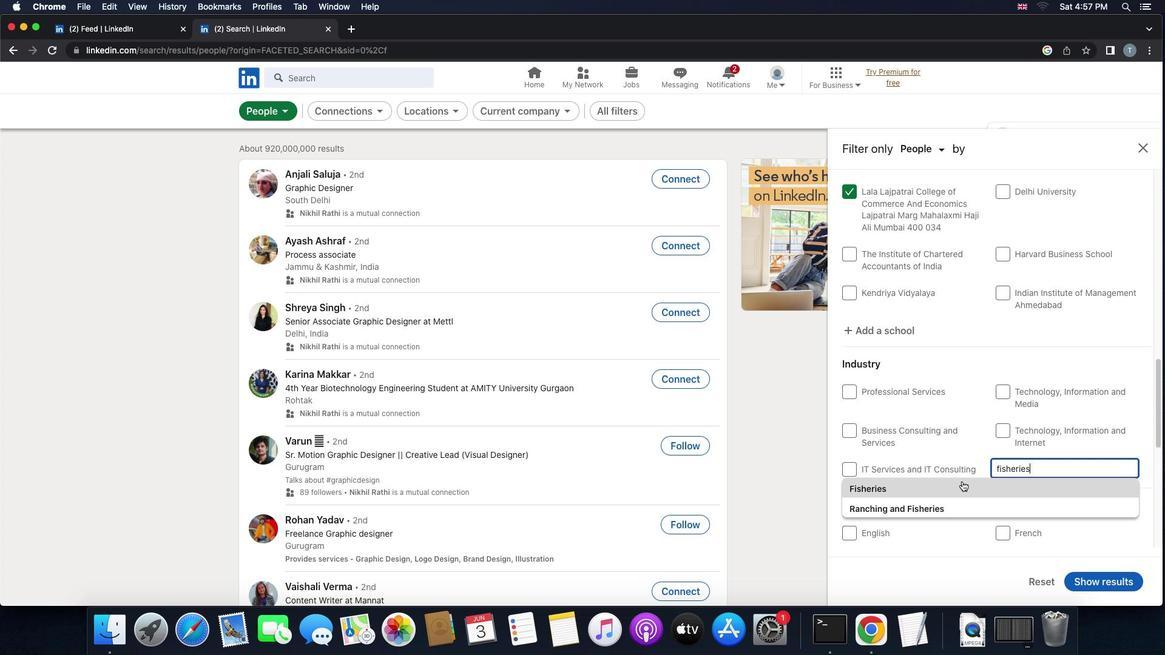 
Action: Mouse moved to (991, 484)
Screenshot: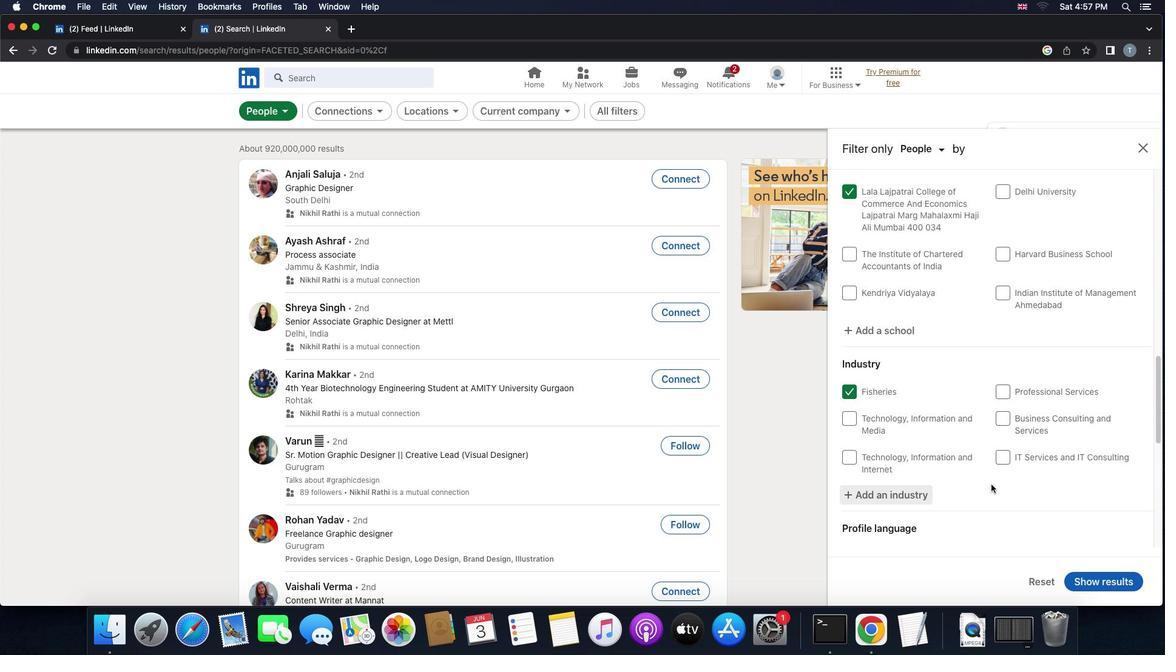
Action: Mouse scrolled (991, 484) with delta (0, 0)
Screenshot: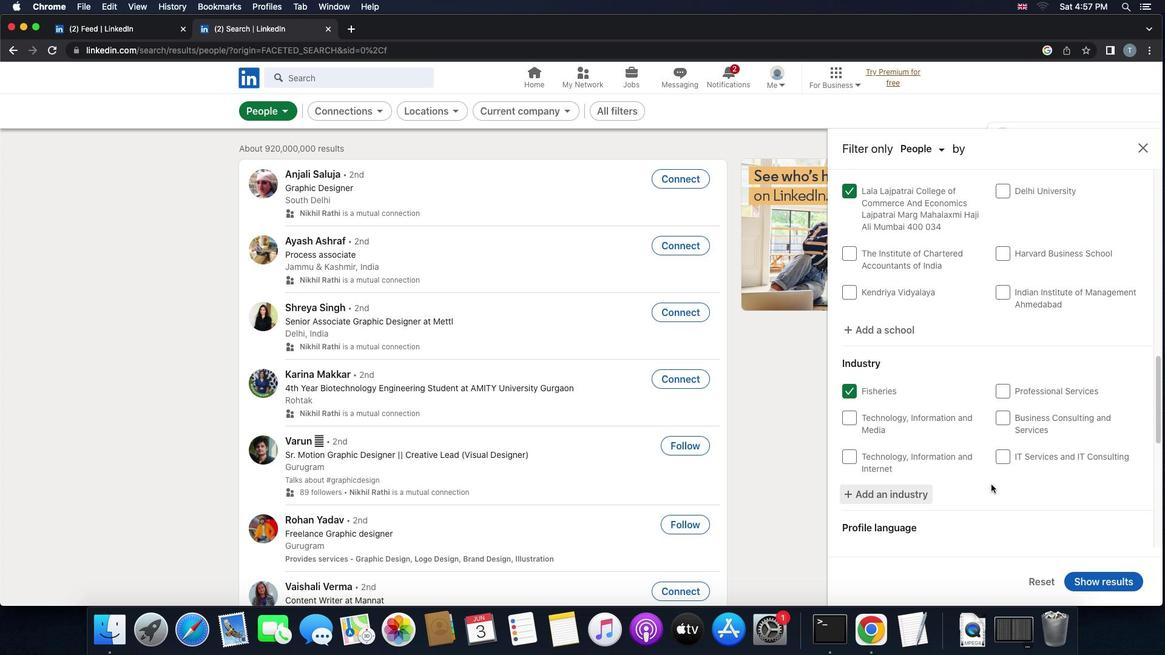 
Action: Mouse scrolled (991, 484) with delta (0, 0)
Screenshot: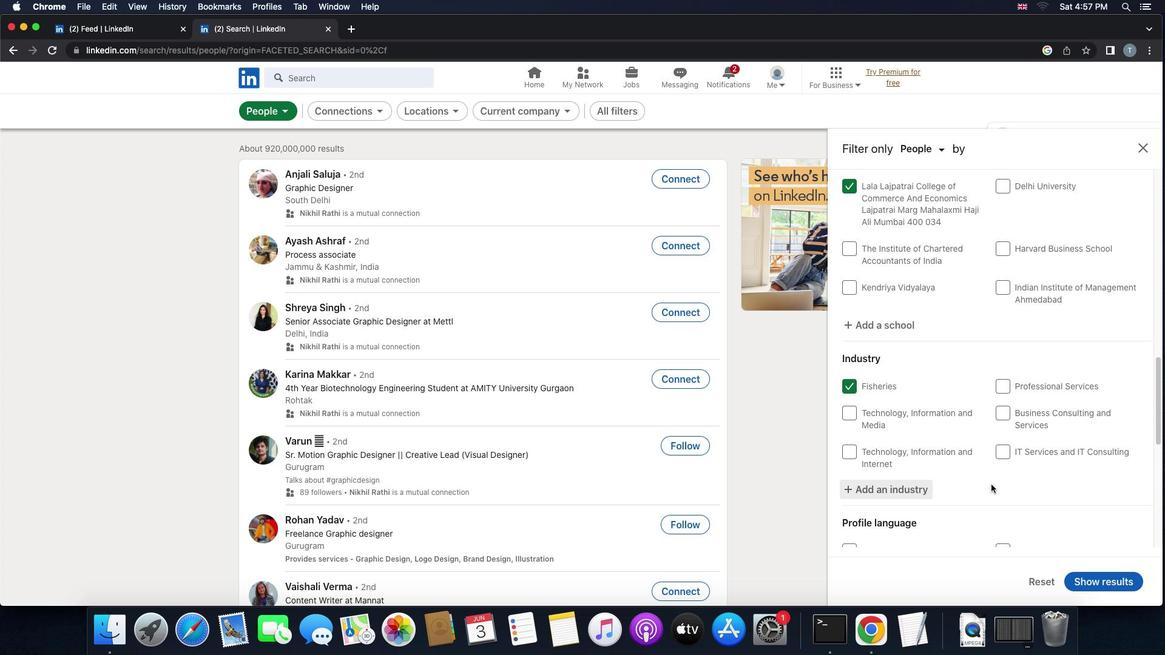 
Action: Mouse scrolled (991, 484) with delta (0, 0)
Screenshot: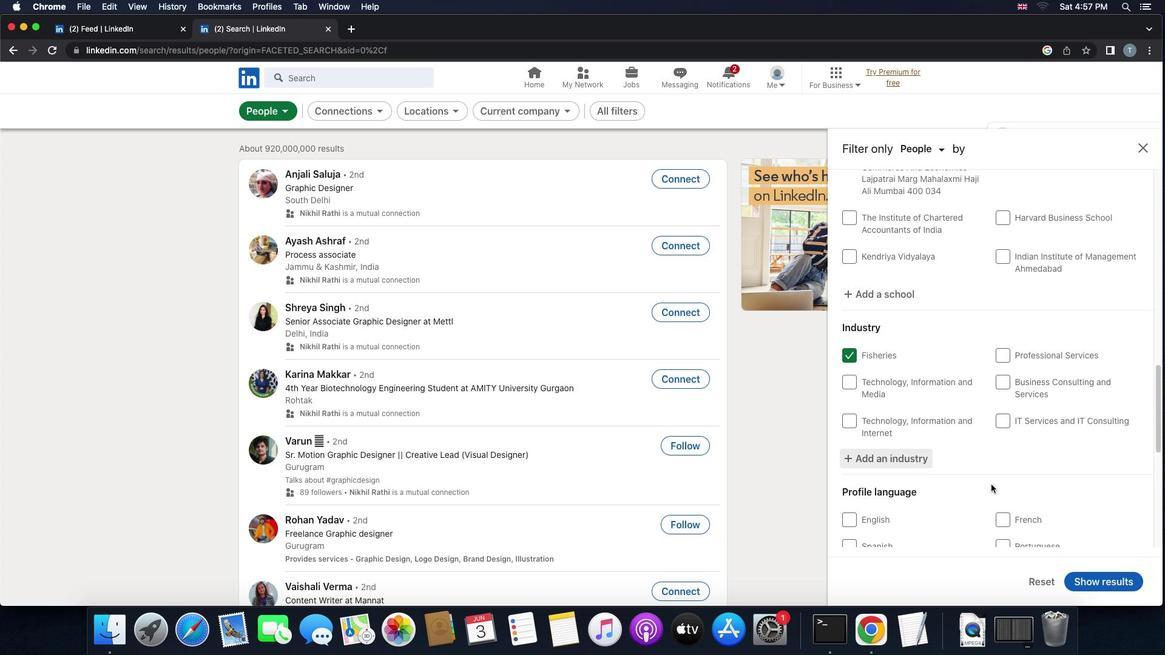 
Action: Mouse scrolled (991, 484) with delta (0, 0)
Screenshot: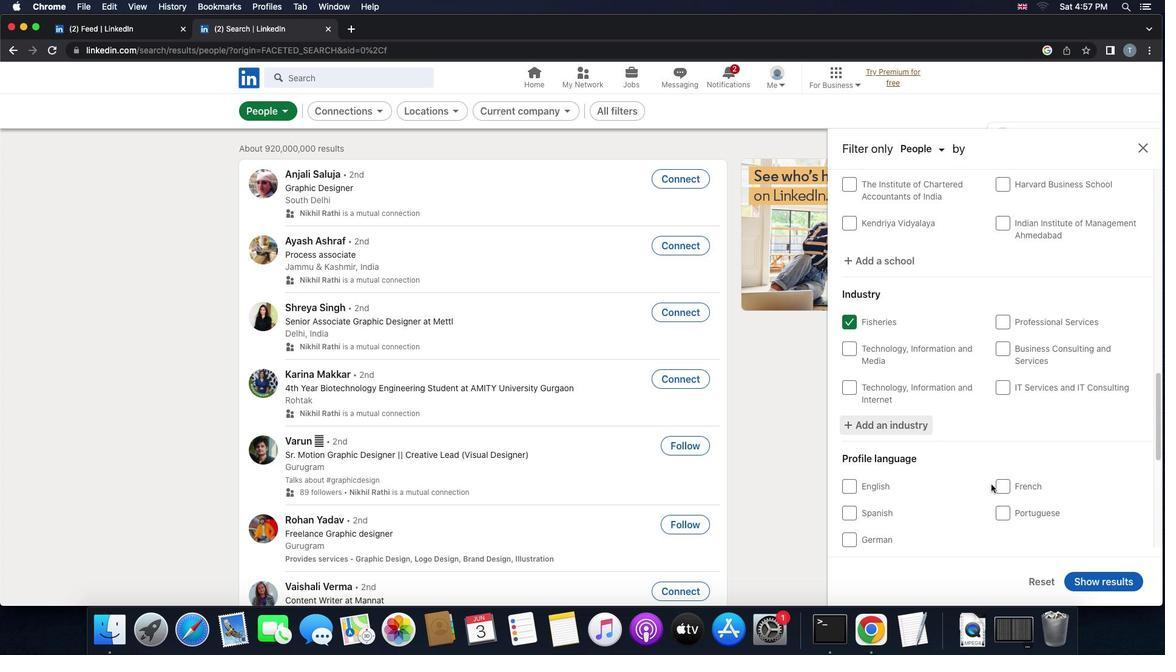 
Action: Mouse scrolled (991, 484) with delta (0, 0)
Screenshot: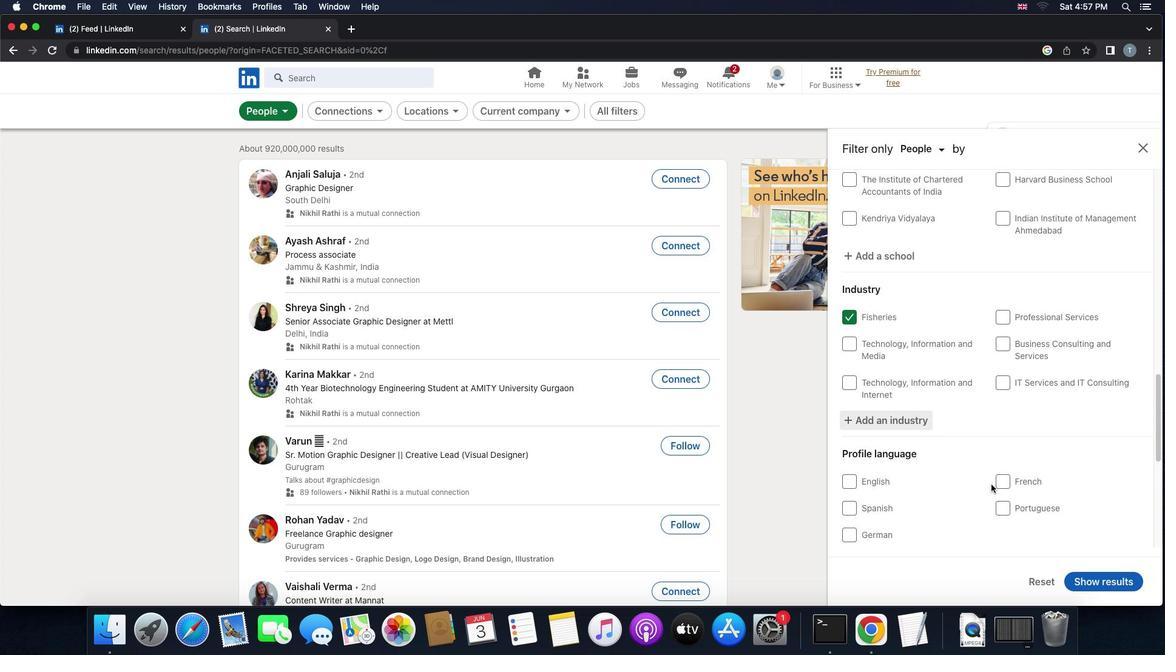 
Action: Mouse scrolled (991, 484) with delta (0, -1)
Screenshot: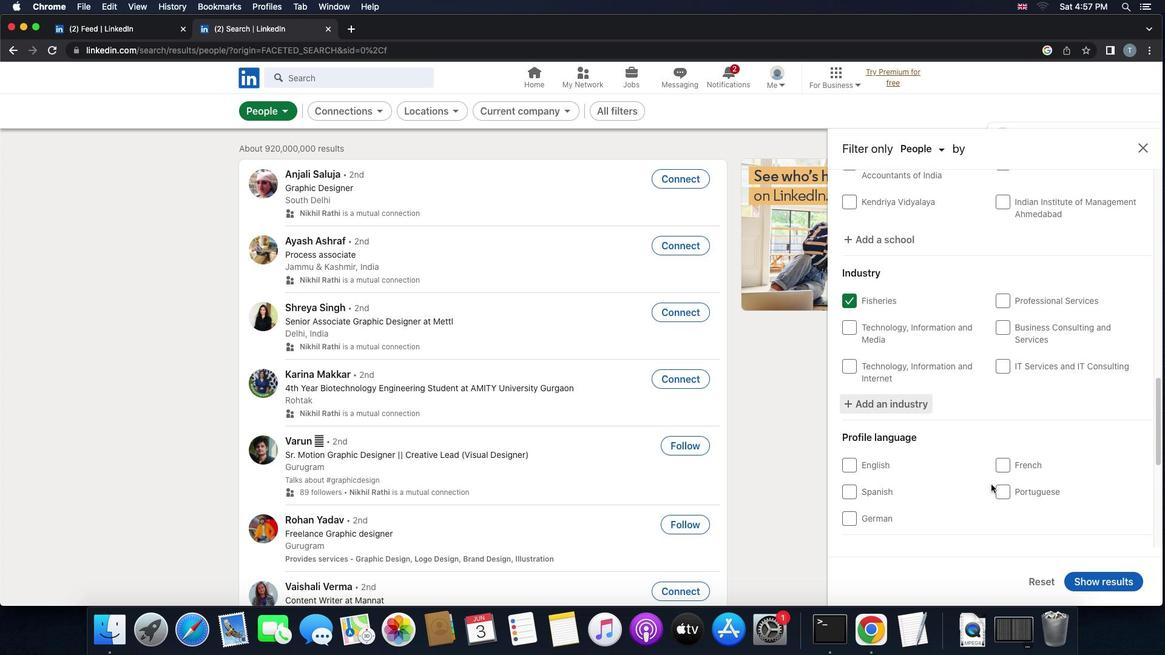 
Action: Mouse moved to (966, 474)
Screenshot: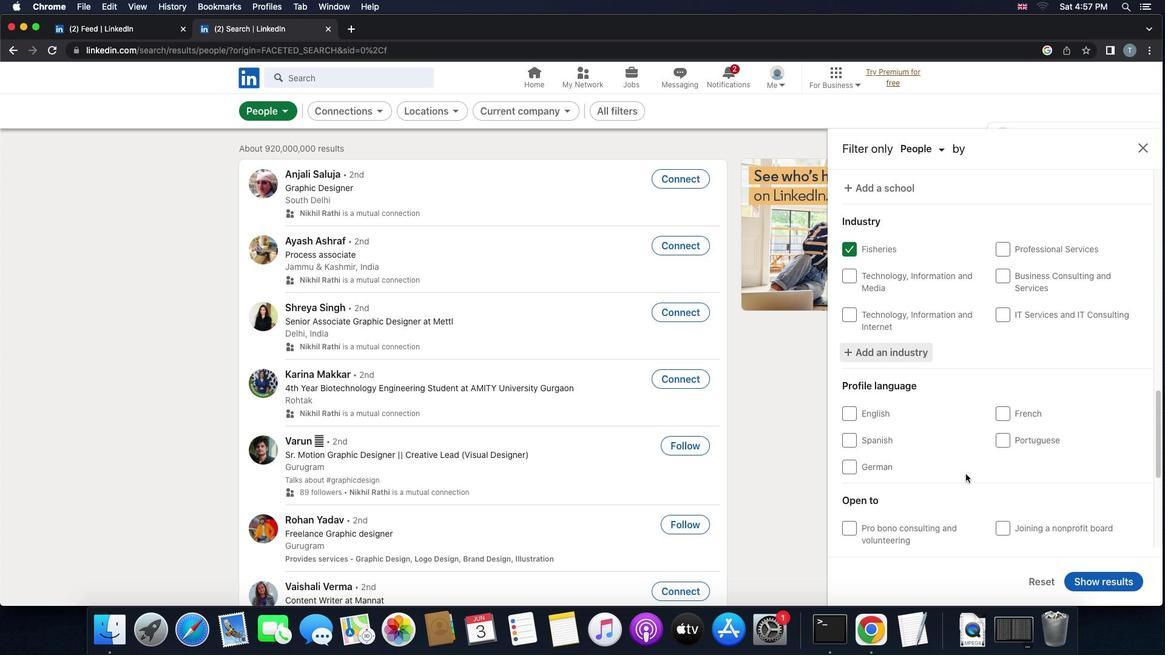 
Action: Mouse scrolled (966, 474) with delta (0, 0)
Screenshot: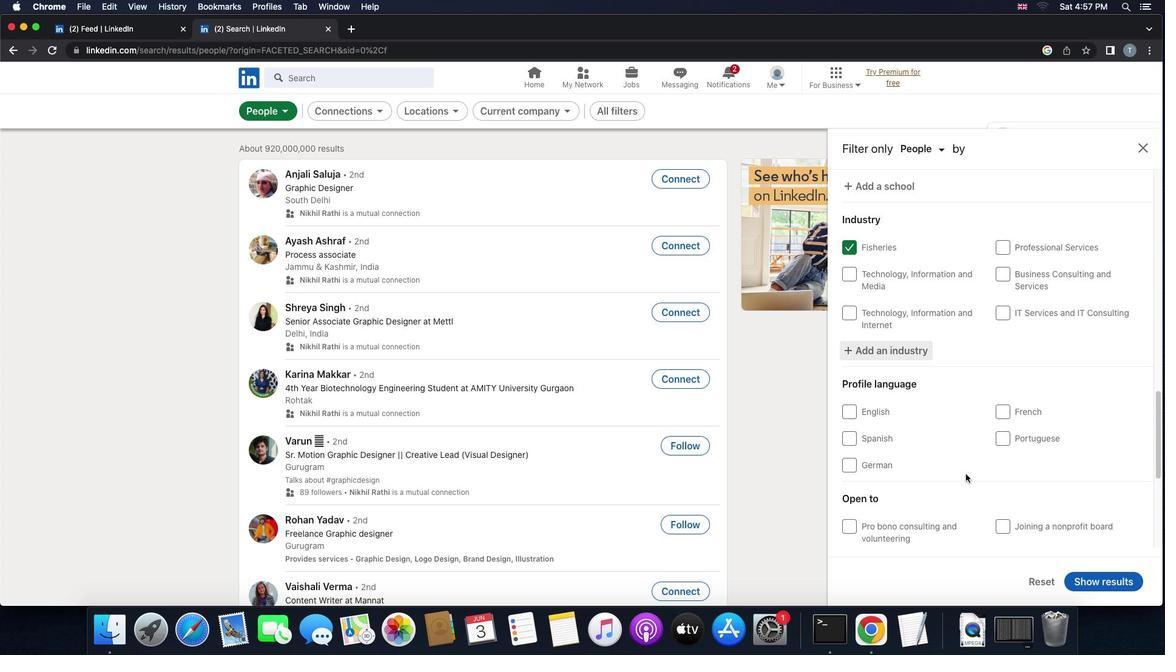 
Action: Mouse scrolled (966, 474) with delta (0, 0)
Screenshot: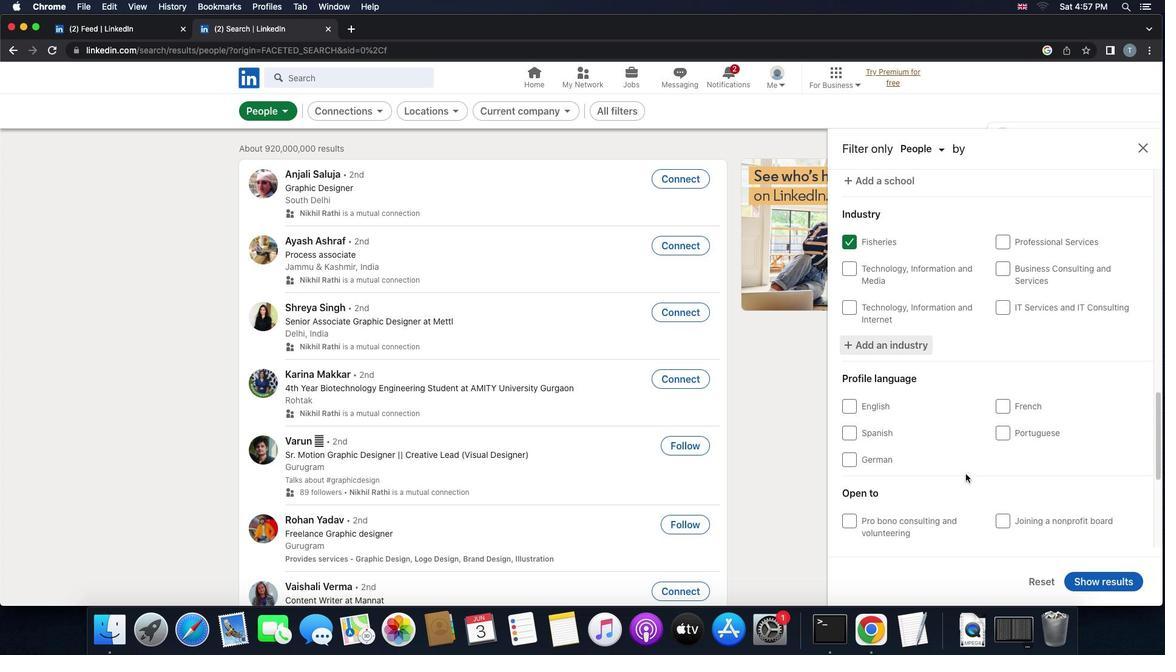 
Action: Mouse moved to (1003, 387)
Screenshot: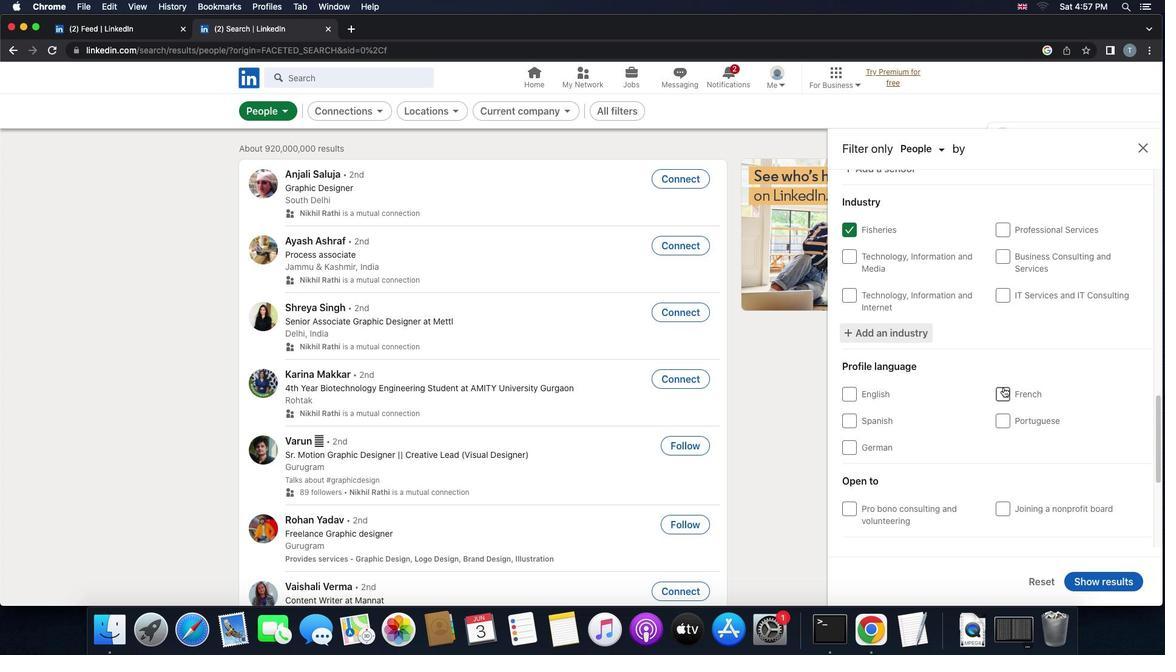 
Action: Mouse pressed left at (1003, 387)
Screenshot: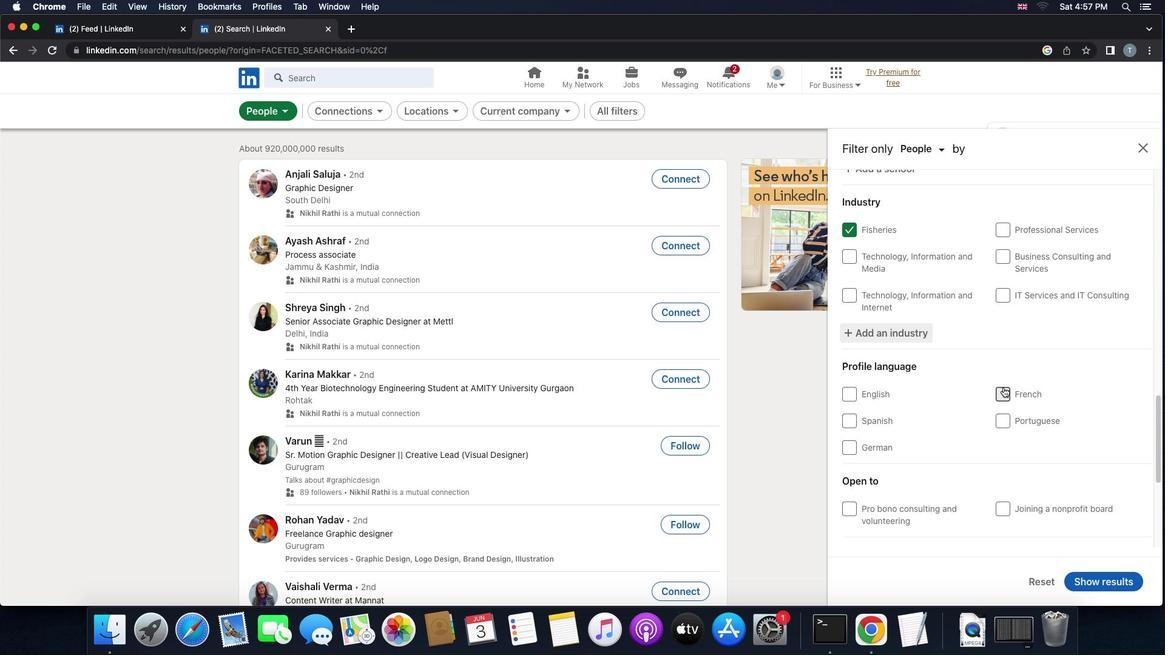 
Action: Mouse moved to (1005, 432)
Screenshot: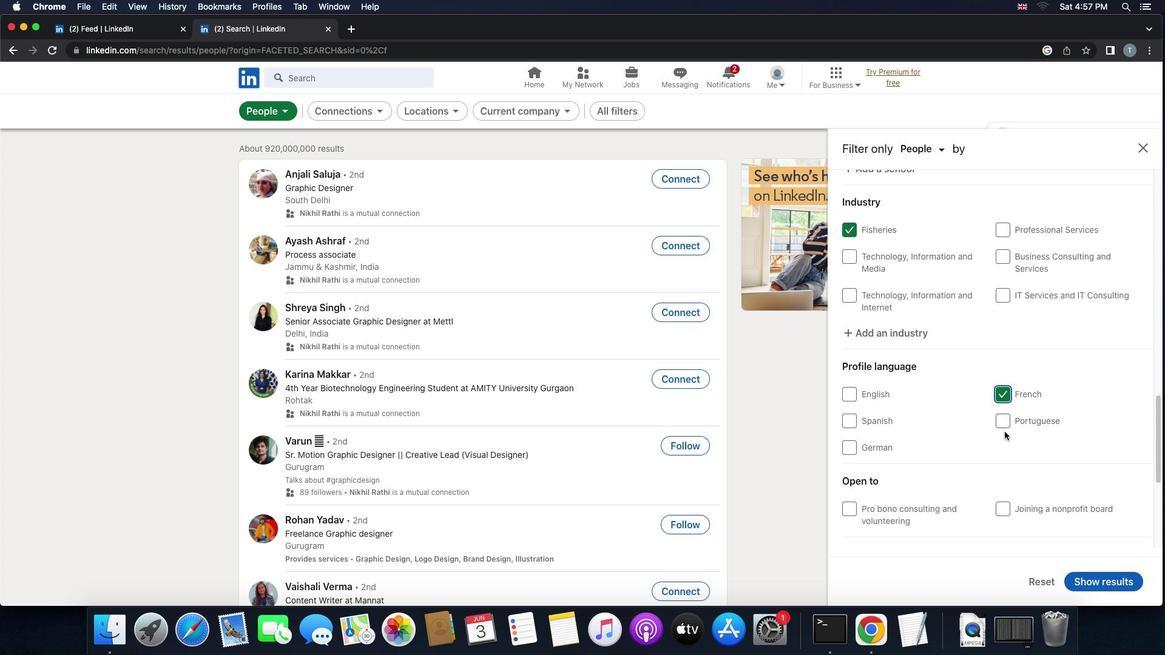 
Action: Mouse scrolled (1005, 432) with delta (0, 0)
Screenshot: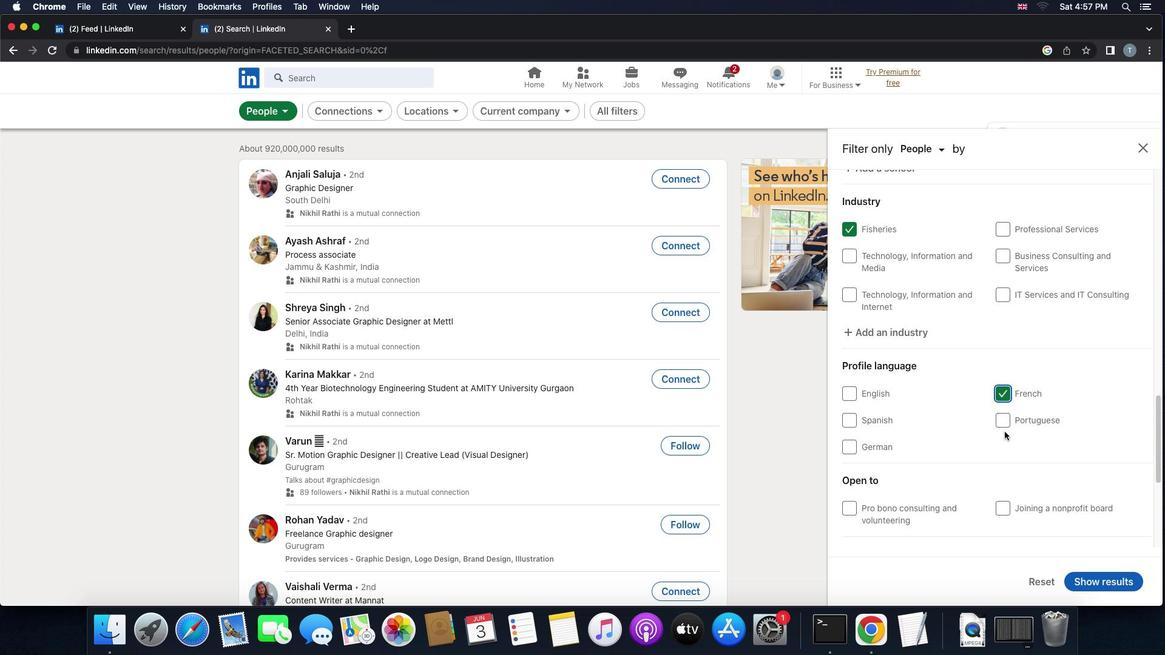 
Action: Mouse scrolled (1005, 432) with delta (0, 0)
Screenshot: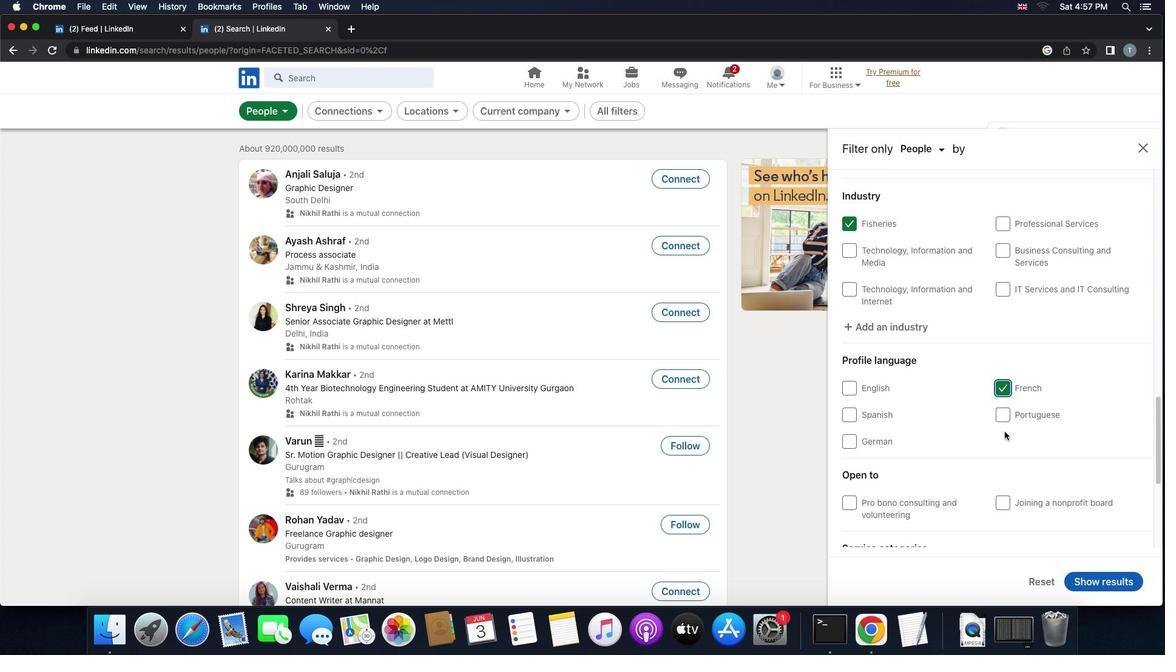 
Action: Mouse scrolled (1005, 432) with delta (0, 0)
Screenshot: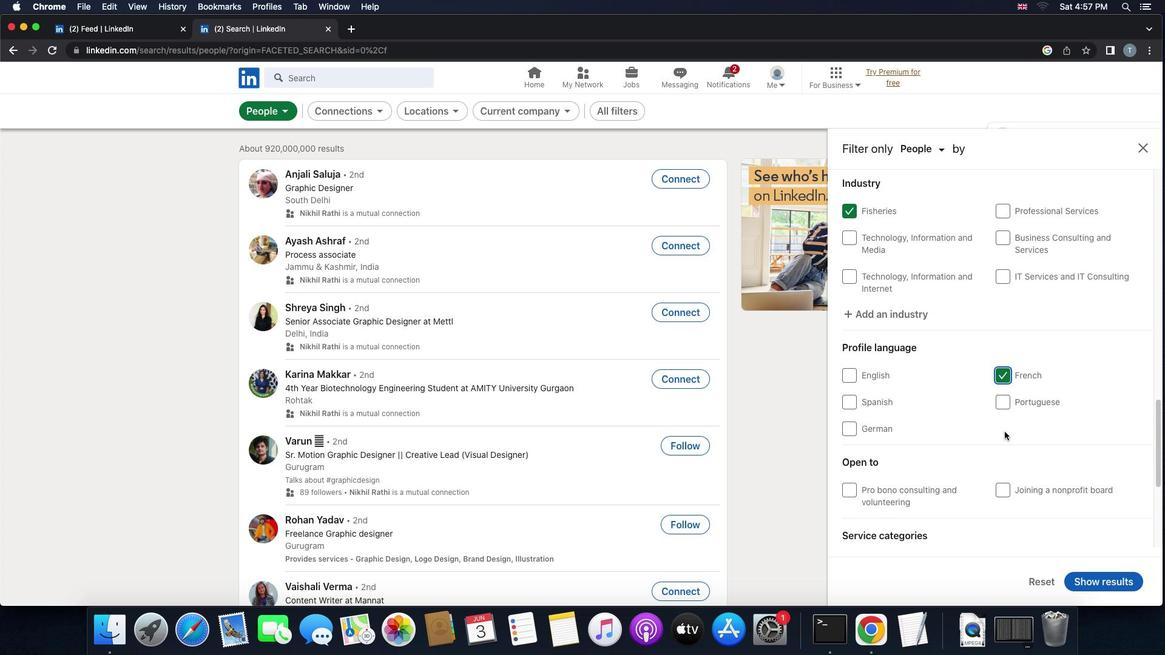 
Action: Mouse moved to (1004, 434)
Screenshot: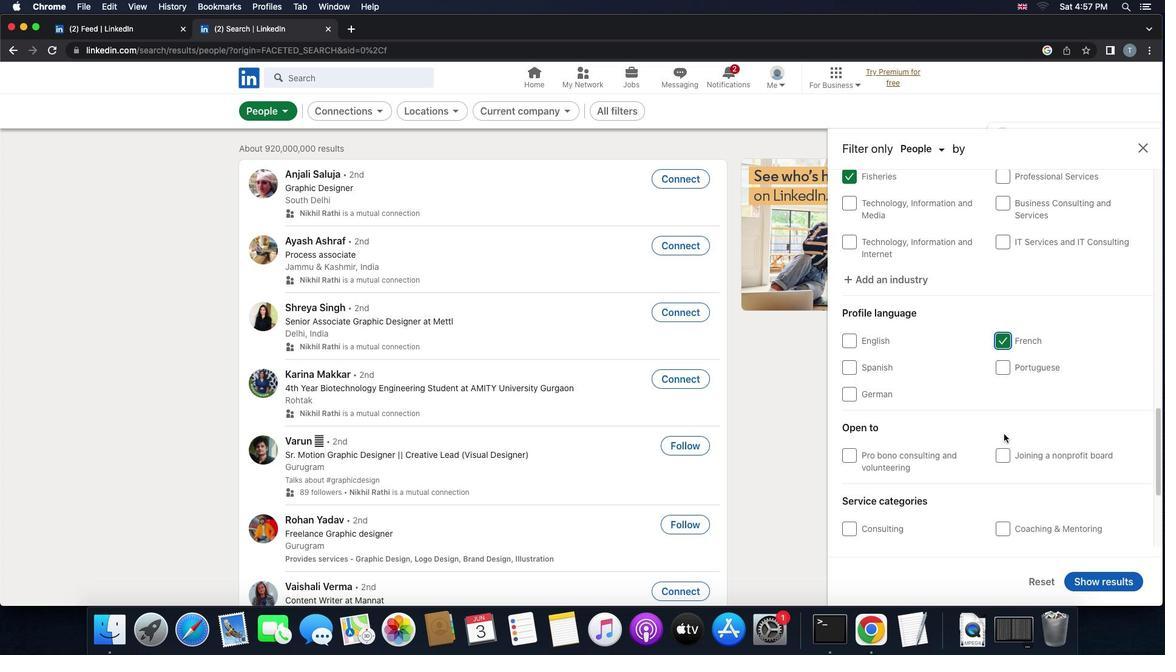 
Action: Mouse scrolled (1004, 434) with delta (0, 0)
Screenshot: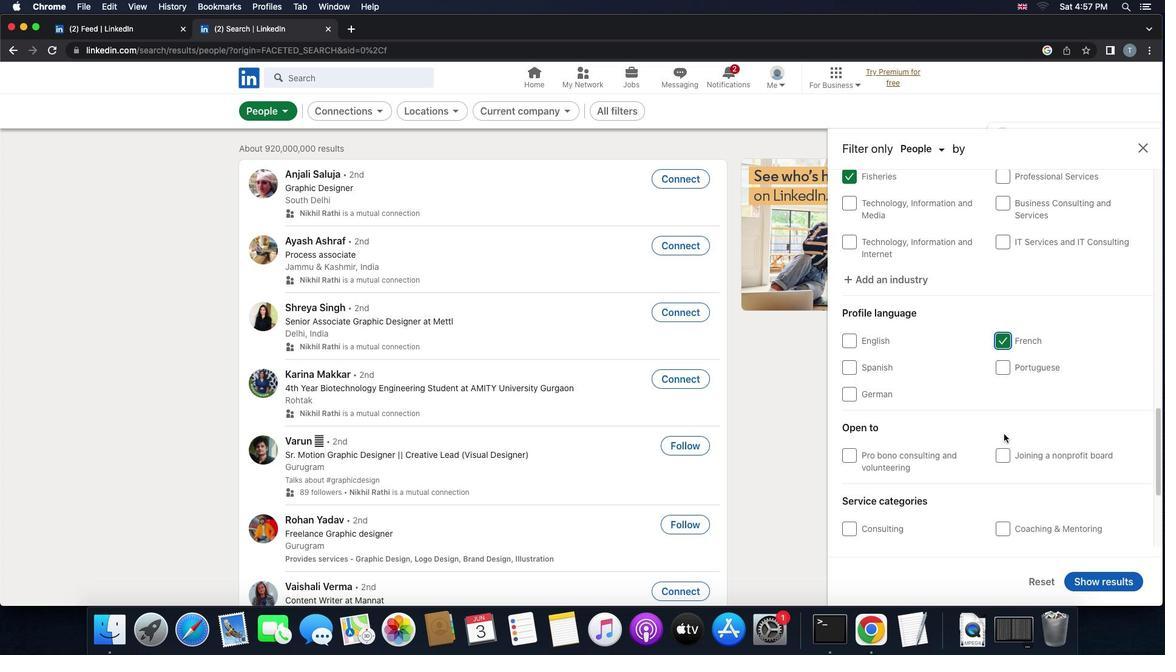 
Action: Mouse moved to (1004, 434)
Screenshot: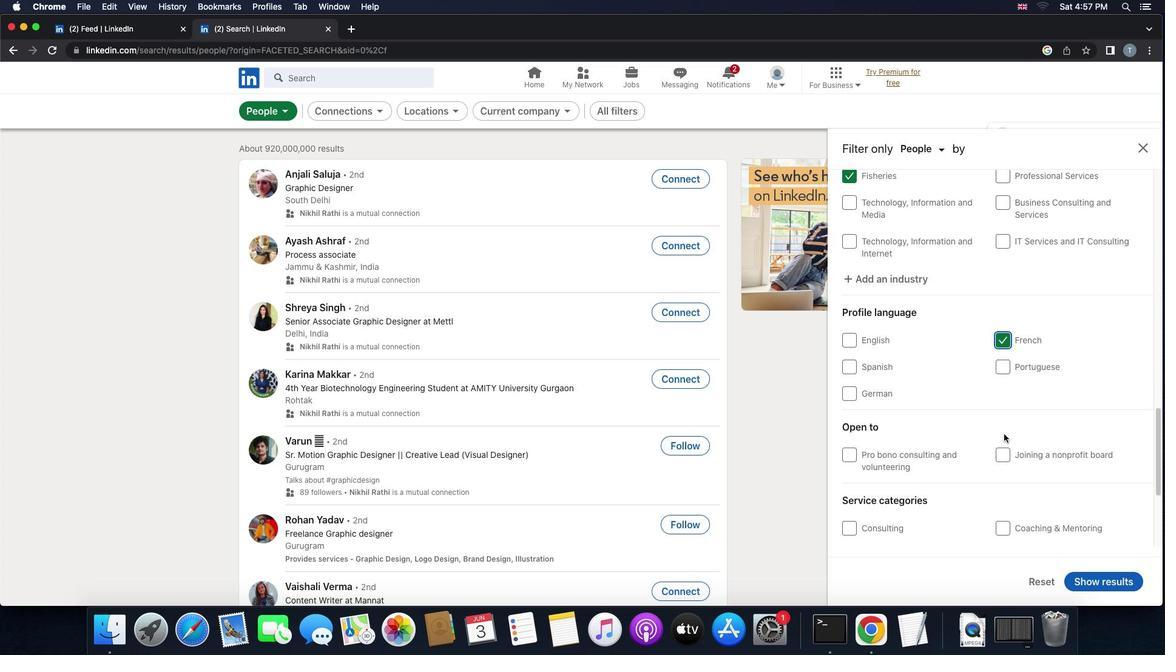 
Action: Mouse scrolled (1004, 434) with delta (0, 0)
Screenshot: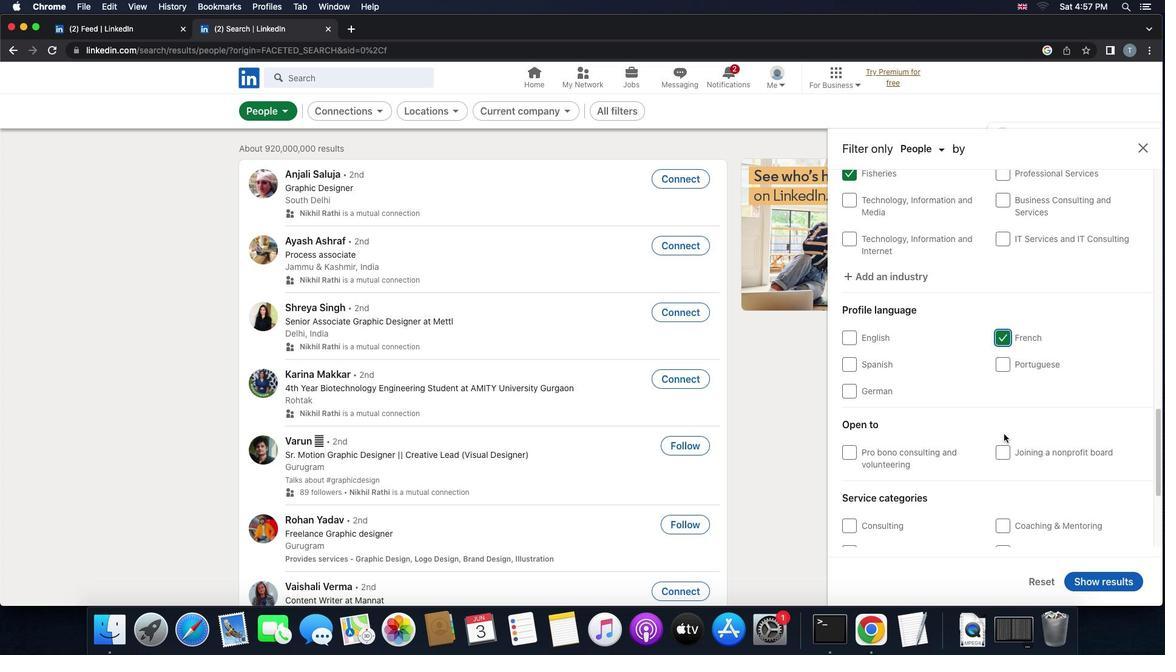 
Action: Mouse scrolled (1004, 434) with delta (0, -1)
Screenshot: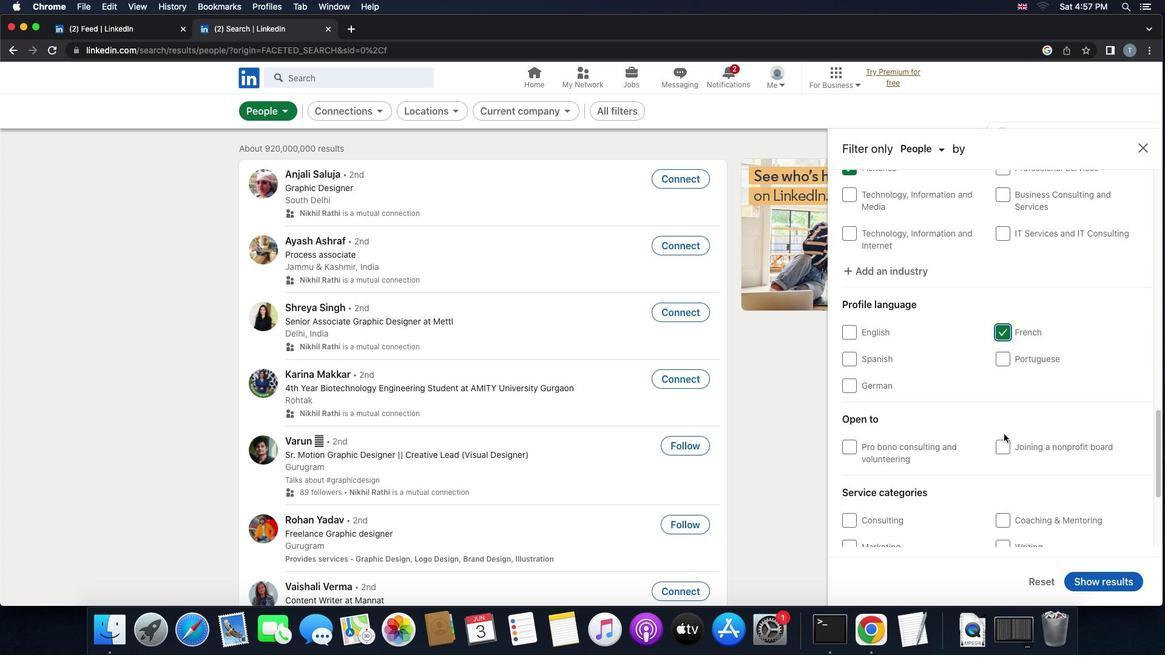 
Action: Mouse moved to (1004, 435)
Screenshot: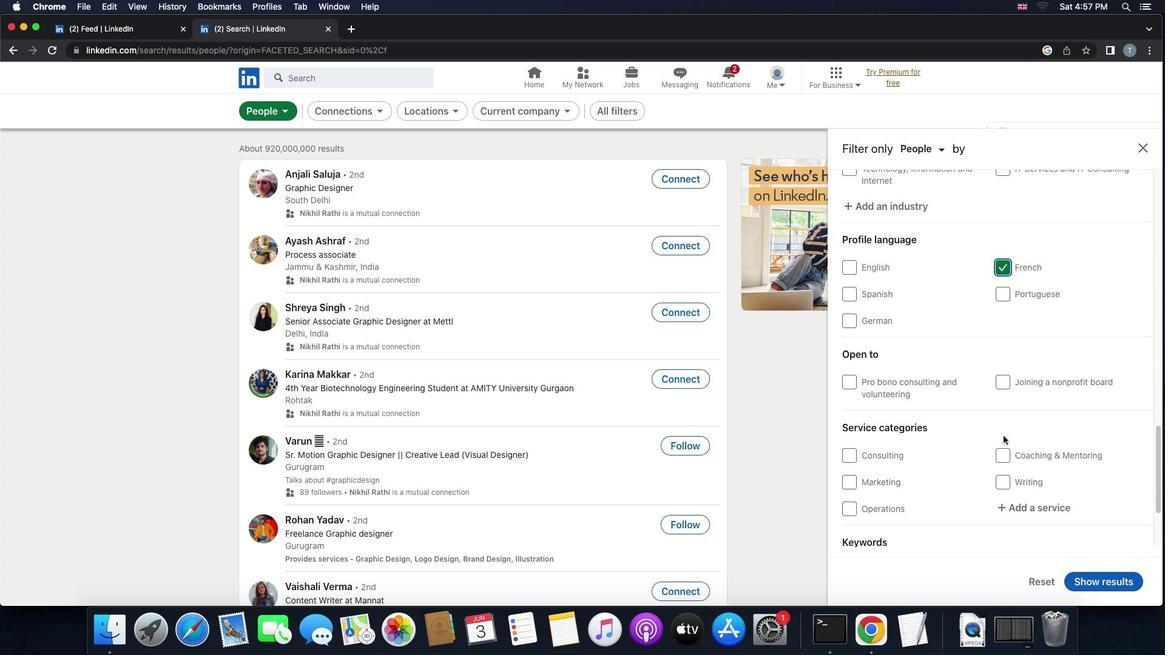 
Action: Mouse scrolled (1004, 435) with delta (0, 0)
Screenshot: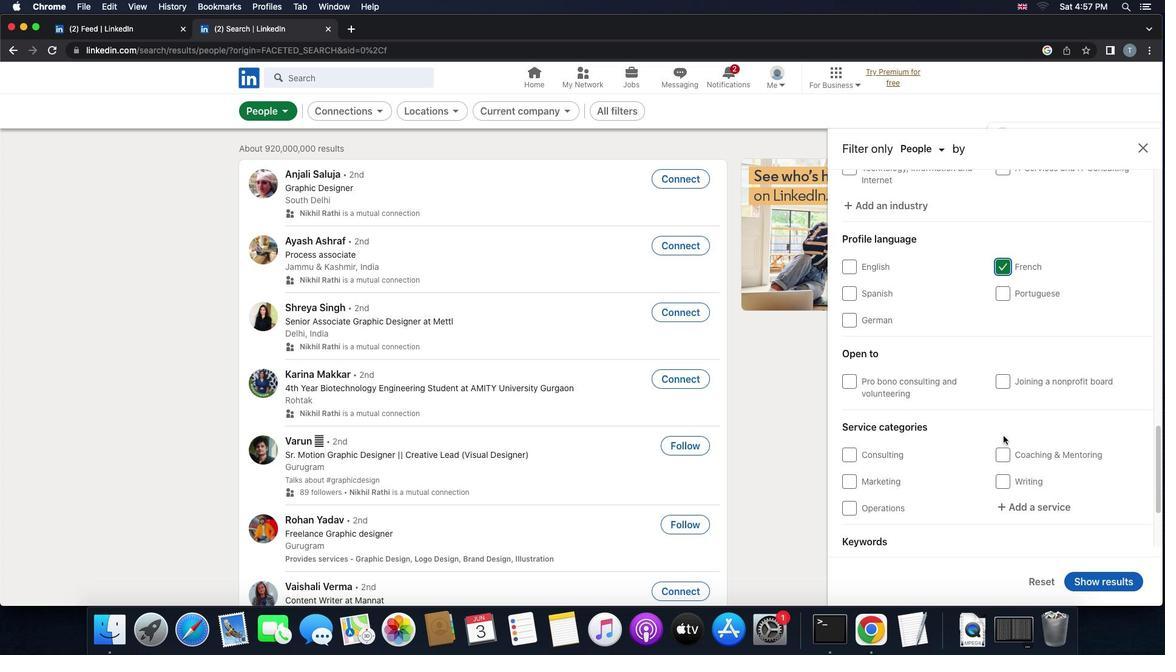 
Action: Mouse scrolled (1004, 435) with delta (0, 0)
Screenshot: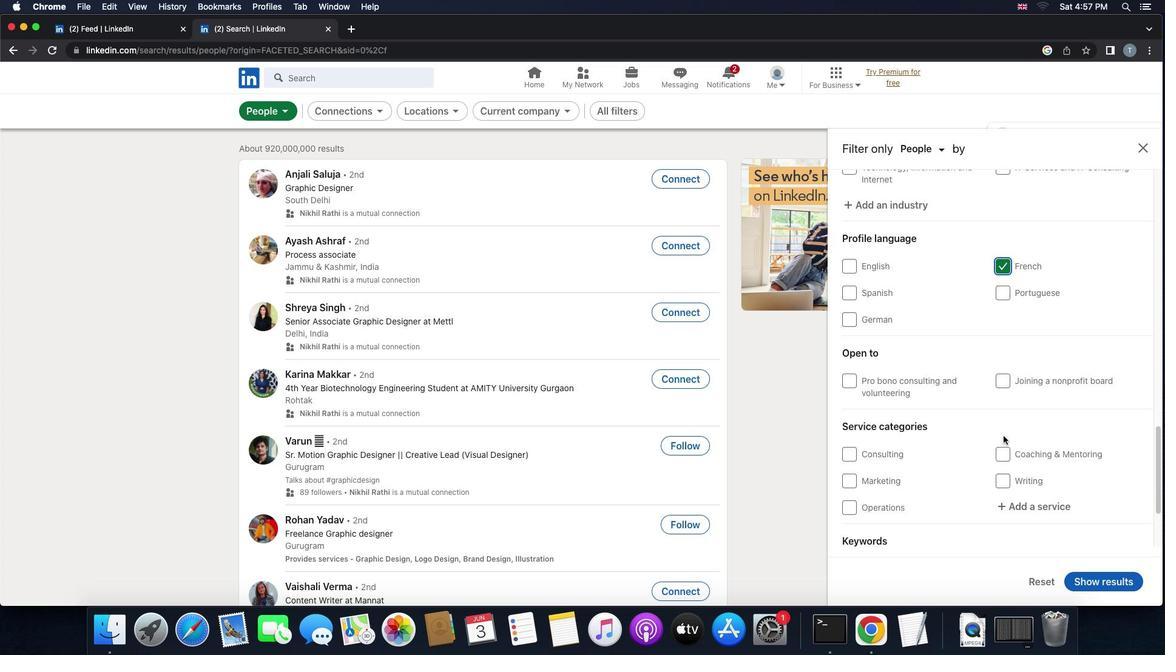 
Action: Mouse scrolled (1004, 435) with delta (0, -1)
Screenshot: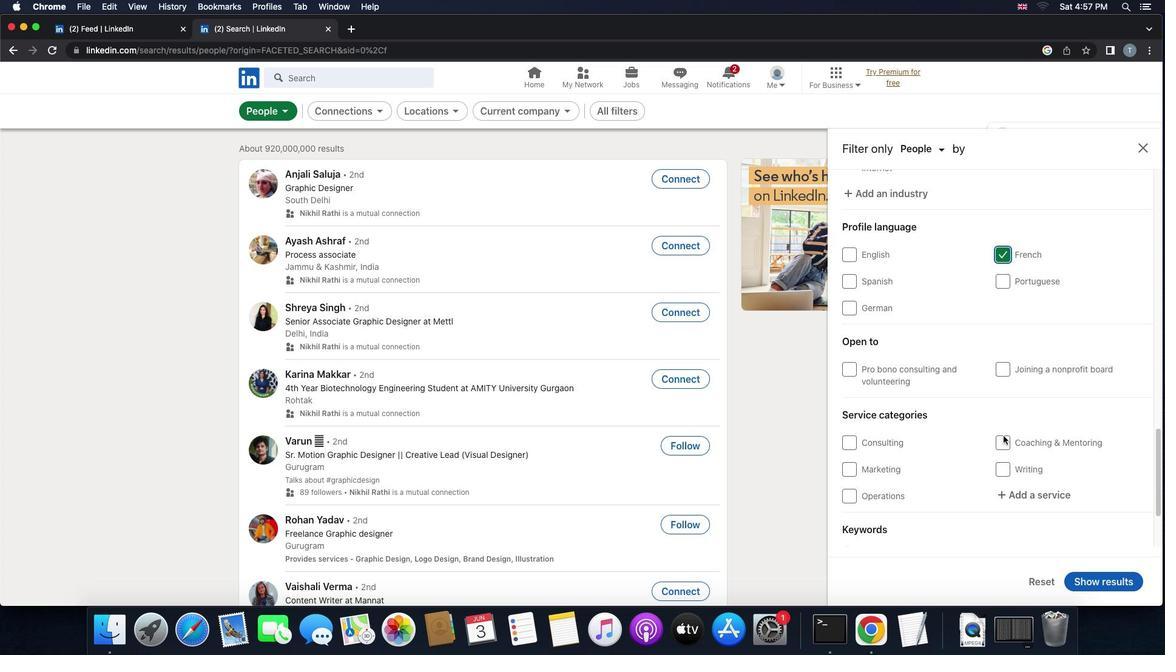 
Action: Mouse scrolled (1004, 435) with delta (0, -1)
Screenshot: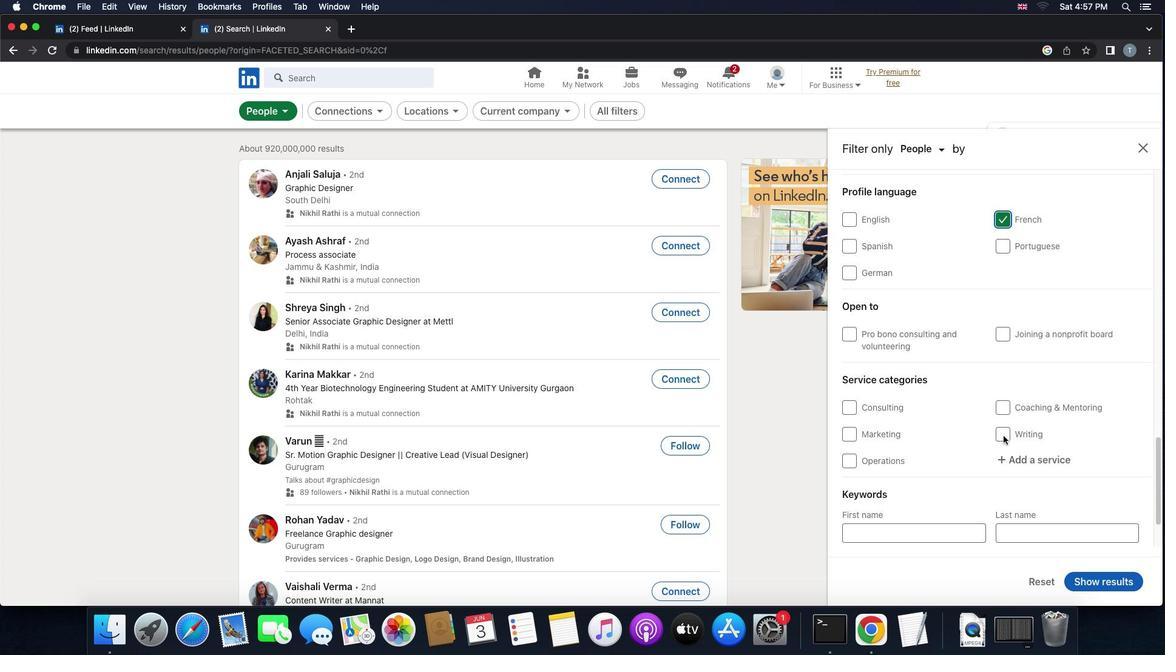 
Action: Mouse moved to (1004, 435)
Screenshot: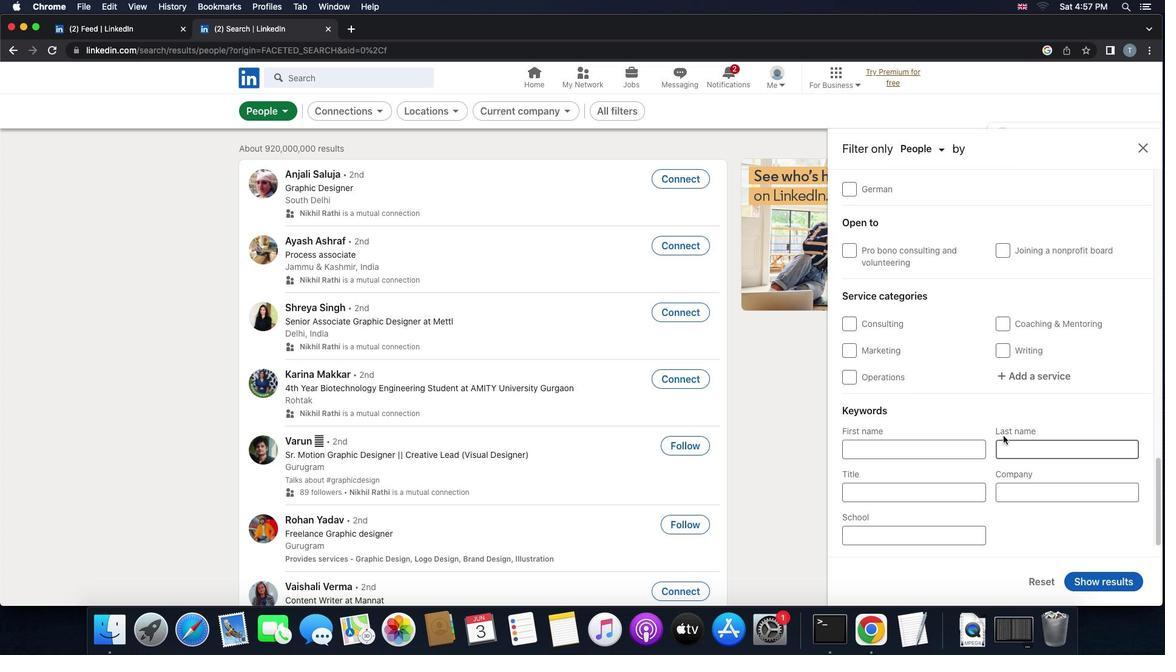 
Action: Mouse scrolled (1004, 435) with delta (0, 0)
Screenshot: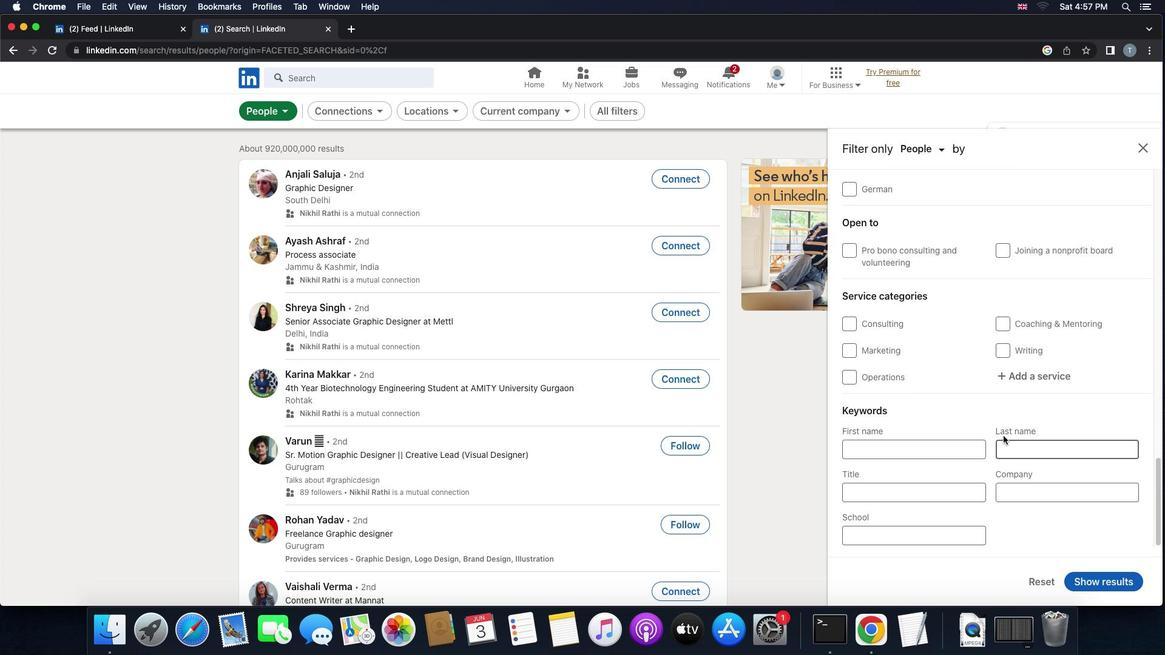 
Action: Mouse scrolled (1004, 435) with delta (0, 0)
Screenshot: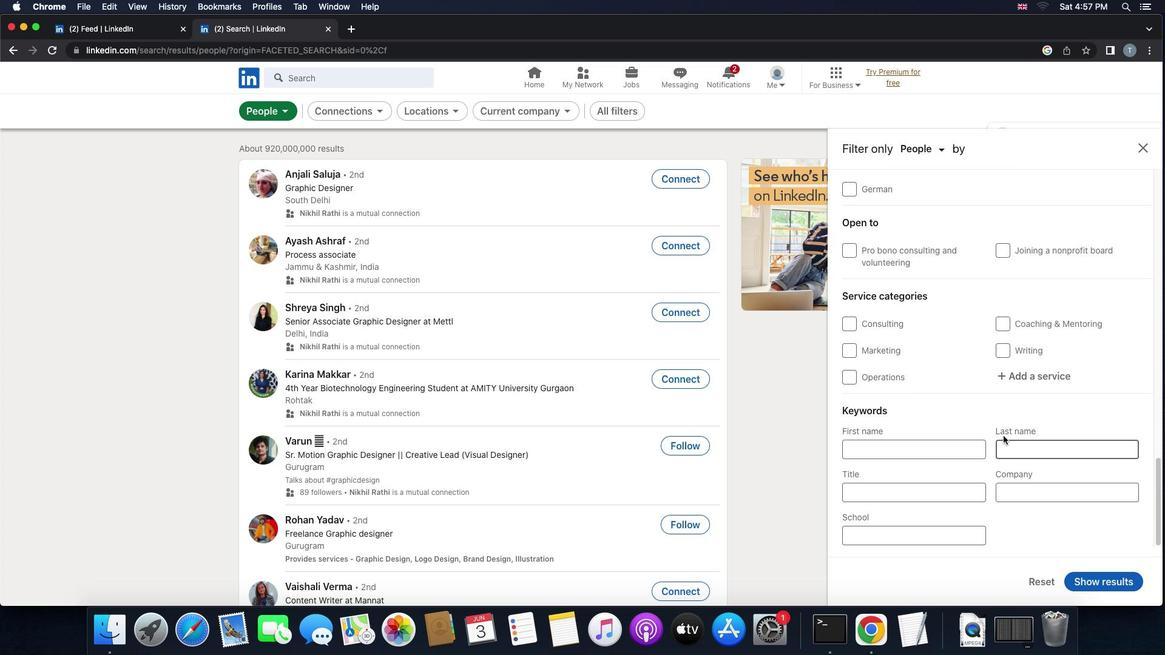 
Action: Mouse scrolled (1004, 435) with delta (0, 0)
Screenshot: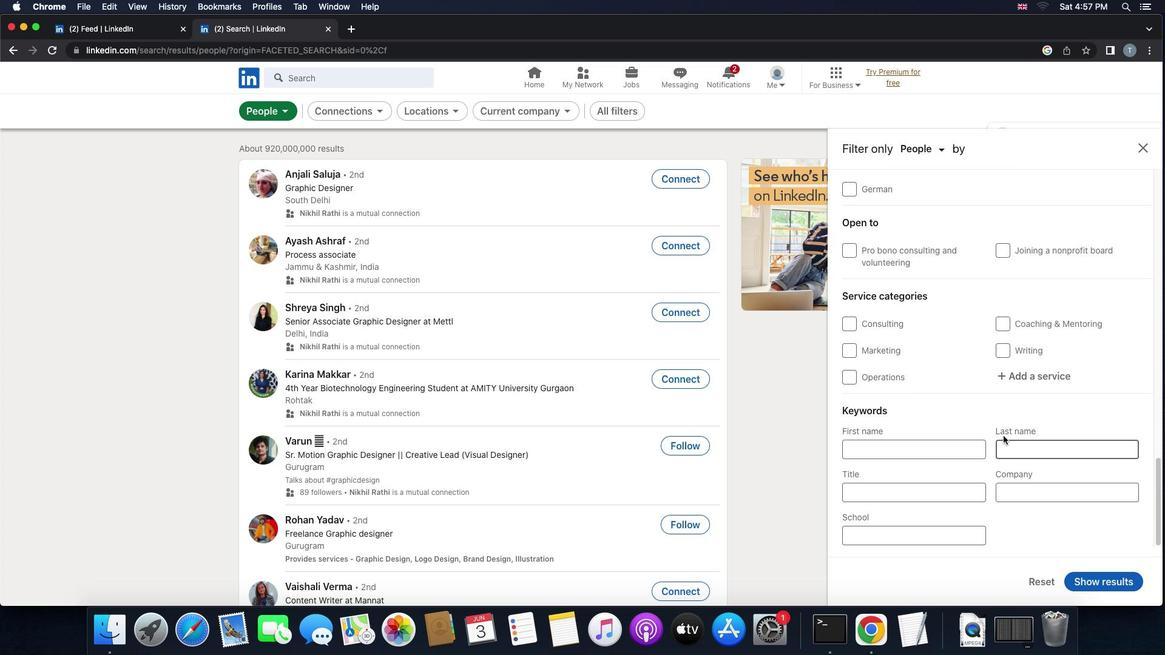 
Action: Mouse moved to (1031, 385)
Screenshot: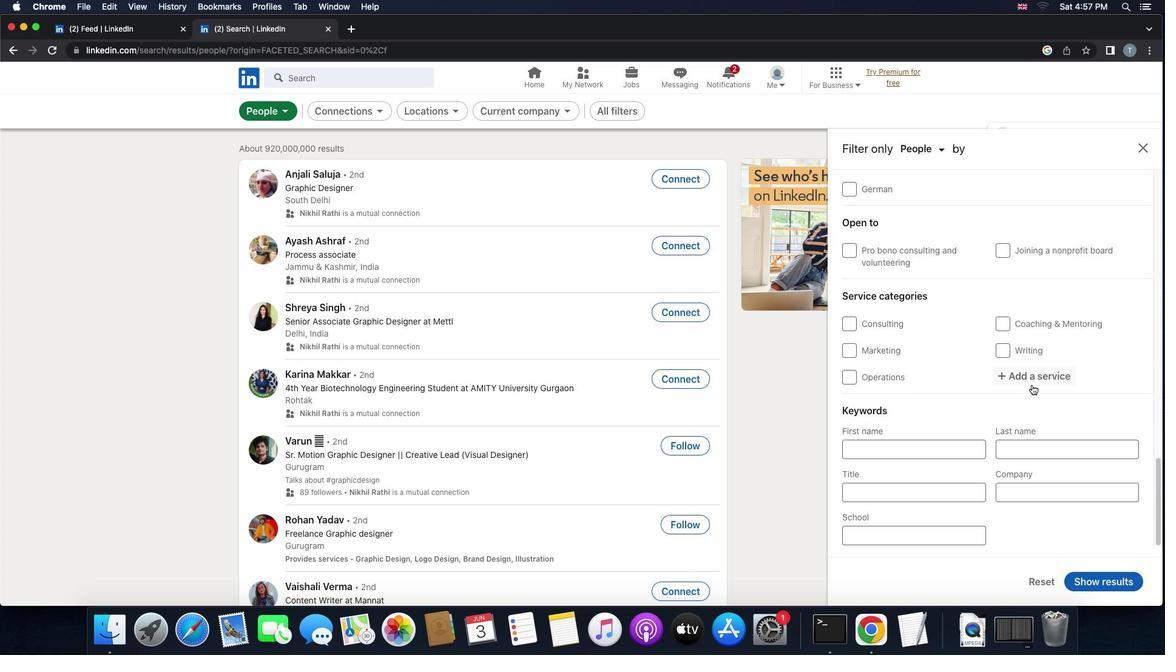 
Action: Mouse pressed left at (1031, 385)
Screenshot: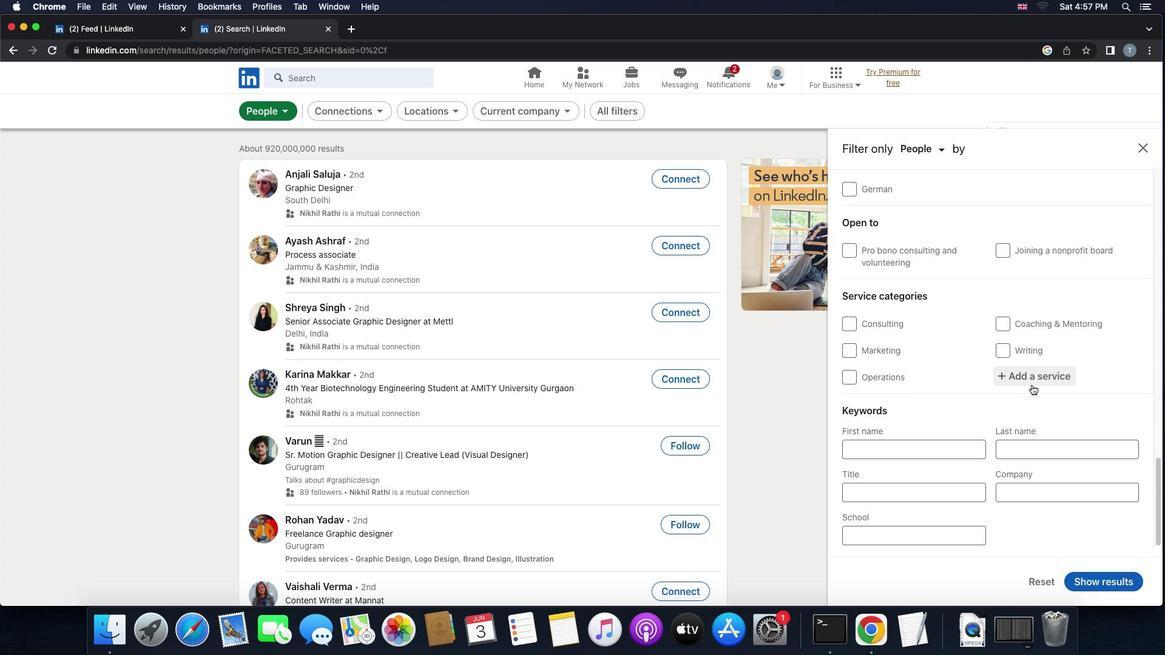 
Action: Mouse moved to (1031, 384)
Screenshot: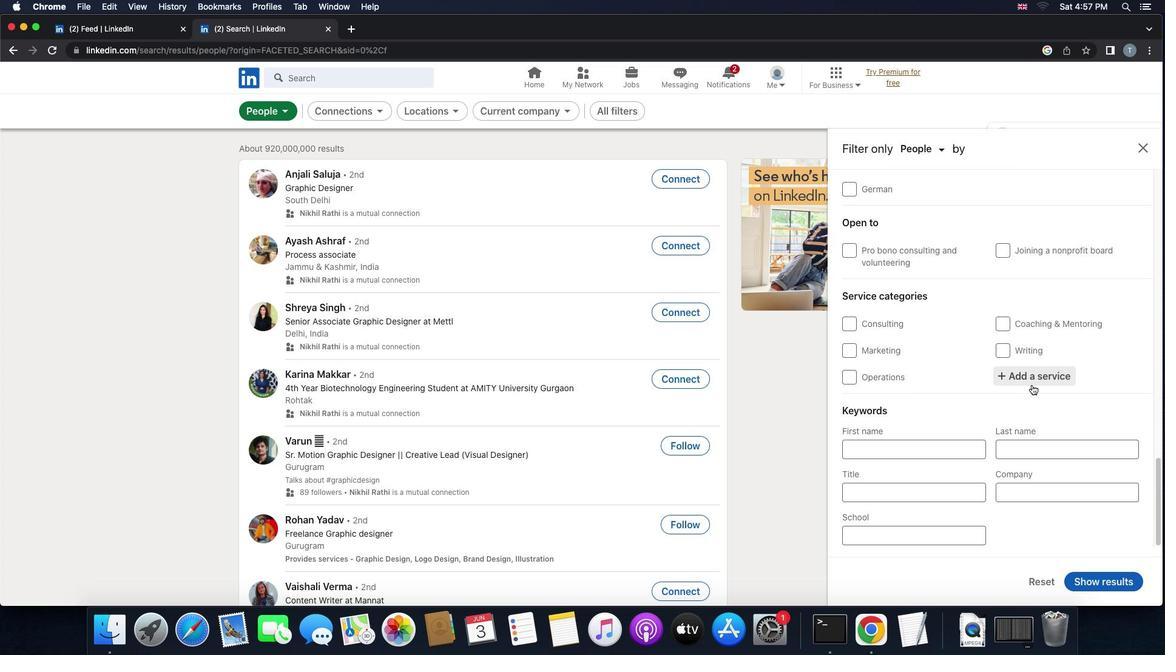 
Action: Key pressed 'c''o''m''p''u''t''e''r'Key.space'r''e''p''a''i''r'
Screenshot: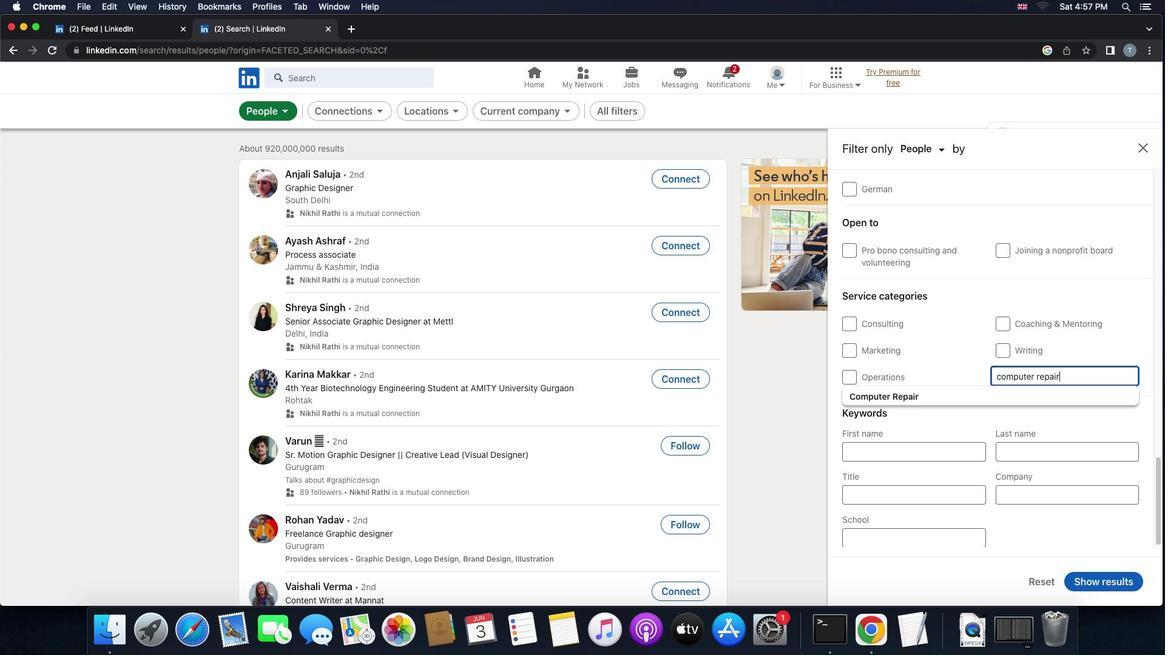 
Action: Mouse moved to (1015, 397)
Screenshot: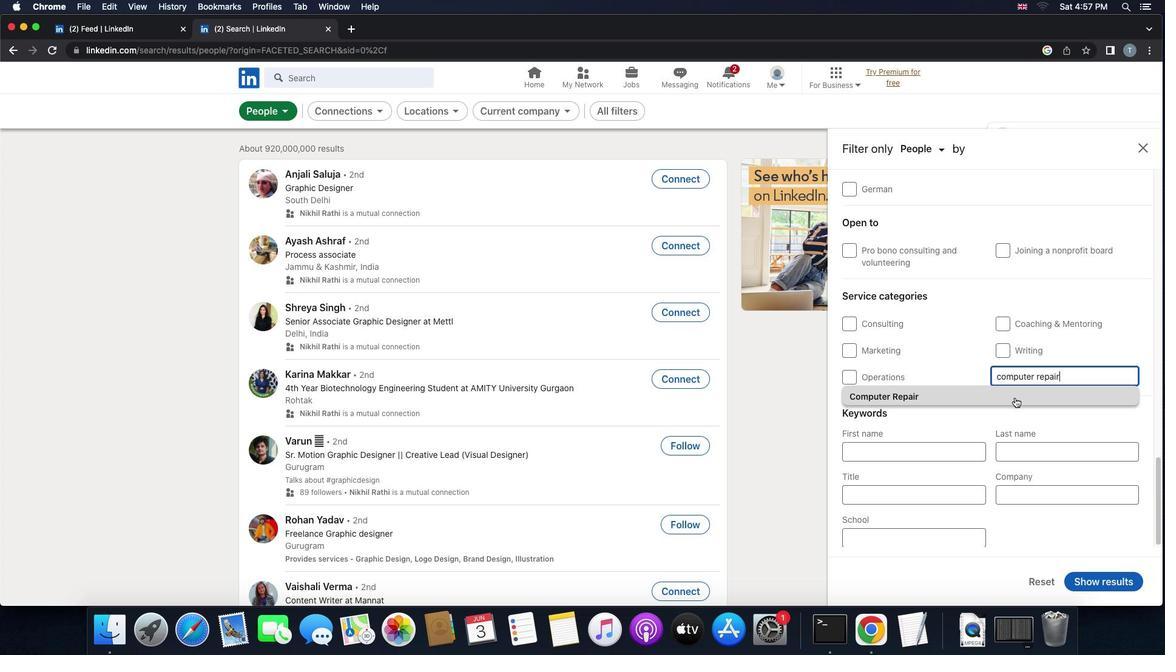 
Action: Mouse pressed left at (1015, 397)
Screenshot: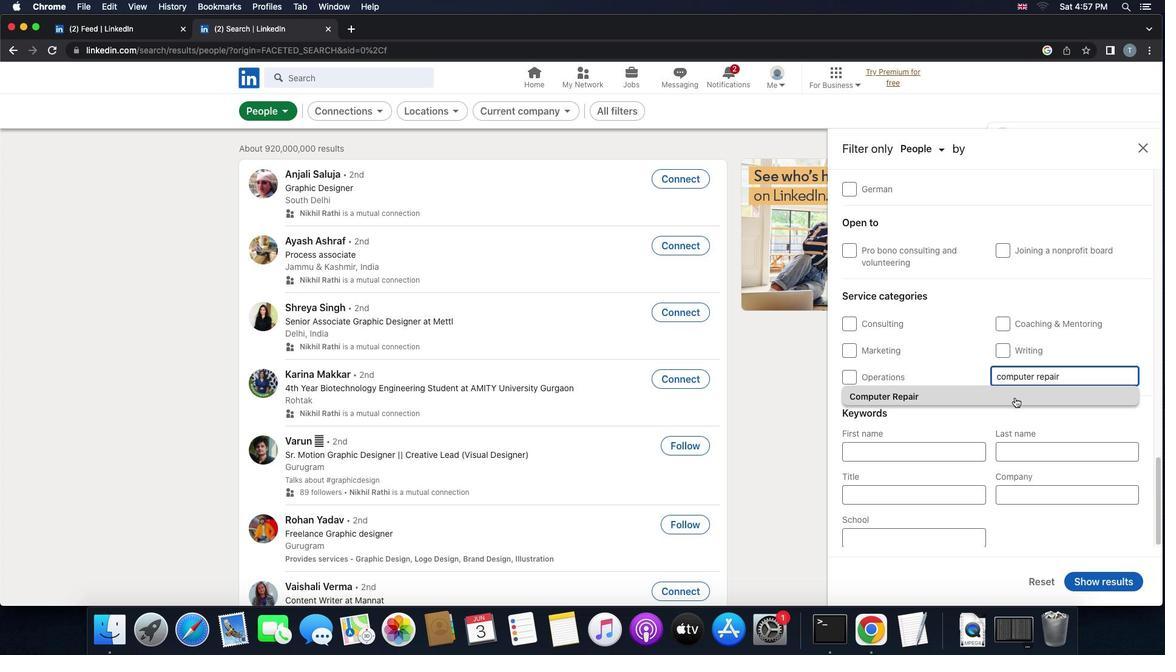 
Action: Mouse scrolled (1015, 397) with delta (0, 0)
Screenshot: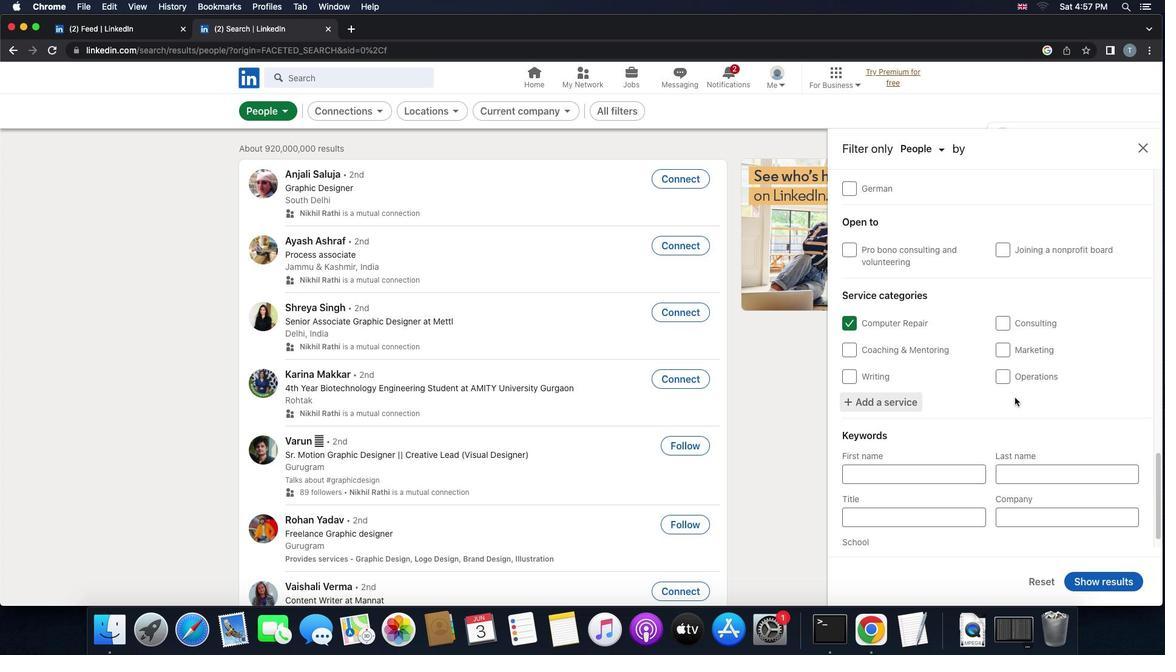 
Action: Mouse scrolled (1015, 397) with delta (0, 0)
Screenshot: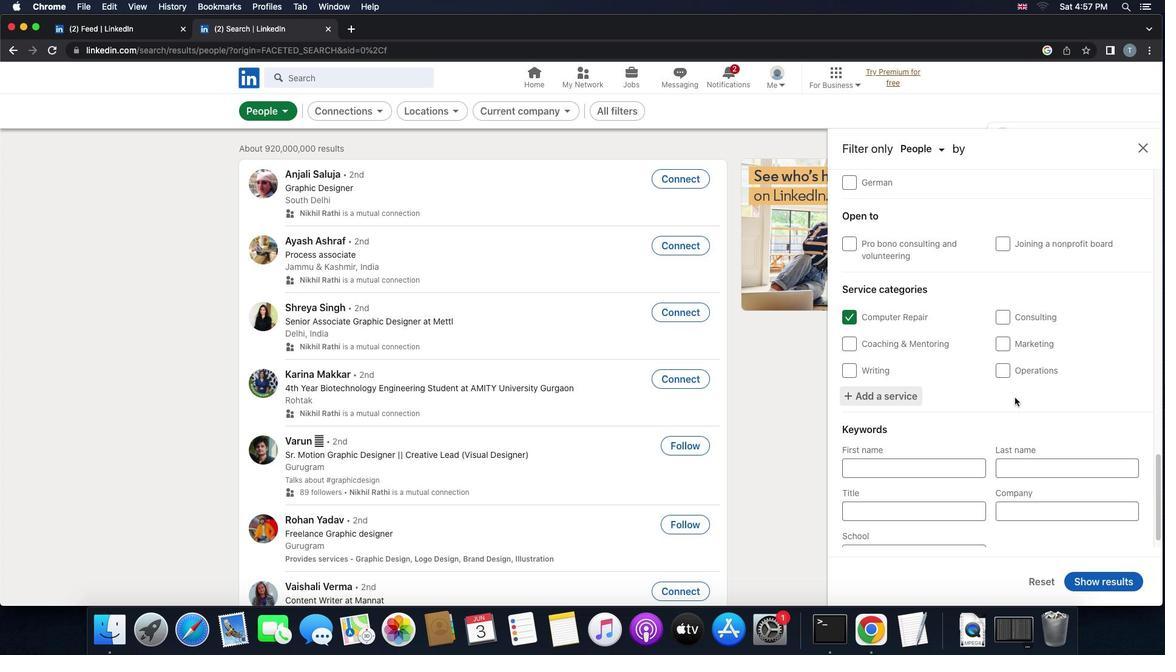 
Action: Mouse scrolled (1015, 397) with delta (0, -1)
Screenshot: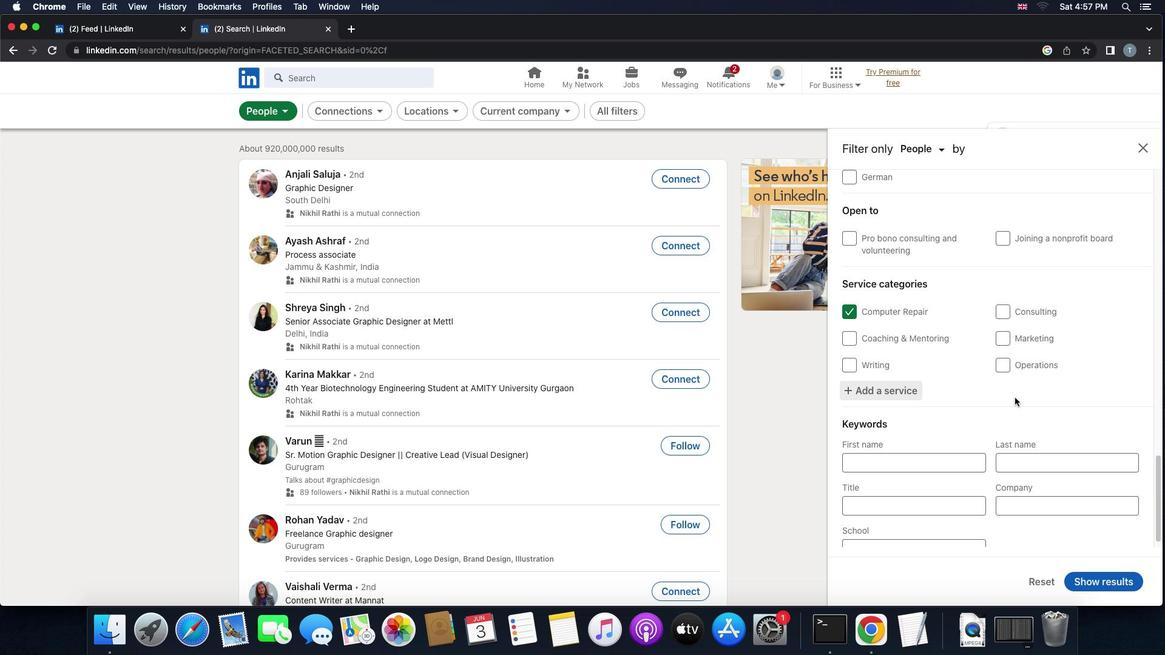 
Action: Mouse scrolled (1015, 397) with delta (0, -1)
Screenshot: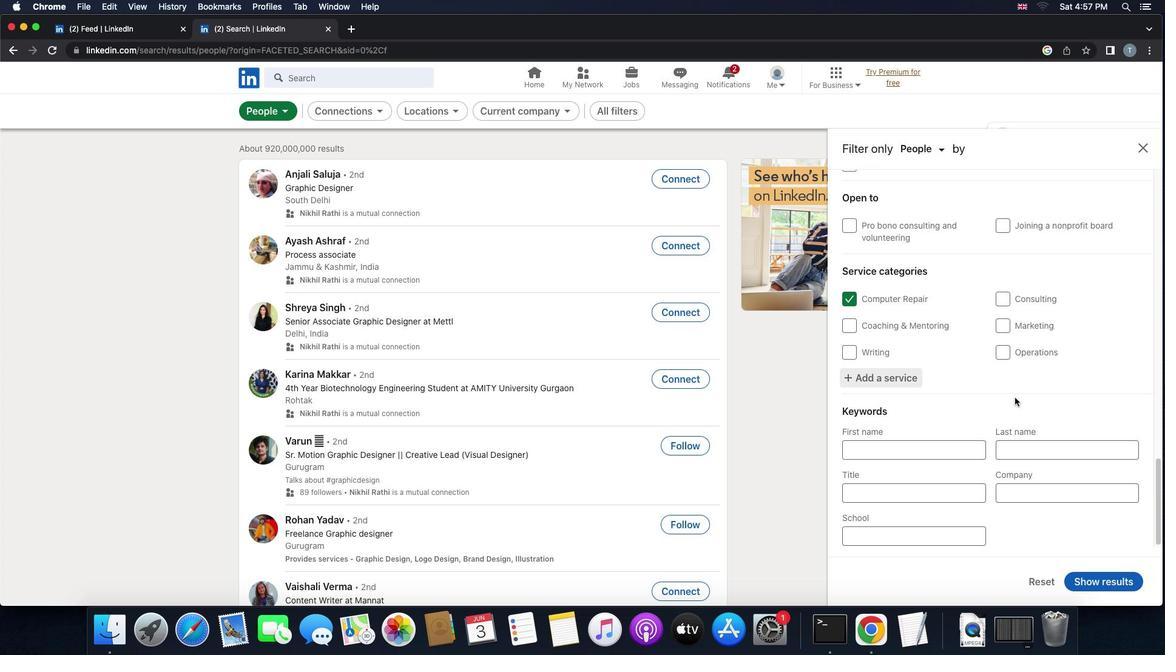 
Action: Mouse moved to (982, 449)
Screenshot: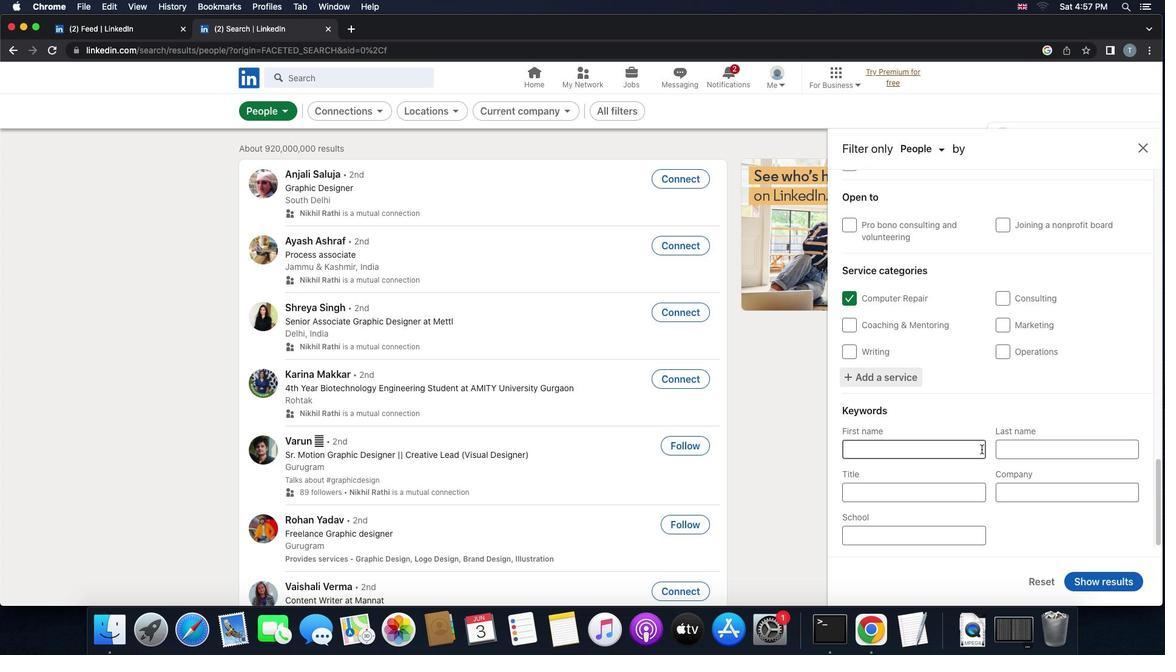
Action: Mouse scrolled (982, 449) with delta (0, 0)
Screenshot: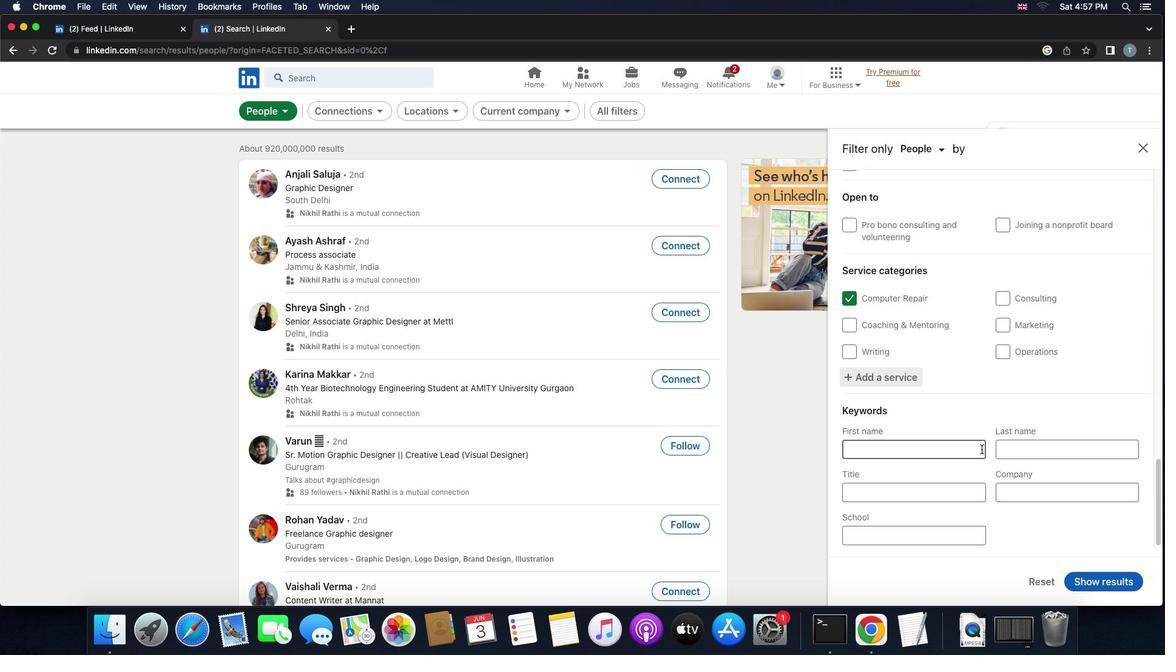 
Action: Mouse scrolled (982, 449) with delta (0, 0)
Screenshot: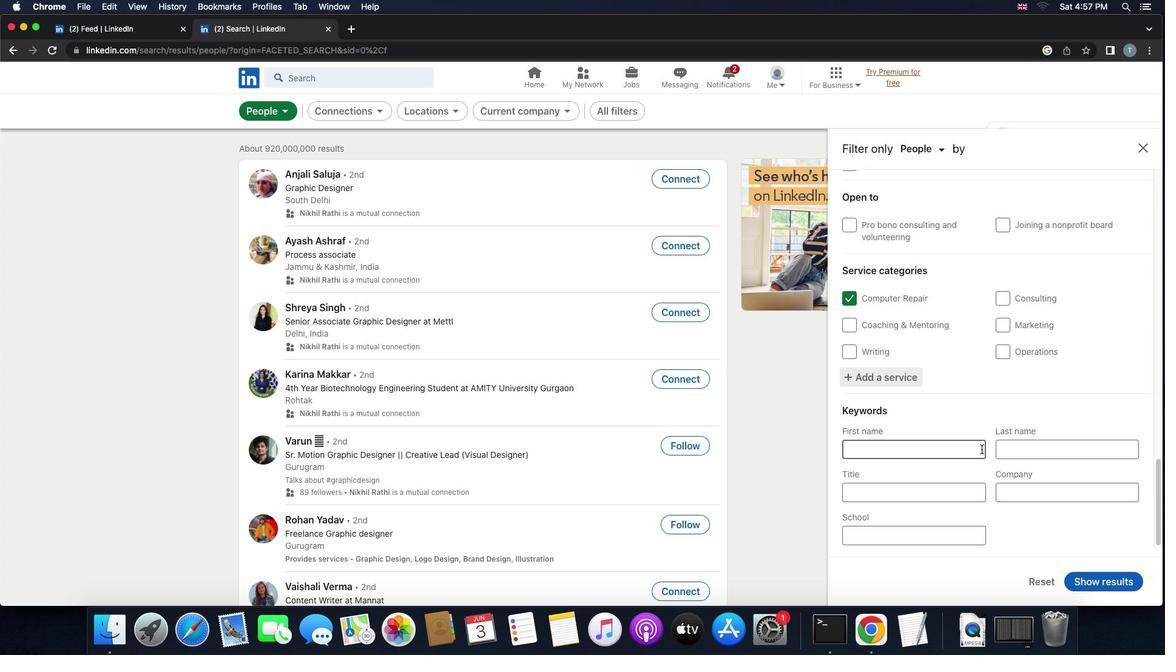 
Action: Mouse scrolled (982, 449) with delta (0, -1)
Screenshot: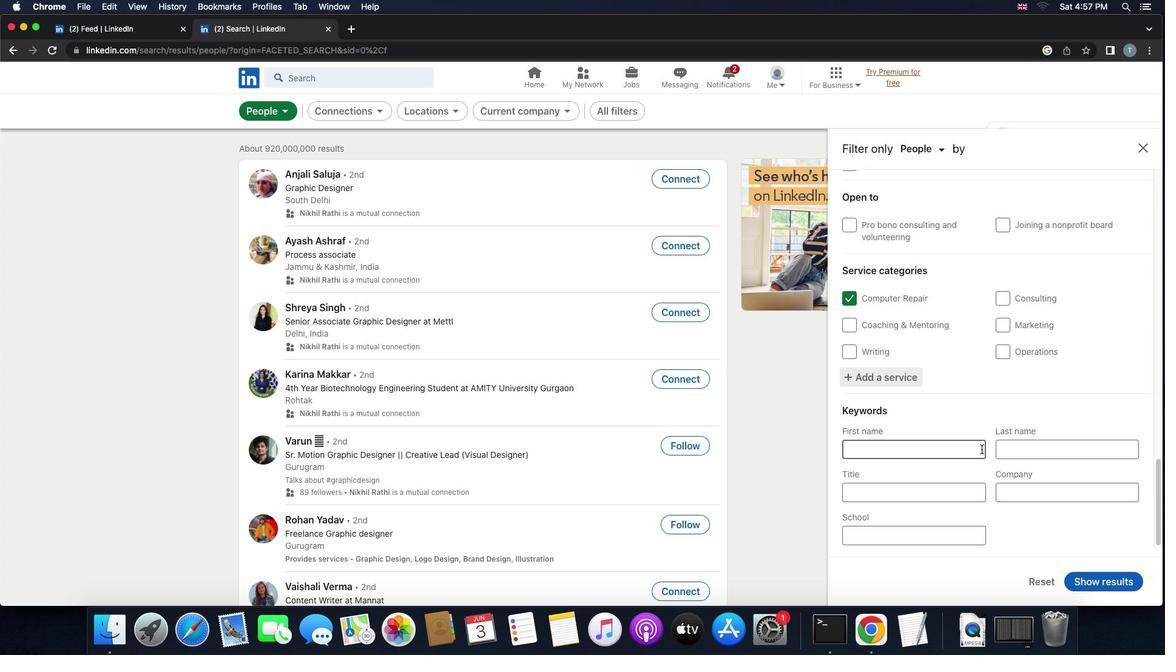
Action: Mouse moved to (926, 492)
Screenshot: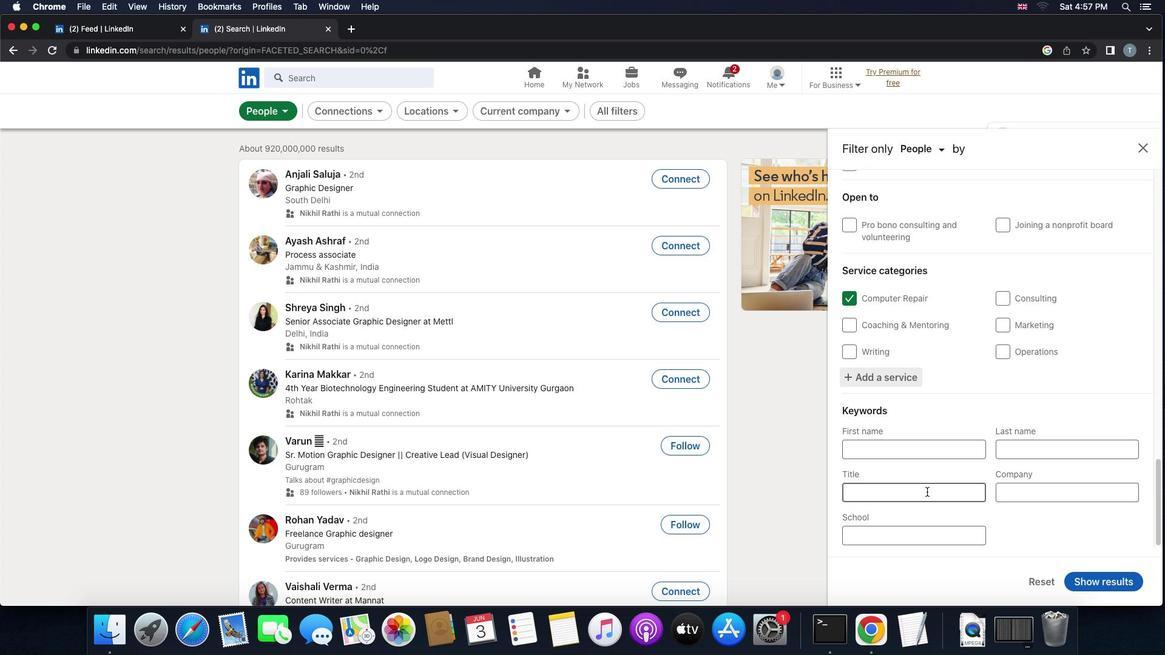 
Action: Mouse pressed left at (926, 492)
Screenshot: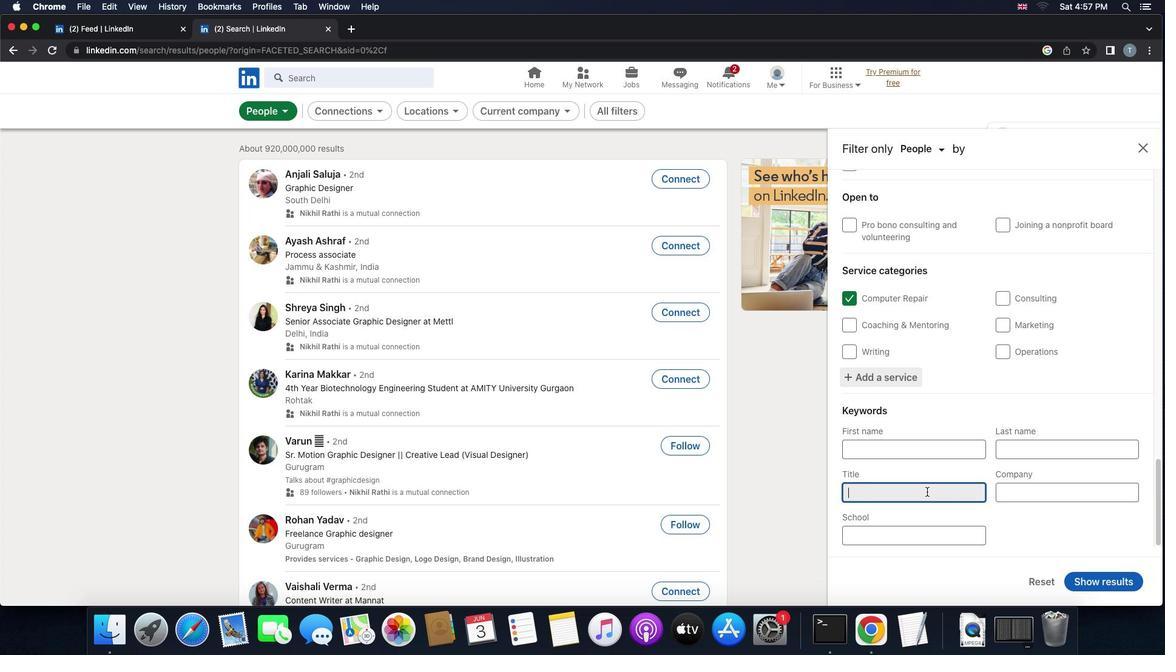 
Action: Key pressed 's''h''i''p''p''i''n''g'Key.space'a''n''d''r''e''c''e''i''v''i''n''g'Key.spaceKey.leftKey.leftKey.leftKey.leftKey.leftKey.leftKey.leftKey.leftKey.leftKey.leftKey.spaceKey.rightKey.rightKey.rightKey.rightKey.rightKey.rightKey.rightKey.rightKey.rightKey.right's''t''a''f''f'
Screenshot: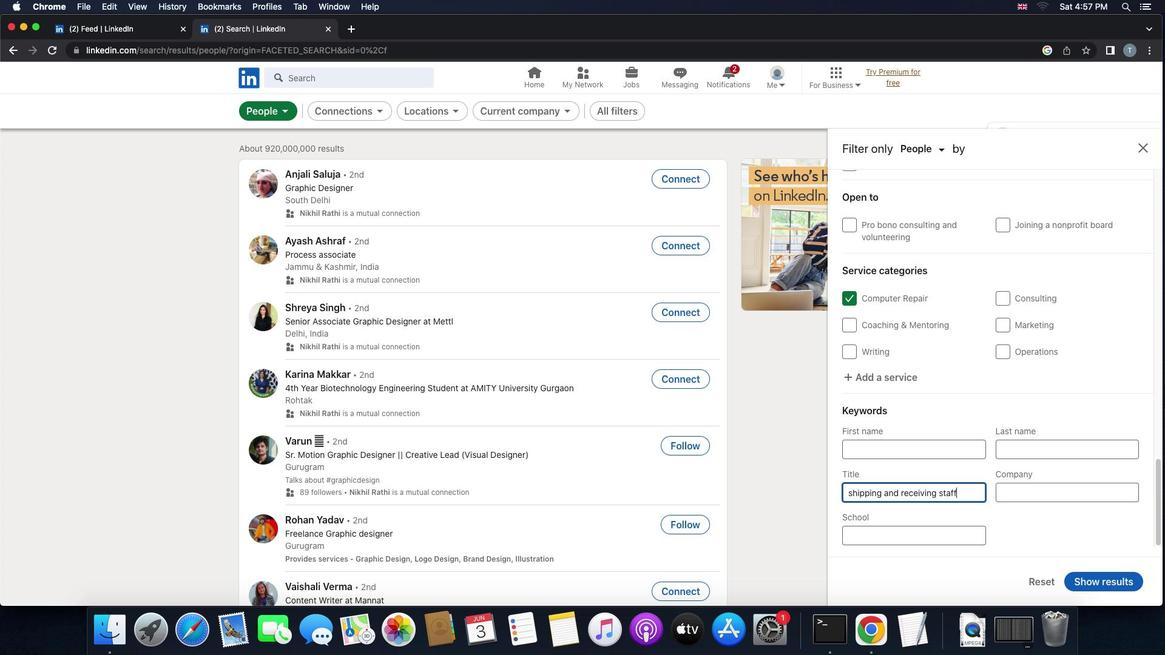 
Action: Mouse moved to (1085, 577)
Screenshot: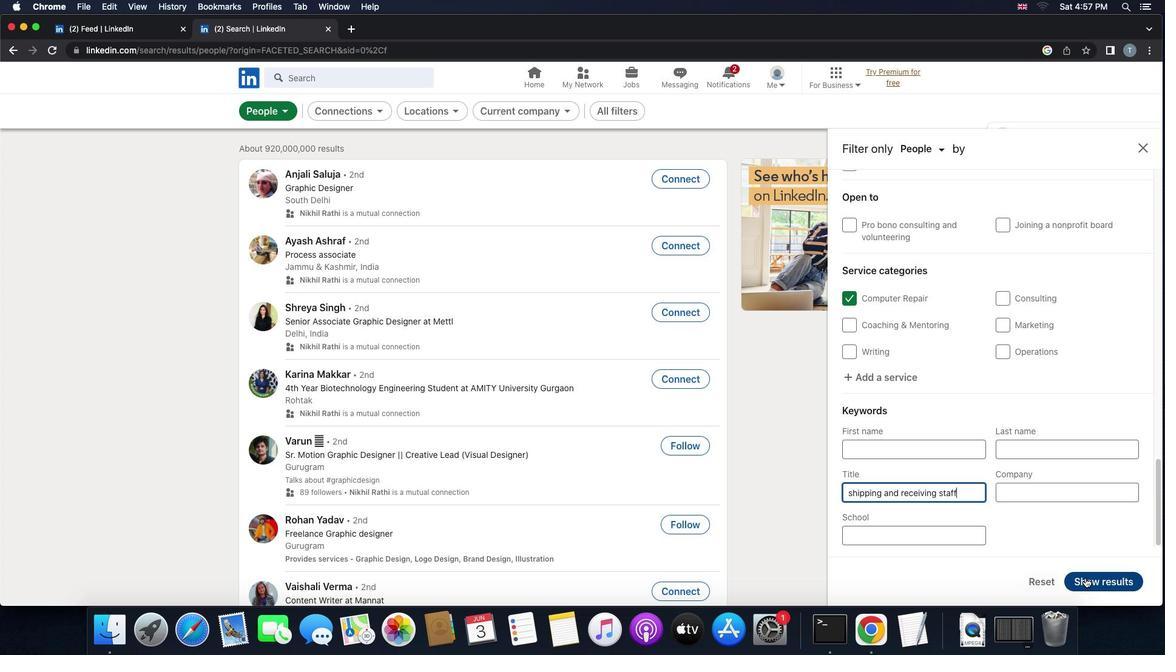 
Action: Mouse pressed left at (1085, 577)
Screenshot: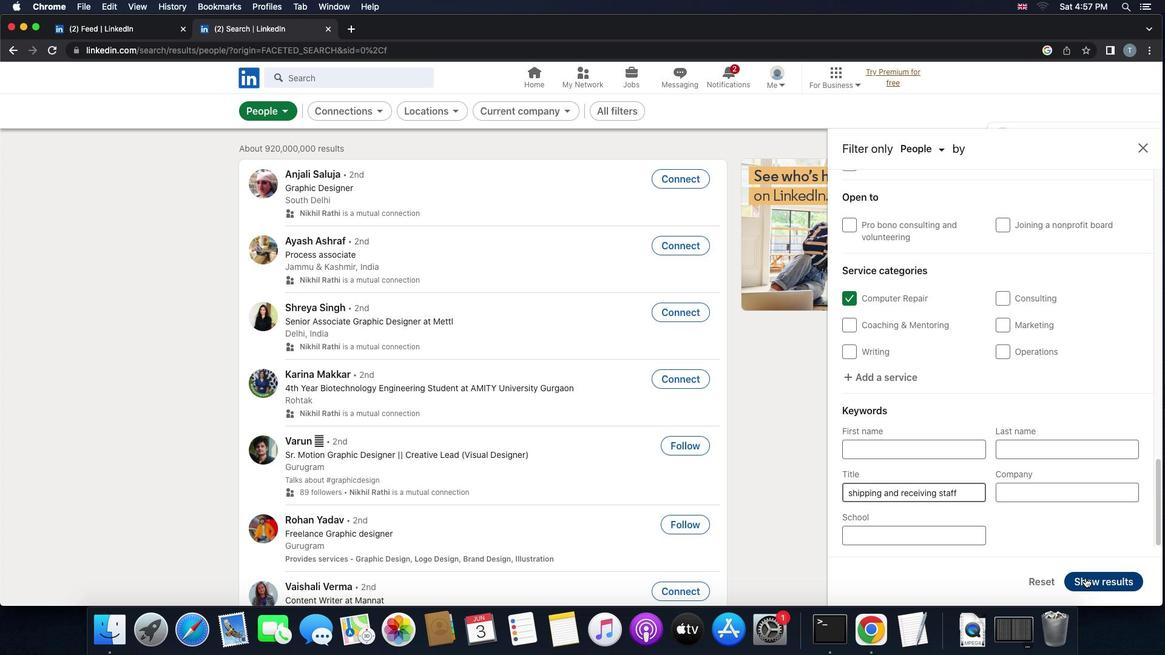 
